 Task: Look for space in Laguna de Duero, Spain from 24th August, 2023 to 10th September, 2023 for 8 adults in price range Rs.12000 to Rs.15000. Place can be entire place or shared room with 4 bedrooms having 8 beds and 4 bathrooms. Property type can be house, flat, guest house. Amenities needed are: wifi, TV, free parkinig on premises, gym, breakfast. Booking option can be shelf check-in. Required host language is English.
Action: Mouse pressed left at (364, 184)
Screenshot: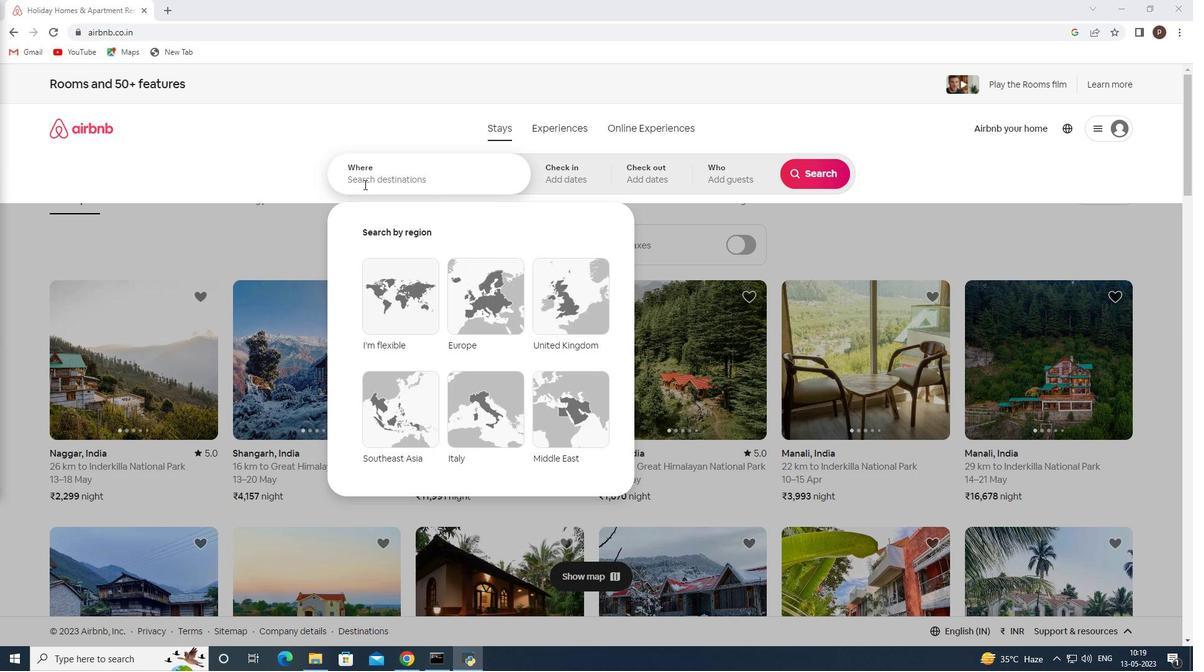 
Action: Key pressed <Key.caps_lock>L<Key.caps_lock>aguna<Key.space>de<Key.space><Key.caps_lock>D<Key.caps_lock>uero,<Key.space><Key.caps_lock>S<Key.caps_lock>pain<Key.space><Key.enter>
Screenshot: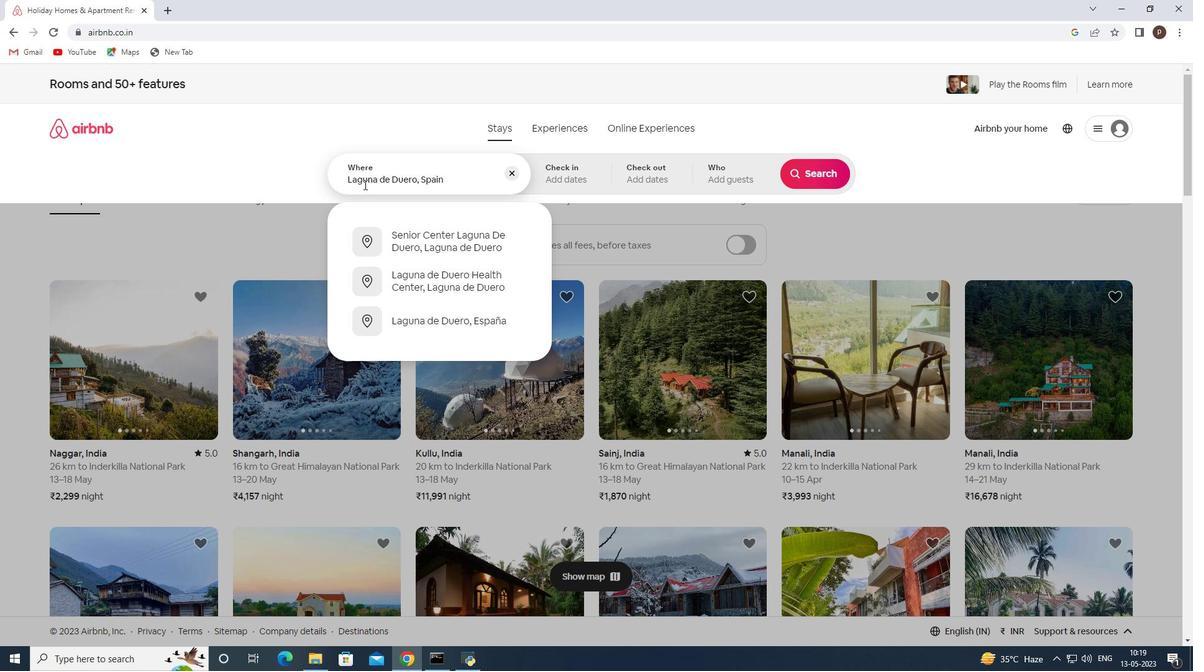 
Action: Mouse moved to (814, 270)
Screenshot: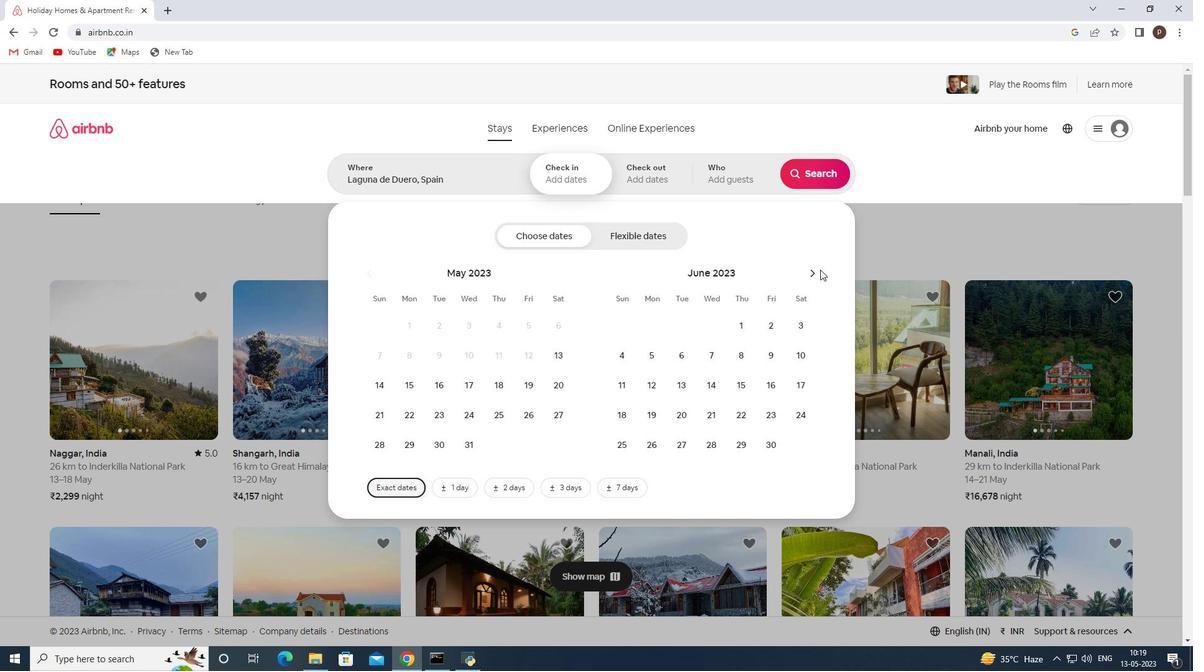 
Action: Mouse pressed left at (814, 270)
Screenshot: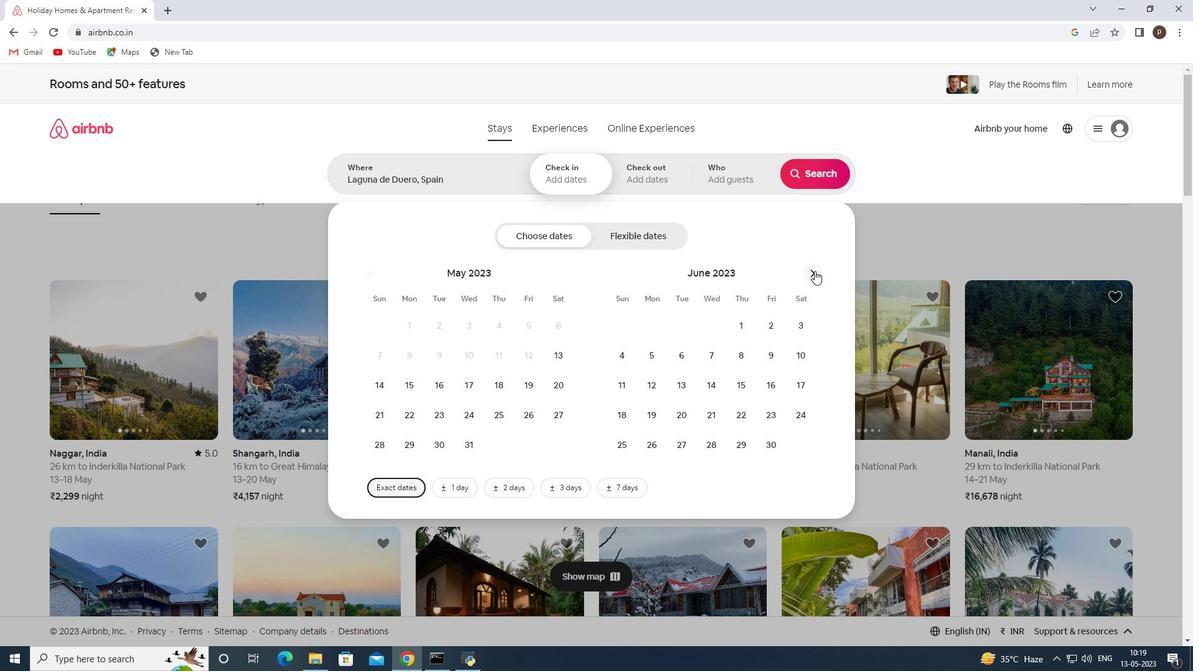 
Action: Mouse pressed left at (814, 270)
Screenshot: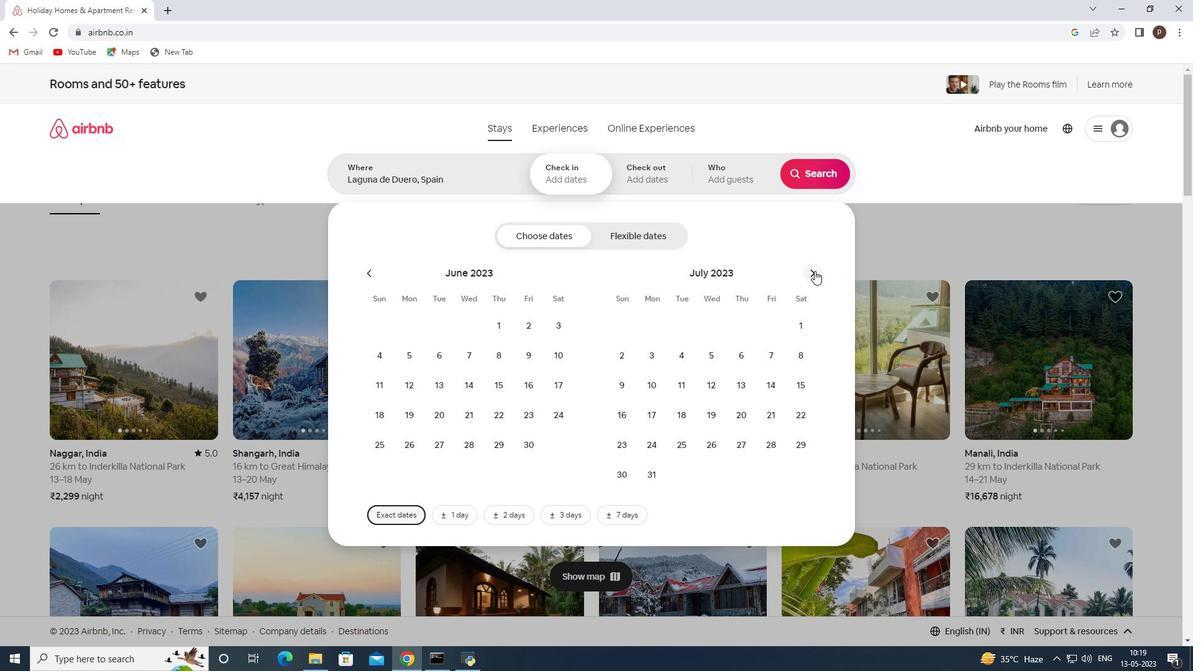 
Action: Mouse pressed left at (814, 270)
Screenshot: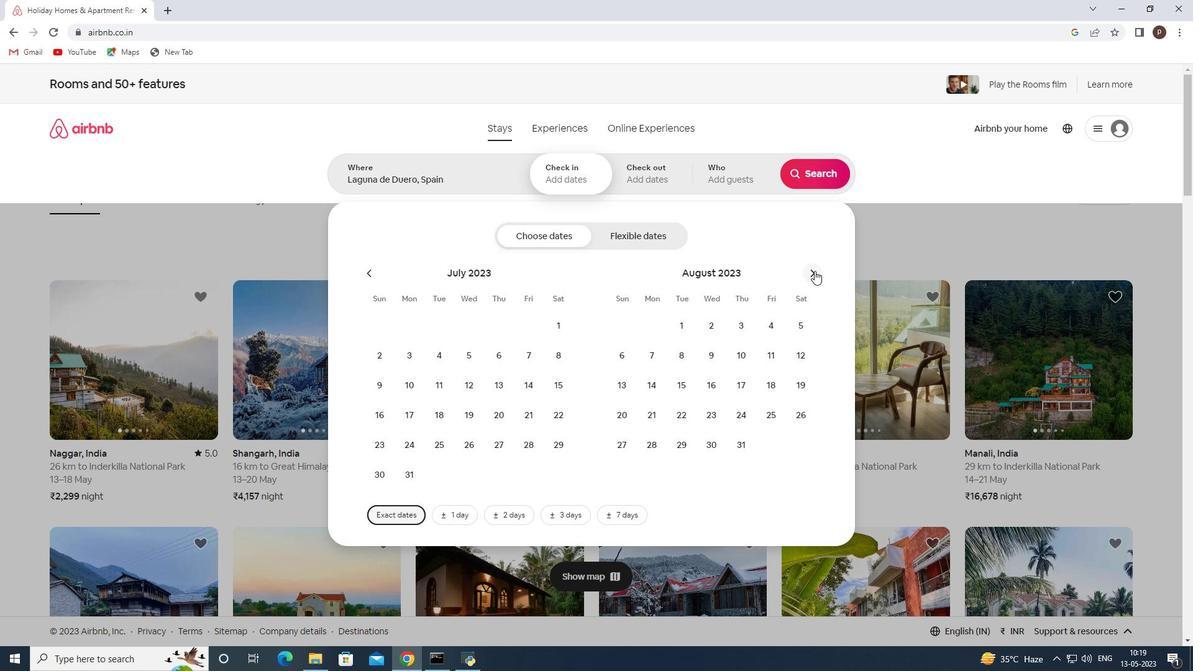 
Action: Mouse moved to (501, 411)
Screenshot: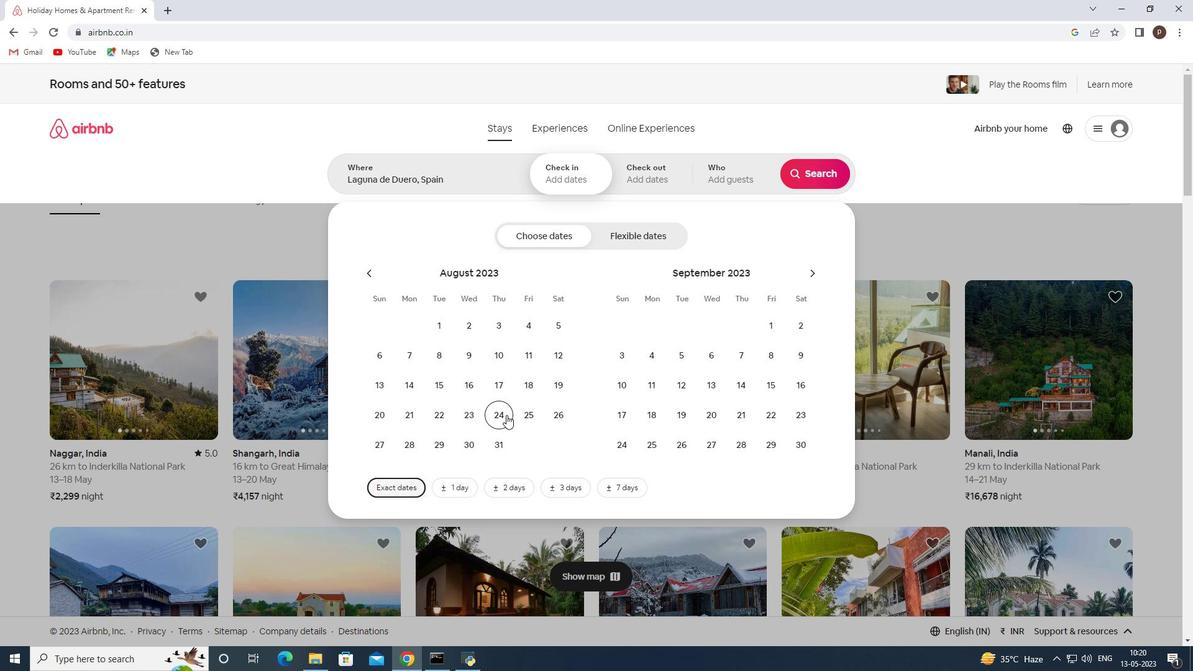 
Action: Mouse pressed left at (501, 411)
Screenshot: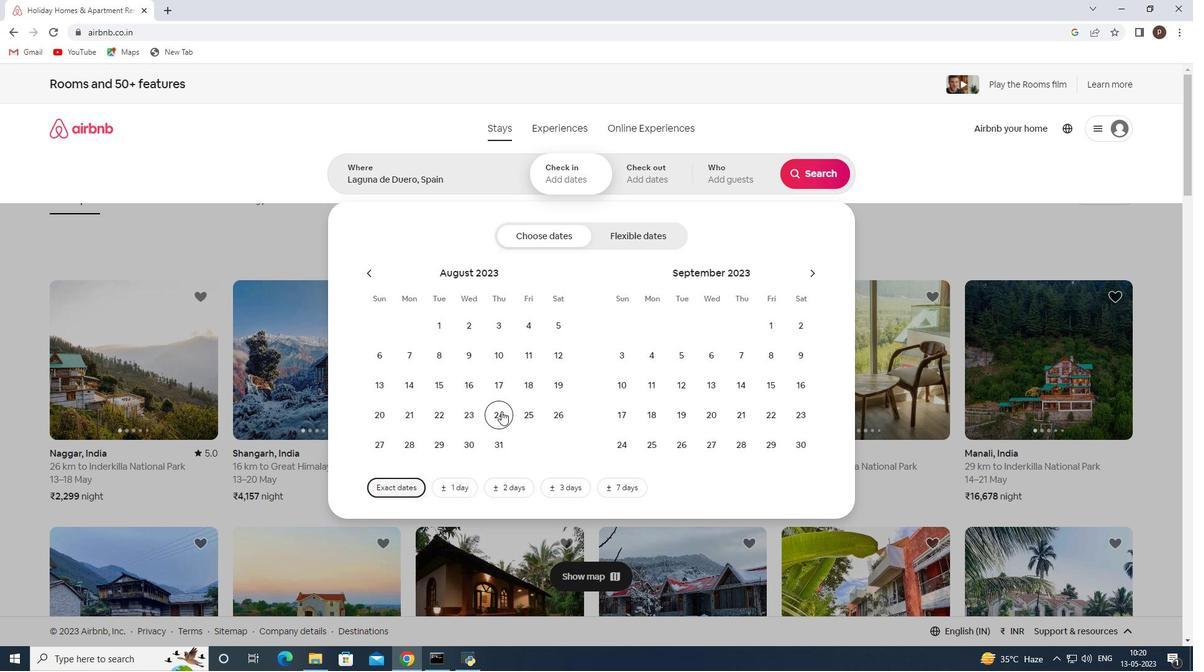 
Action: Mouse moved to (622, 387)
Screenshot: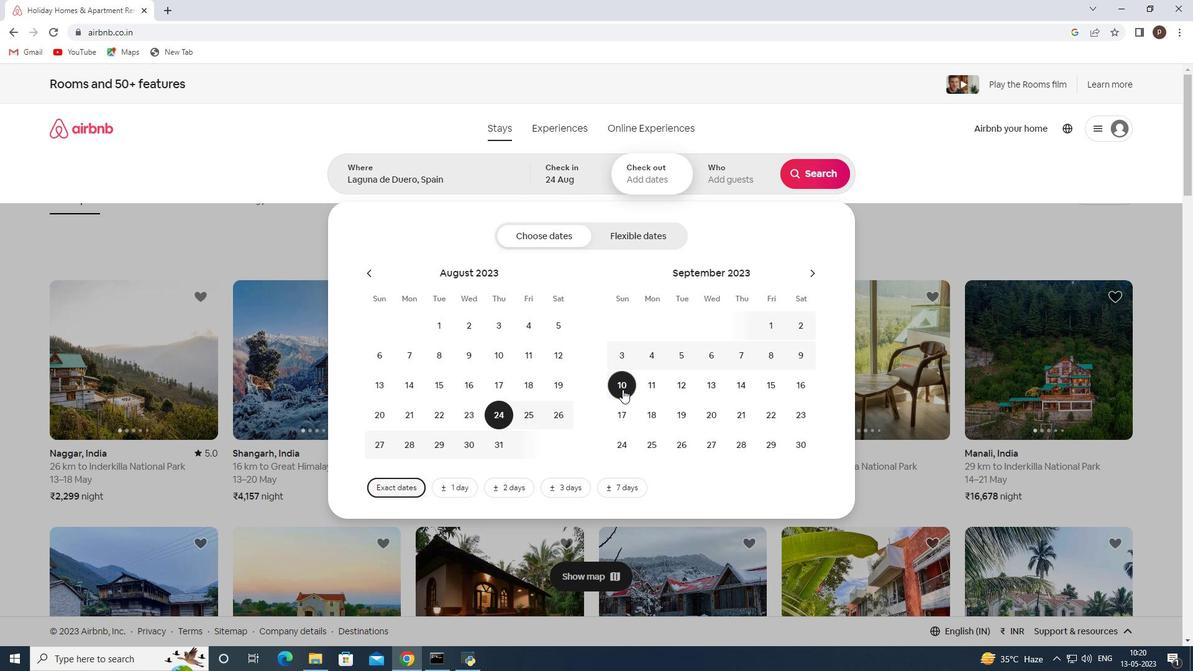 
Action: Mouse pressed left at (622, 387)
Screenshot: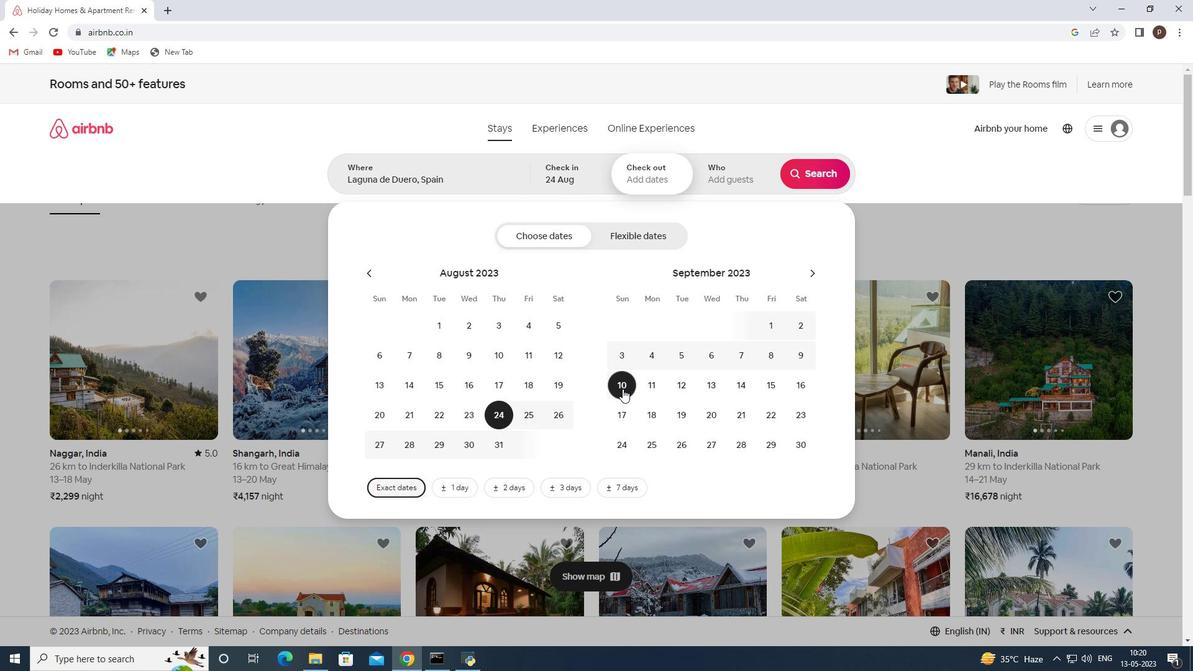 
Action: Mouse moved to (721, 166)
Screenshot: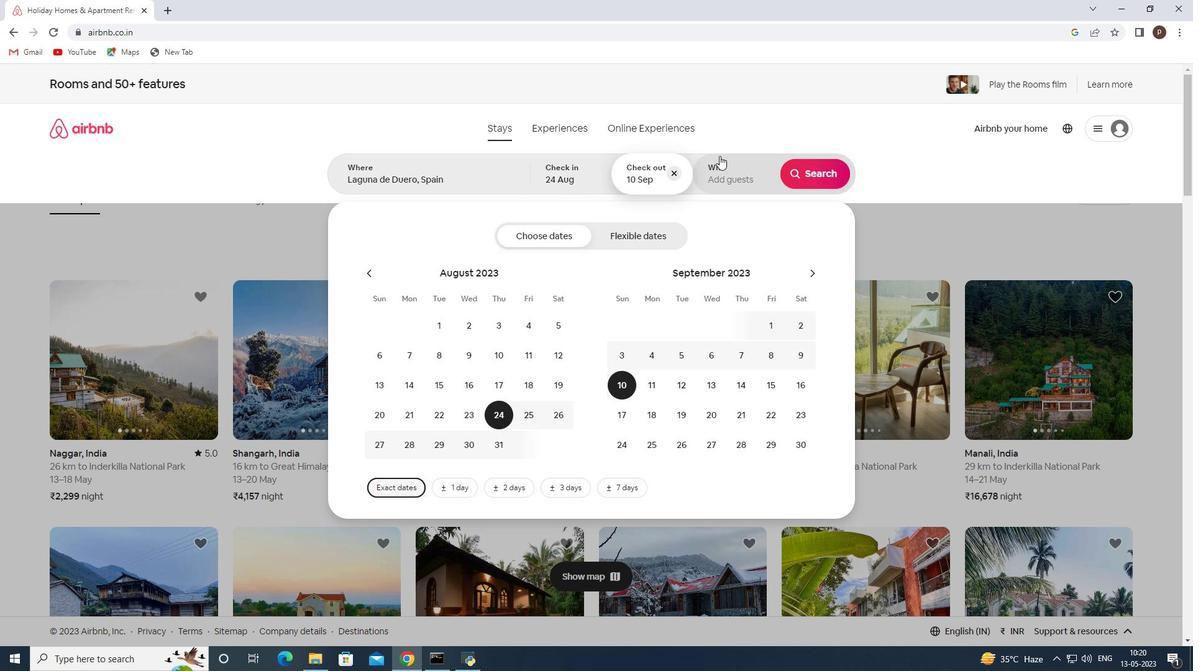 
Action: Mouse pressed left at (721, 166)
Screenshot: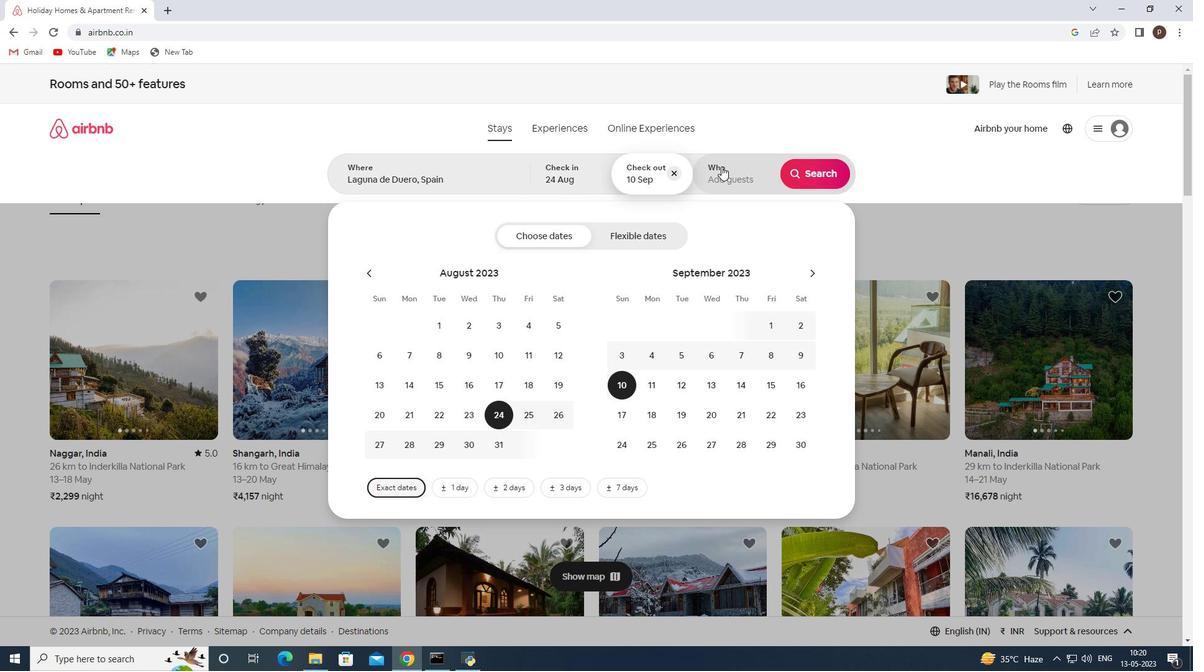 
Action: Mouse moved to (815, 244)
Screenshot: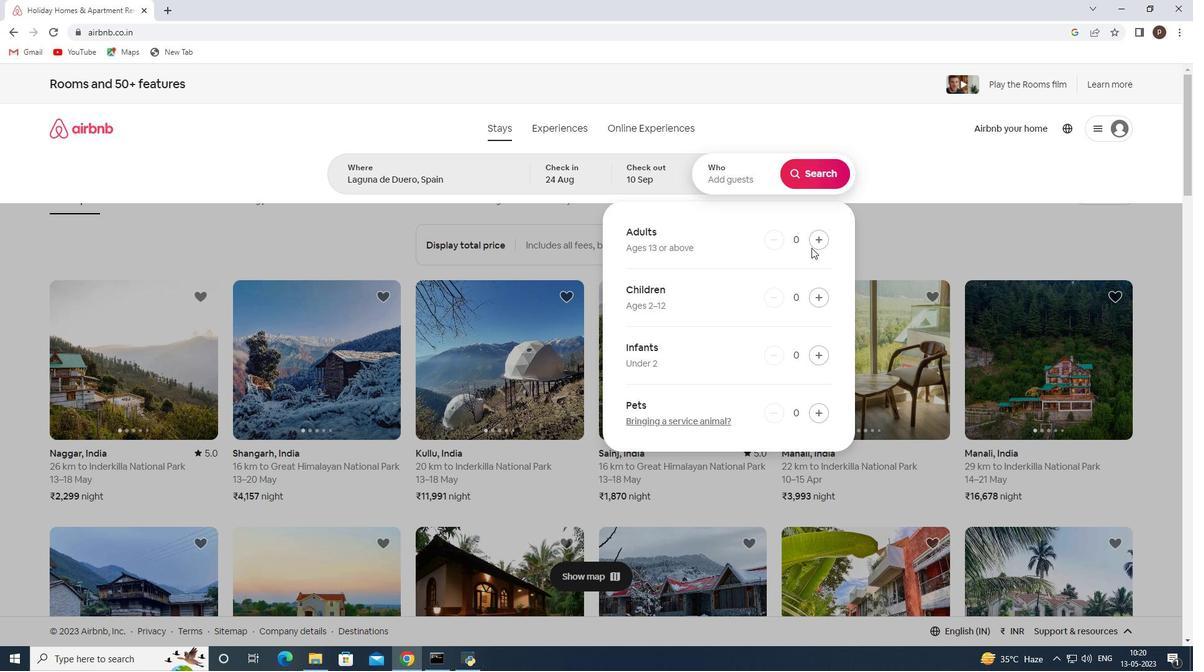 
Action: Mouse pressed left at (815, 244)
Screenshot: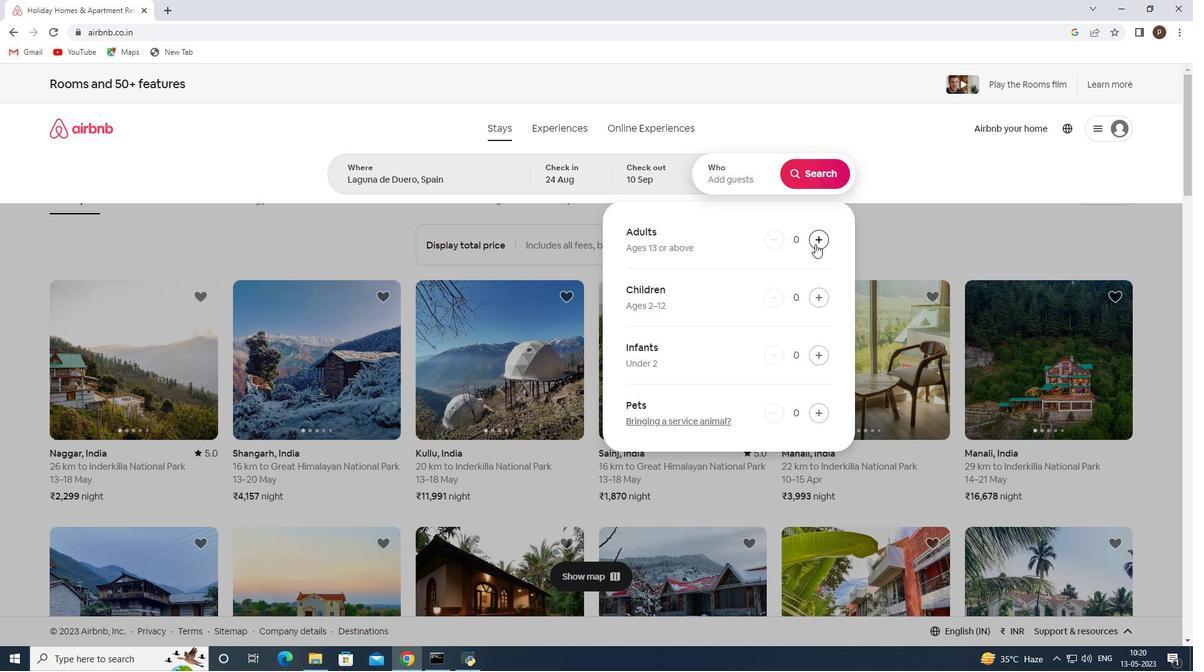 
Action: Mouse pressed left at (815, 244)
Screenshot: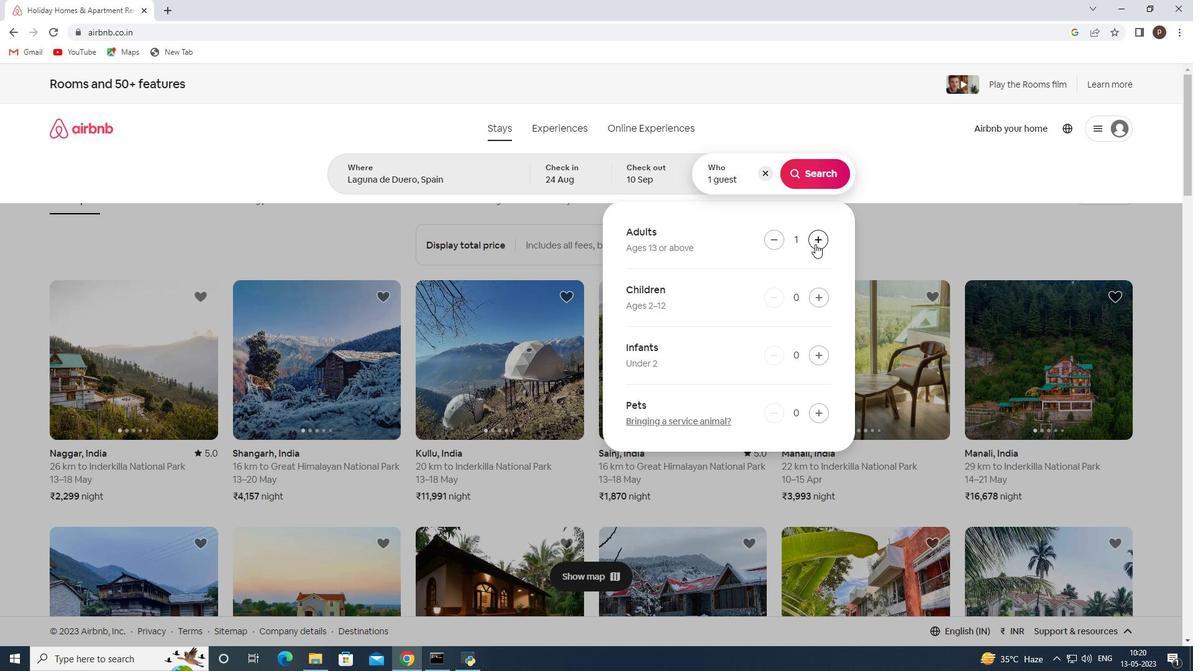 
Action: Mouse pressed left at (815, 244)
Screenshot: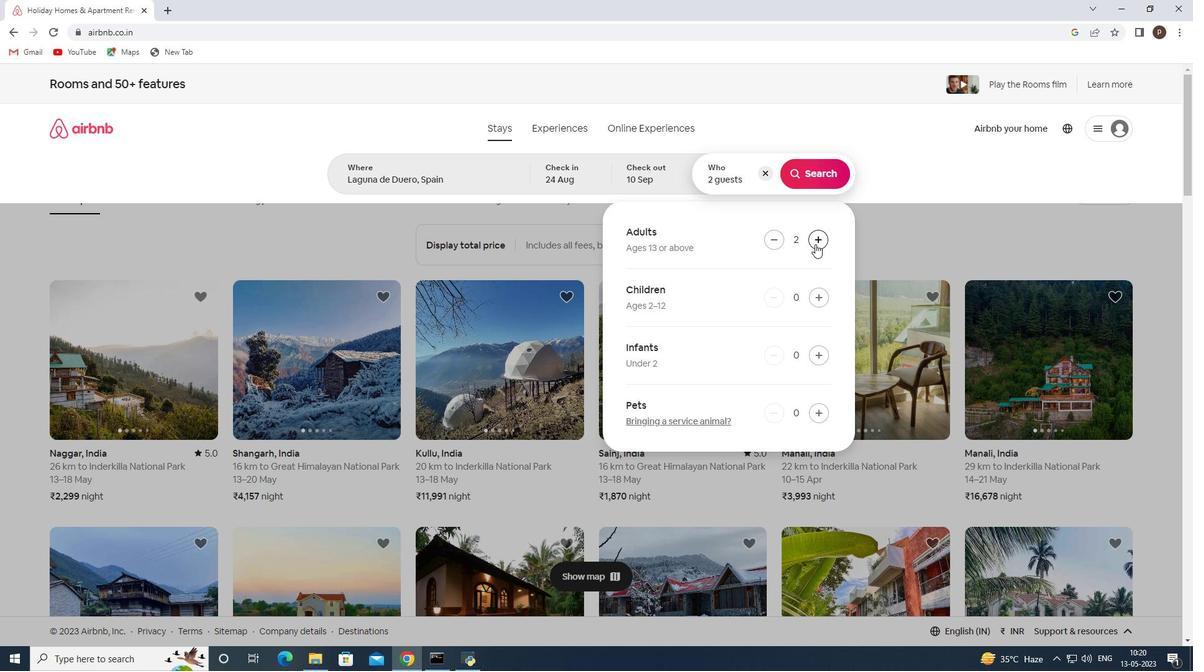 
Action: Mouse pressed left at (815, 244)
Screenshot: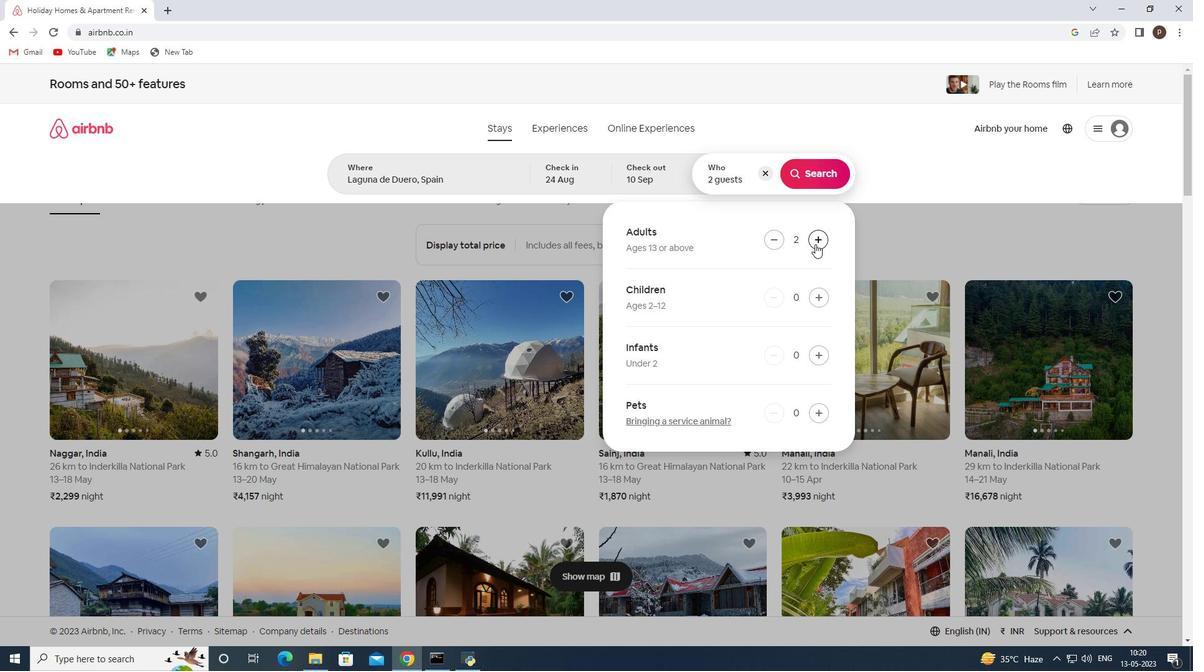 
Action: Mouse pressed left at (815, 244)
Screenshot: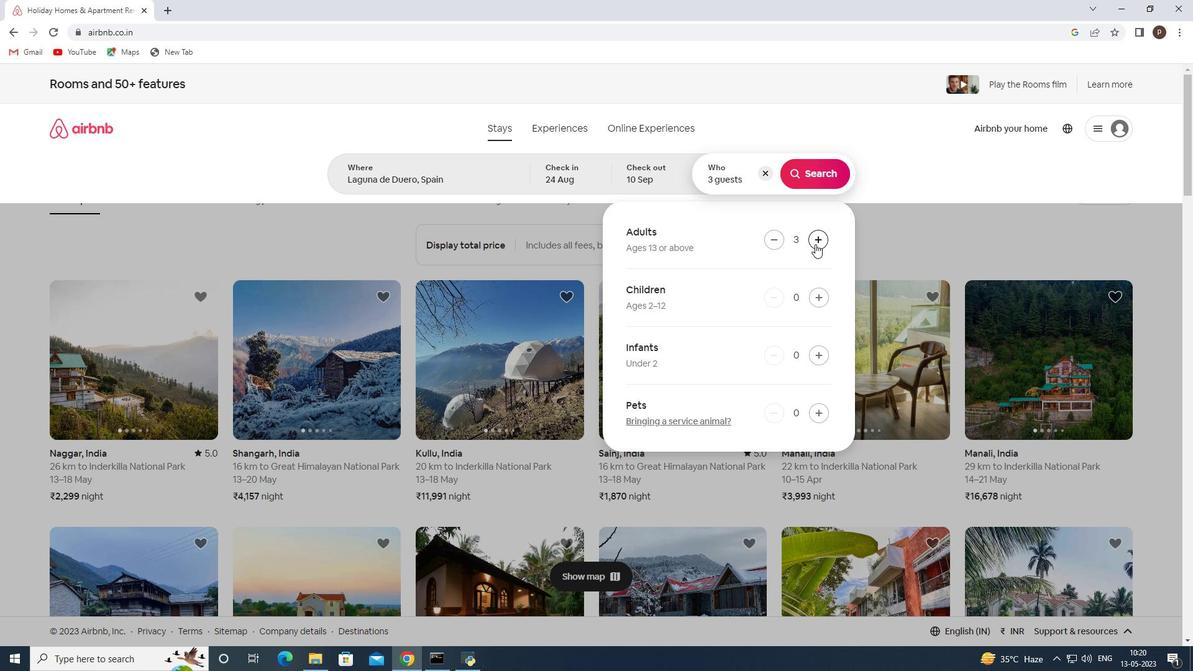 
Action: Mouse pressed left at (815, 244)
Screenshot: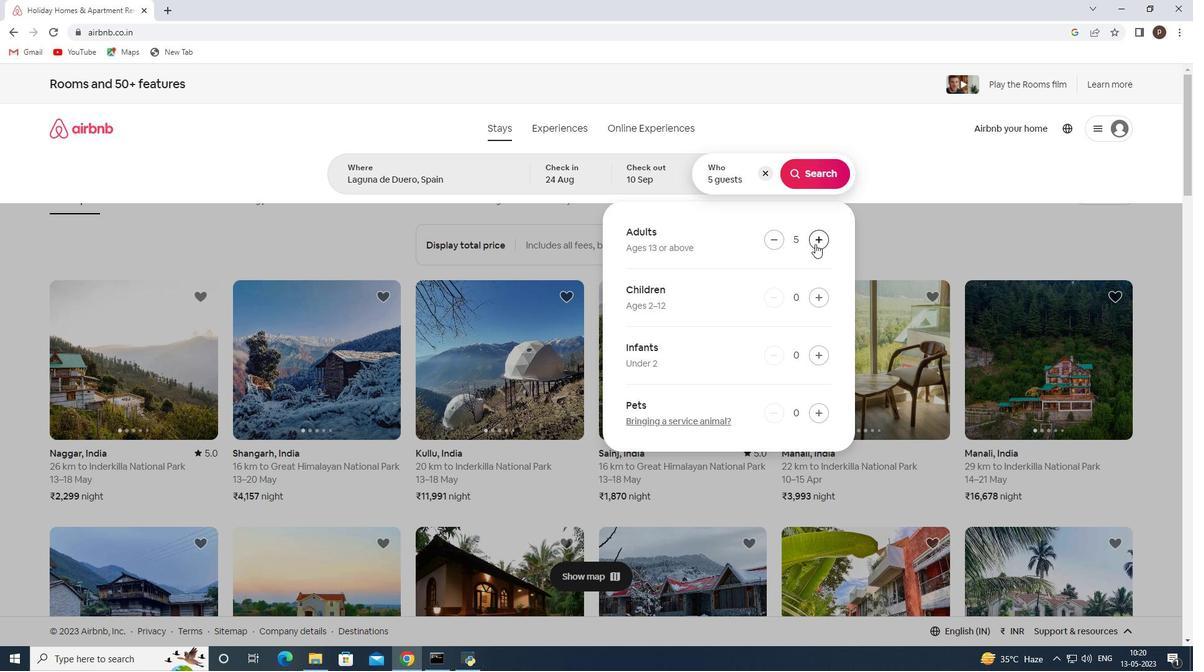 
Action: Mouse pressed left at (815, 244)
Screenshot: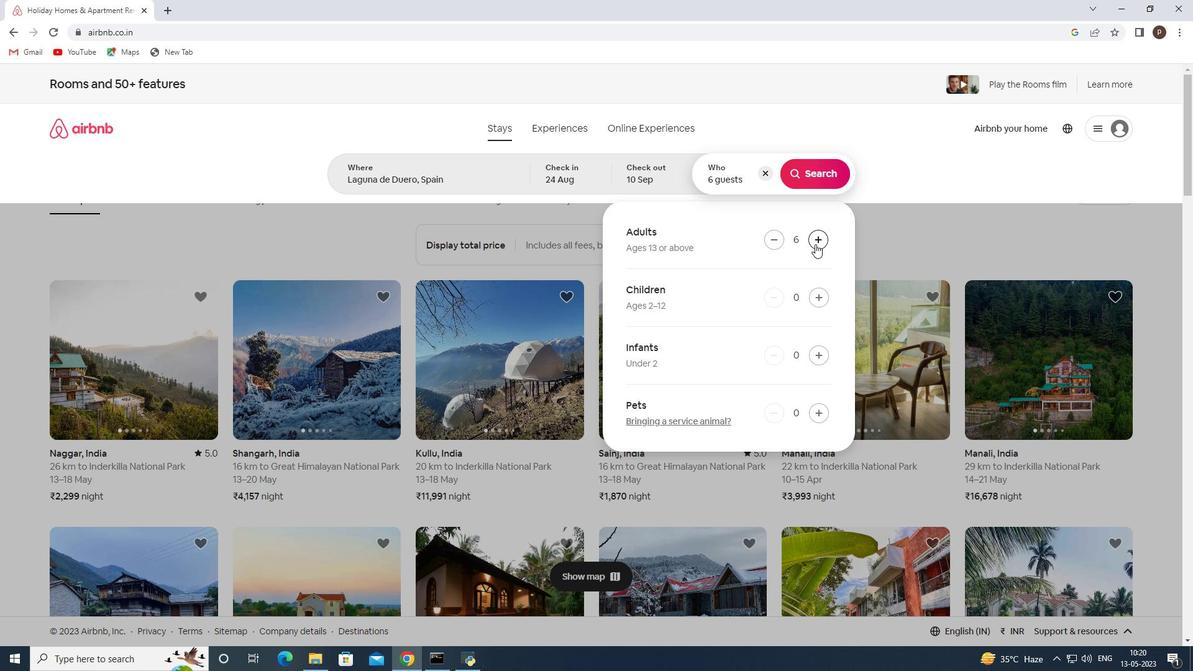 
Action: Mouse pressed left at (815, 244)
Screenshot: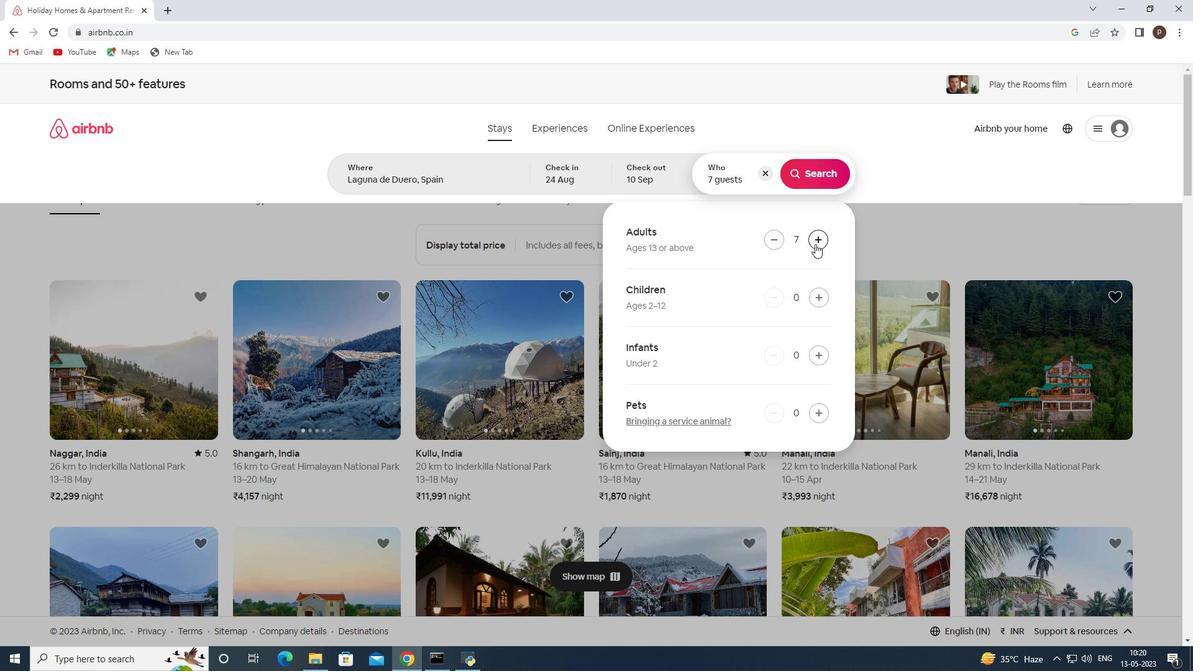 
Action: Mouse moved to (828, 167)
Screenshot: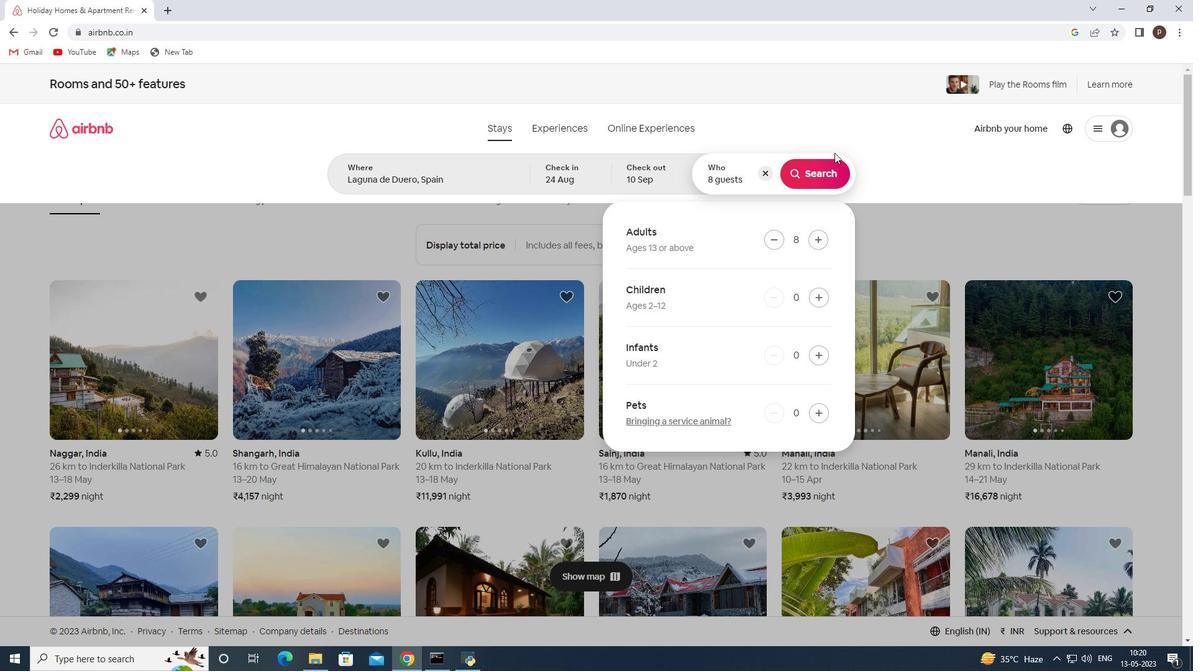 
Action: Mouse pressed left at (828, 167)
Screenshot: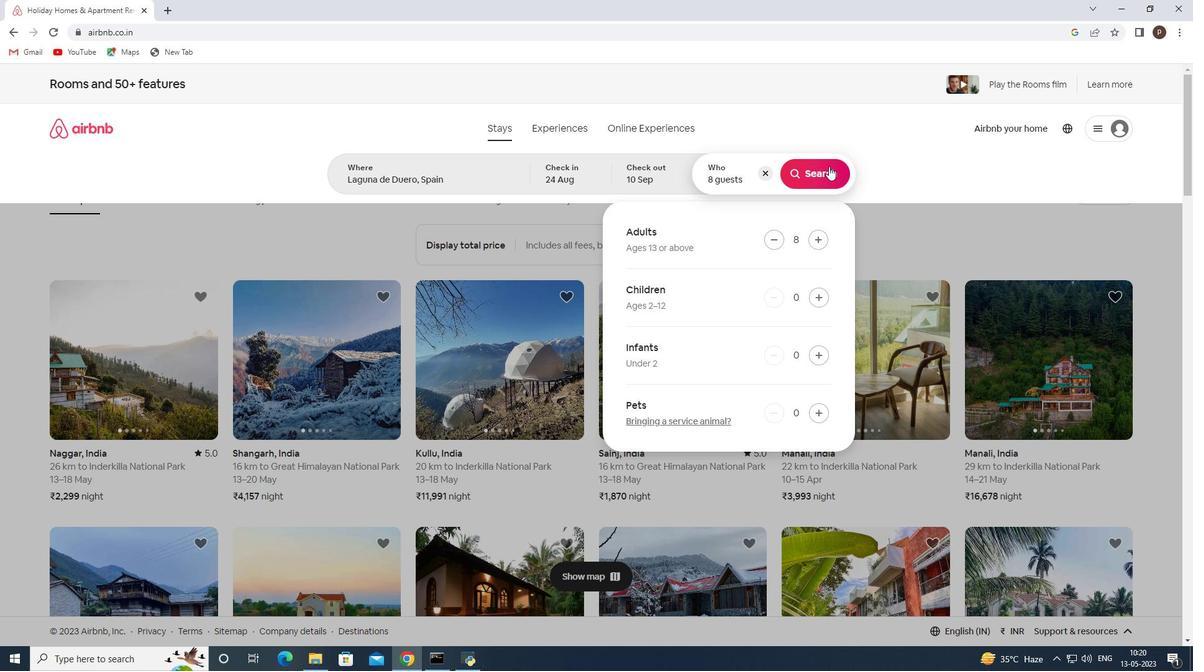 
Action: Mouse moved to (1124, 142)
Screenshot: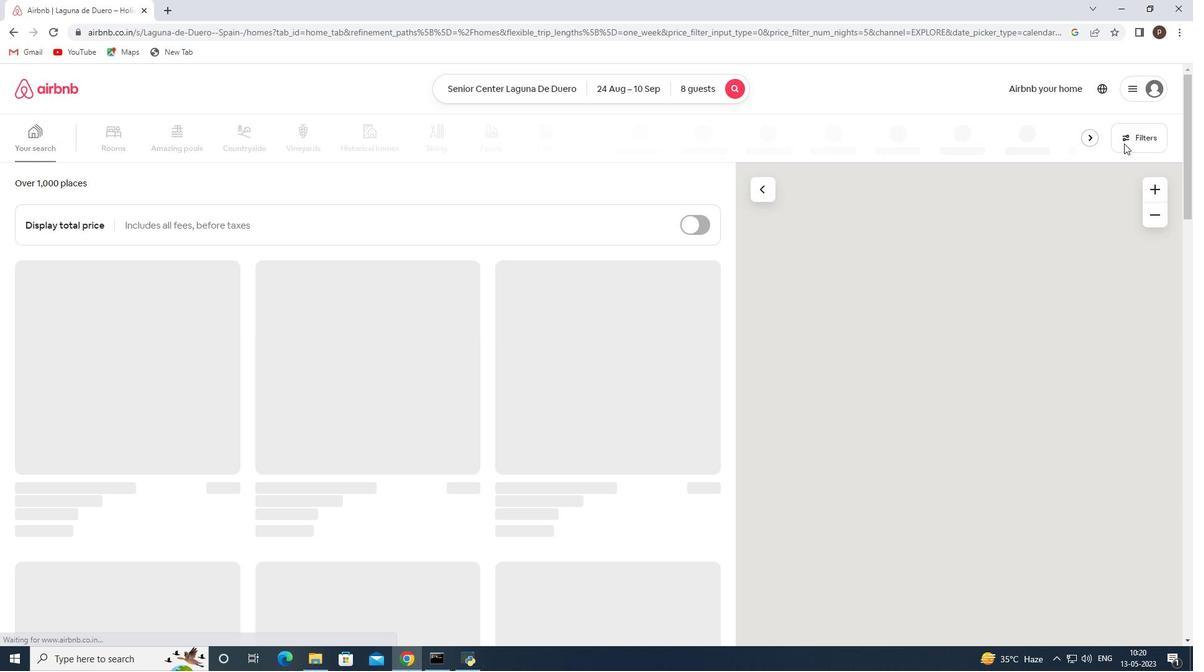 
Action: Mouse pressed left at (1124, 142)
Screenshot: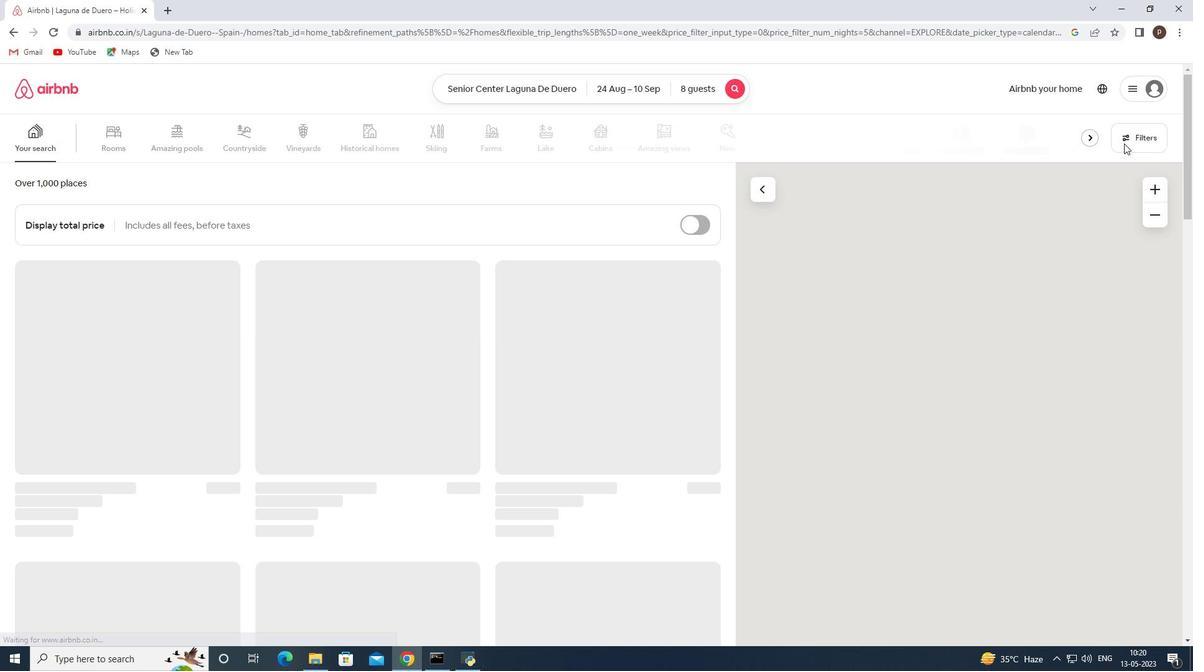 
Action: Mouse moved to (407, 445)
Screenshot: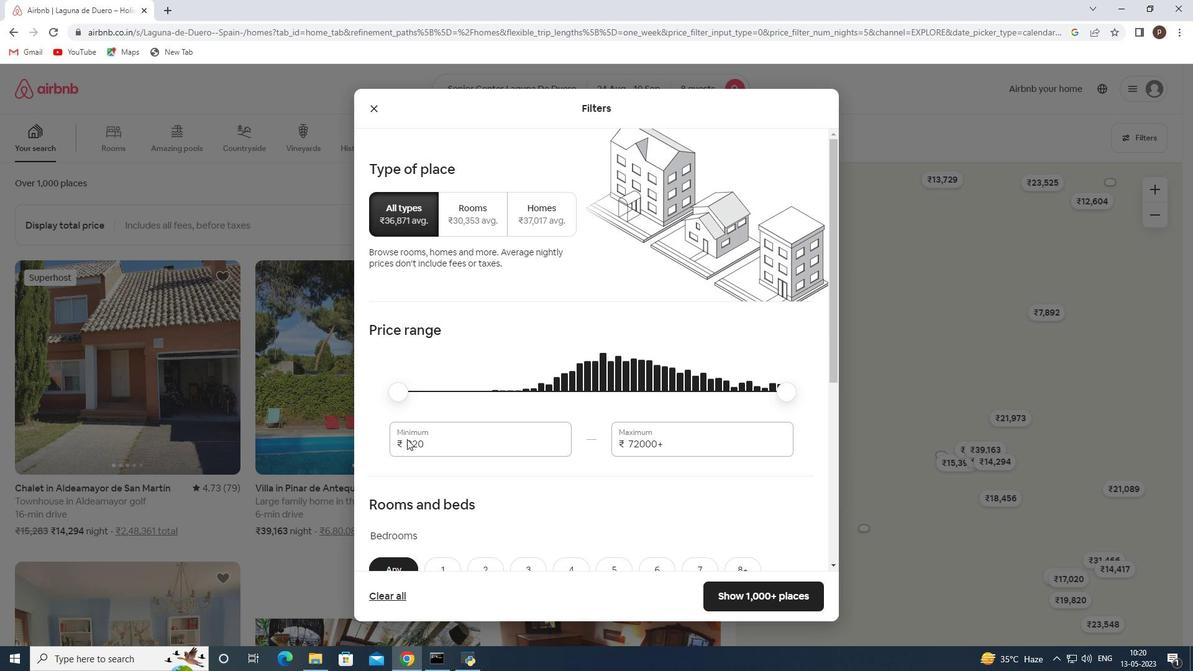 
Action: Mouse pressed left at (407, 445)
Screenshot: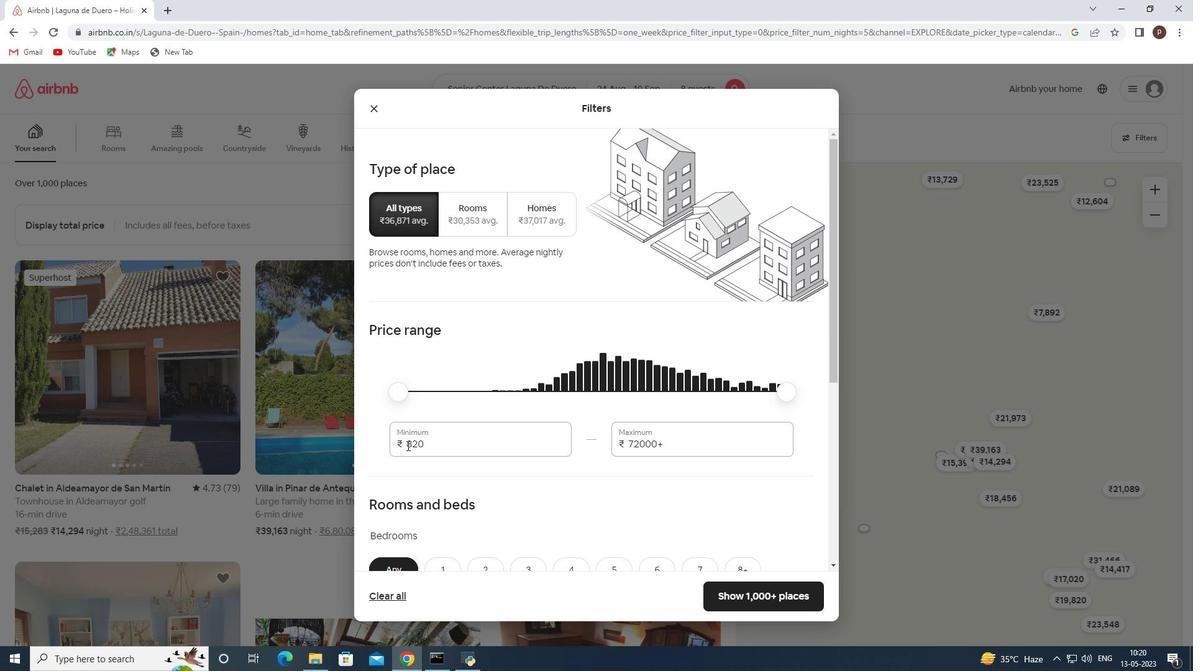 
Action: Mouse pressed left at (407, 445)
Screenshot: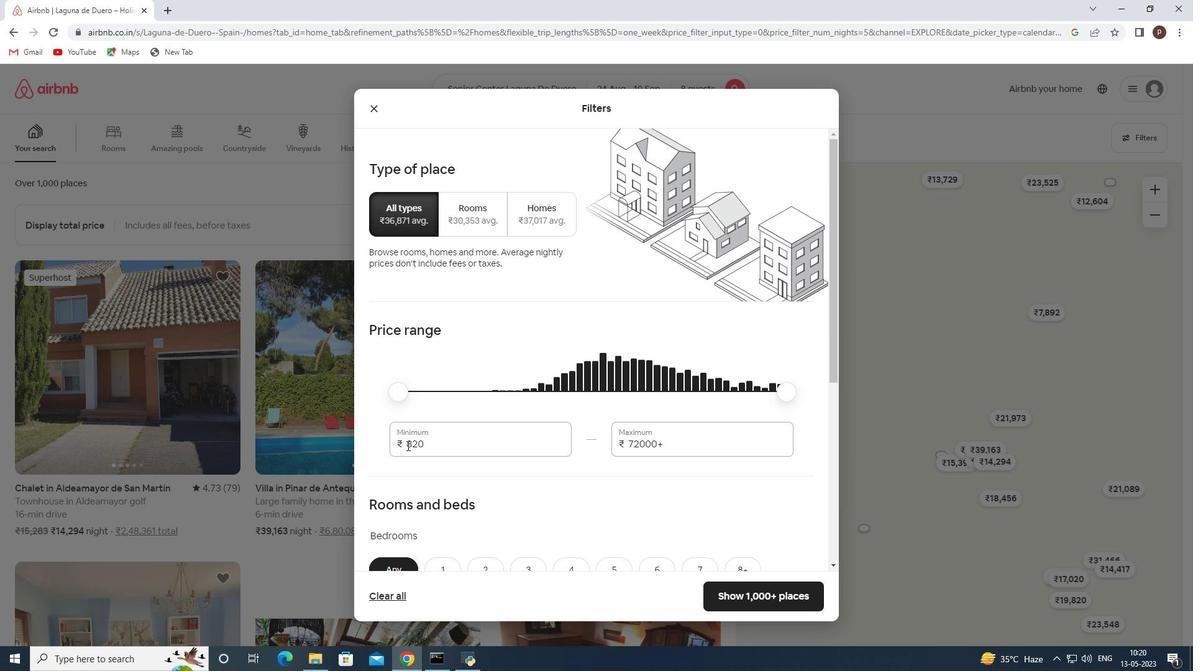 
Action: Key pressed 12000<Key.tab>15000
Screenshot: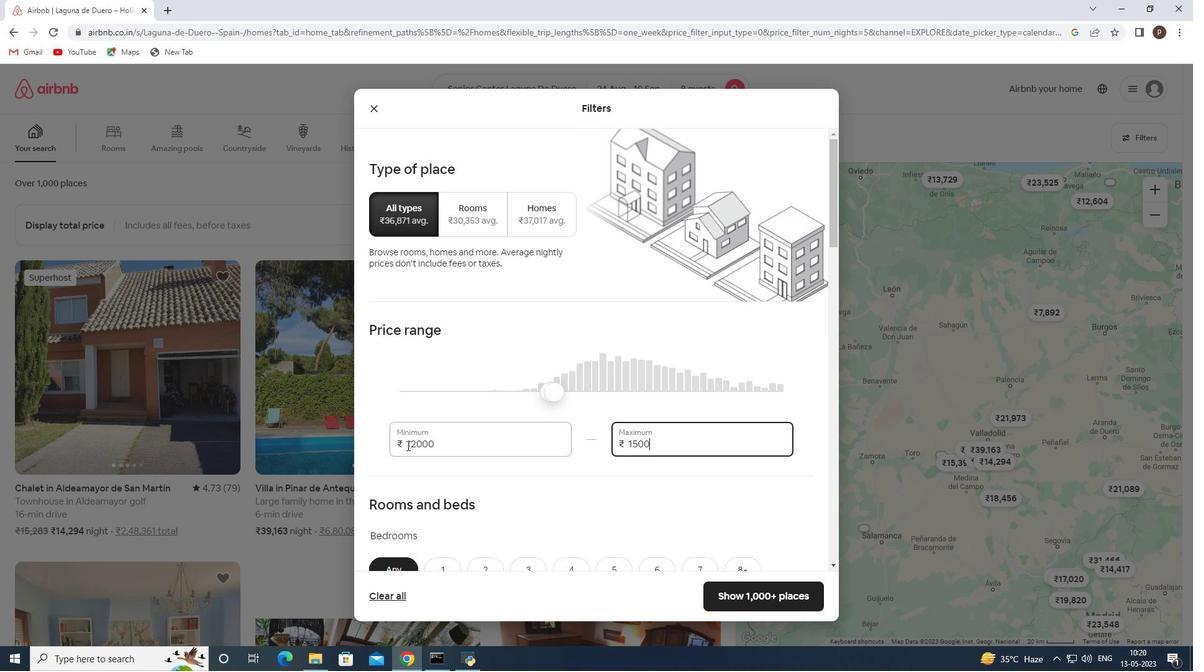 
Action: Mouse moved to (426, 448)
Screenshot: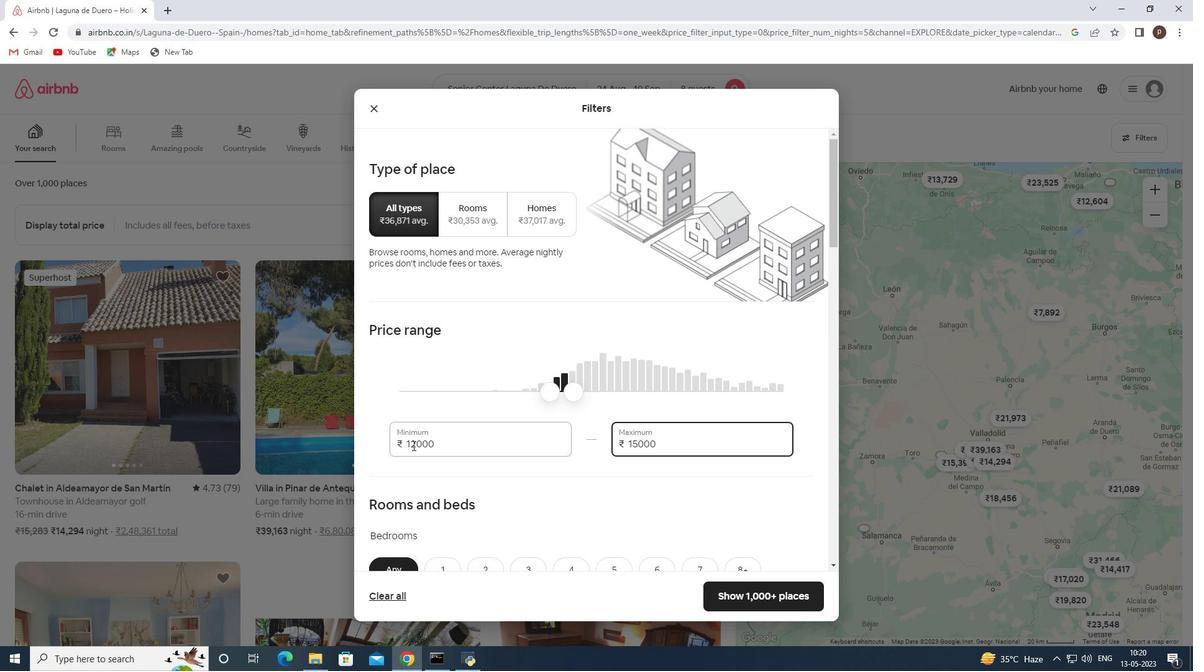 
Action: Mouse scrolled (426, 448) with delta (0, 0)
Screenshot: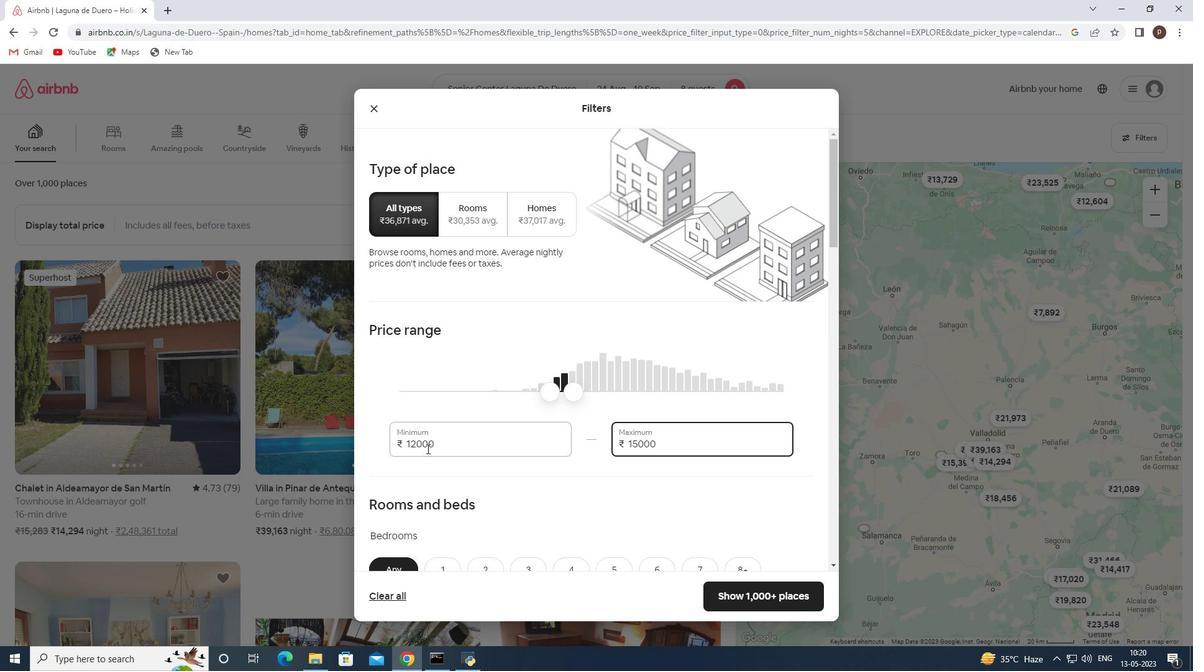 
Action: Mouse scrolled (426, 448) with delta (0, 0)
Screenshot: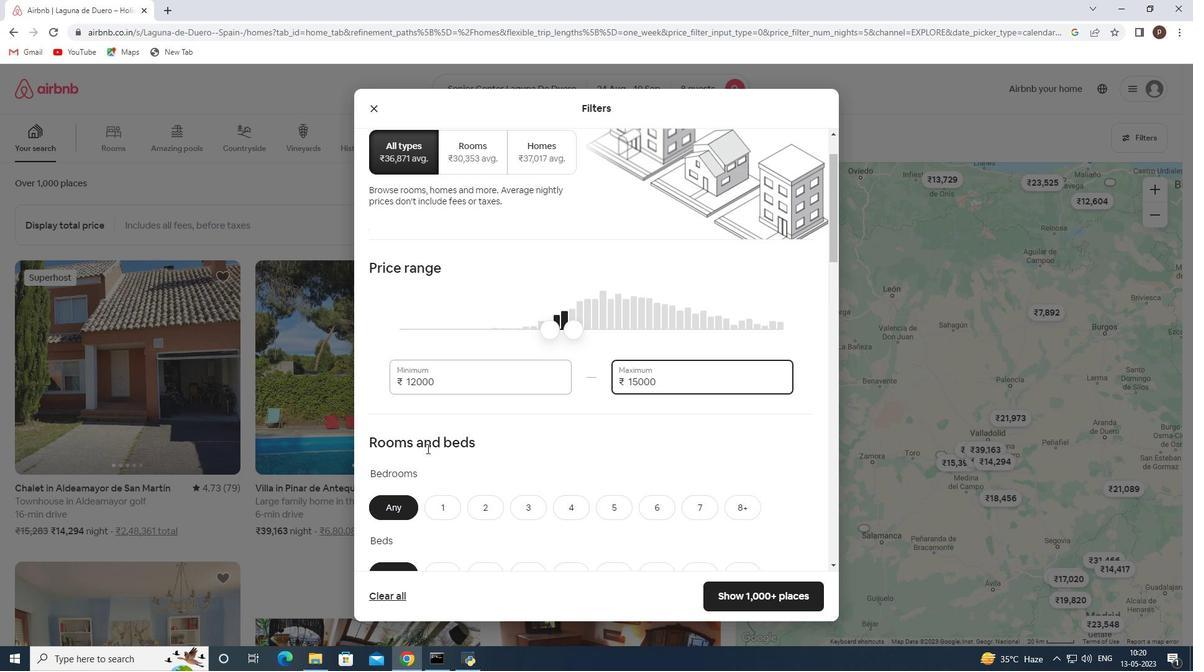 
Action: Mouse moved to (561, 444)
Screenshot: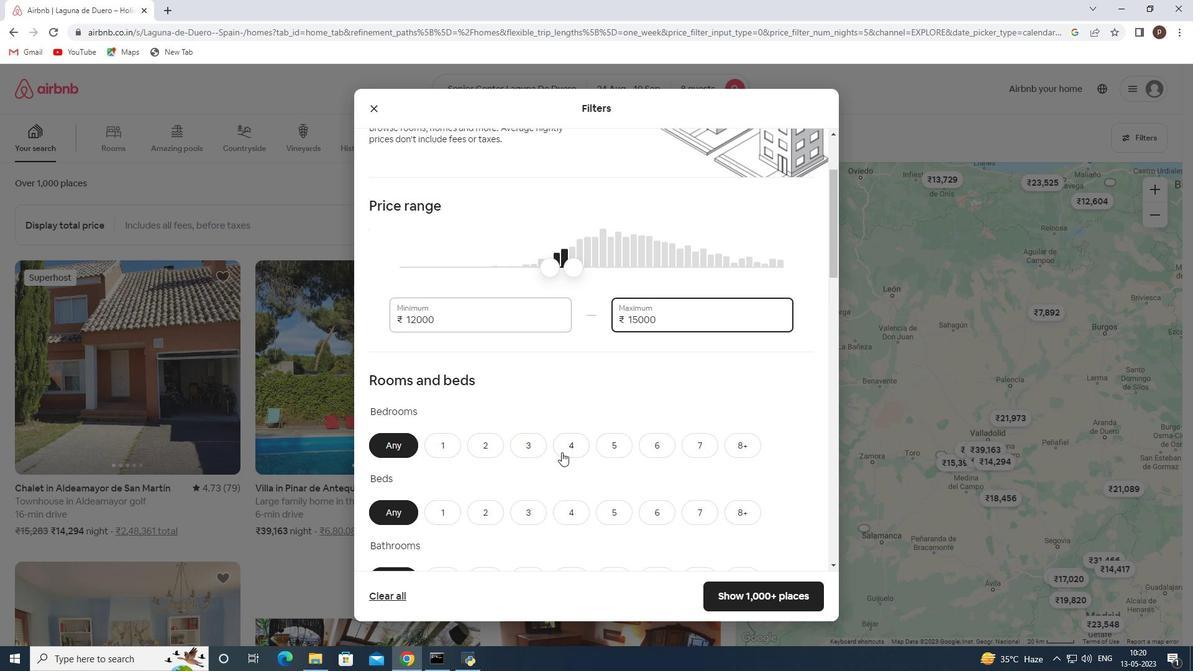 
Action: Mouse pressed left at (561, 444)
Screenshot: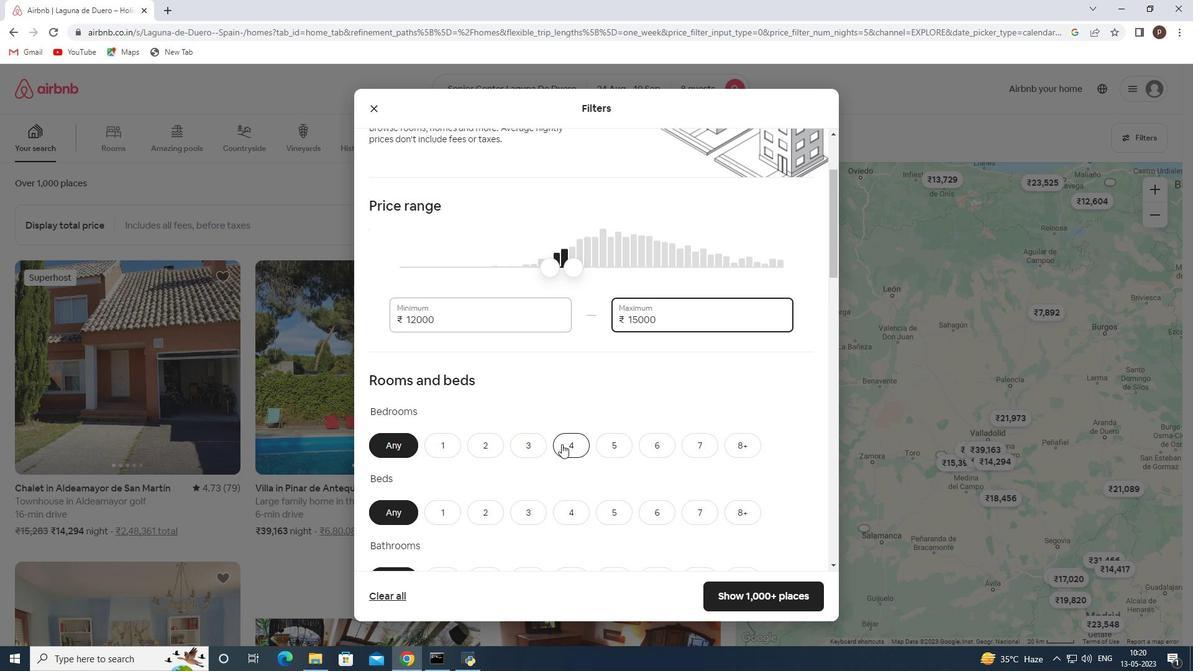 
Action: Mouse moved to (567, 447)
Screenshot: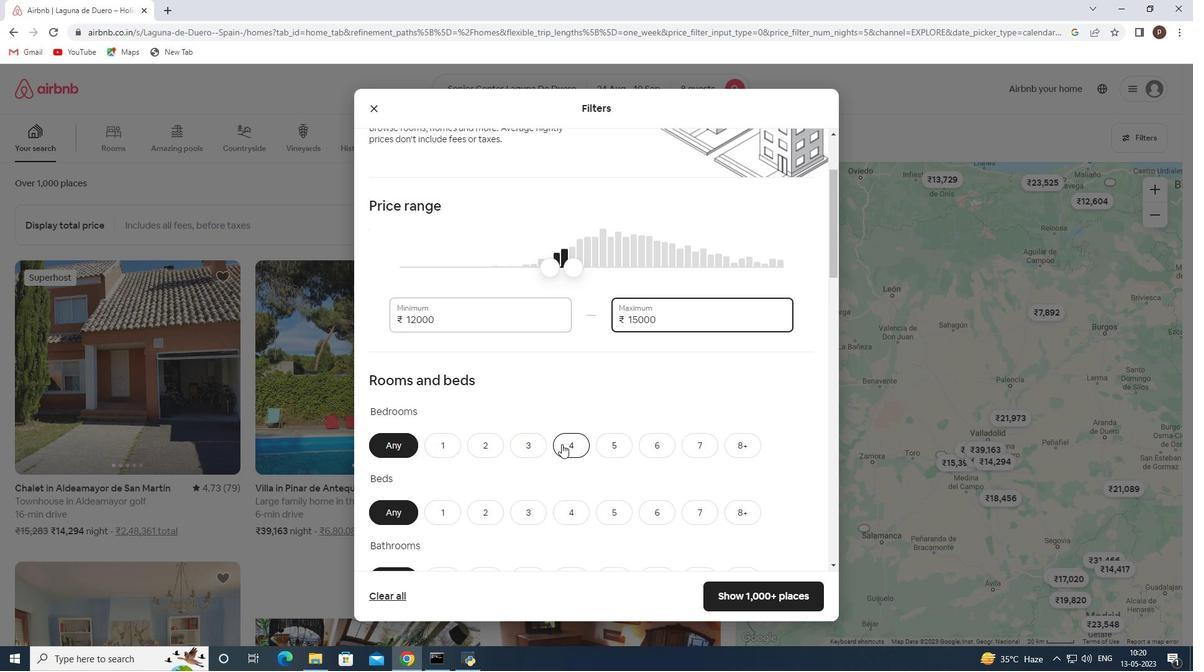 
Action: Mouse scrolled (567, 446) with delta (0, 0)
Screenshot: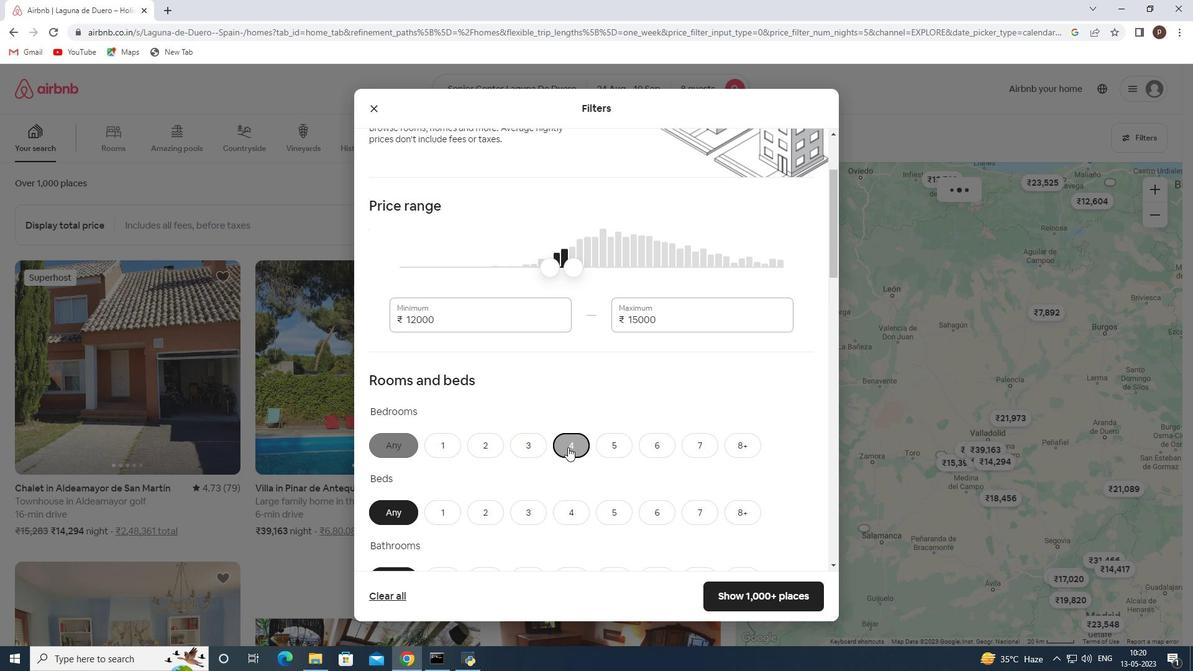 
Action: Mouse scrolled (567, 446) with delta (0, 0)
Screenshot: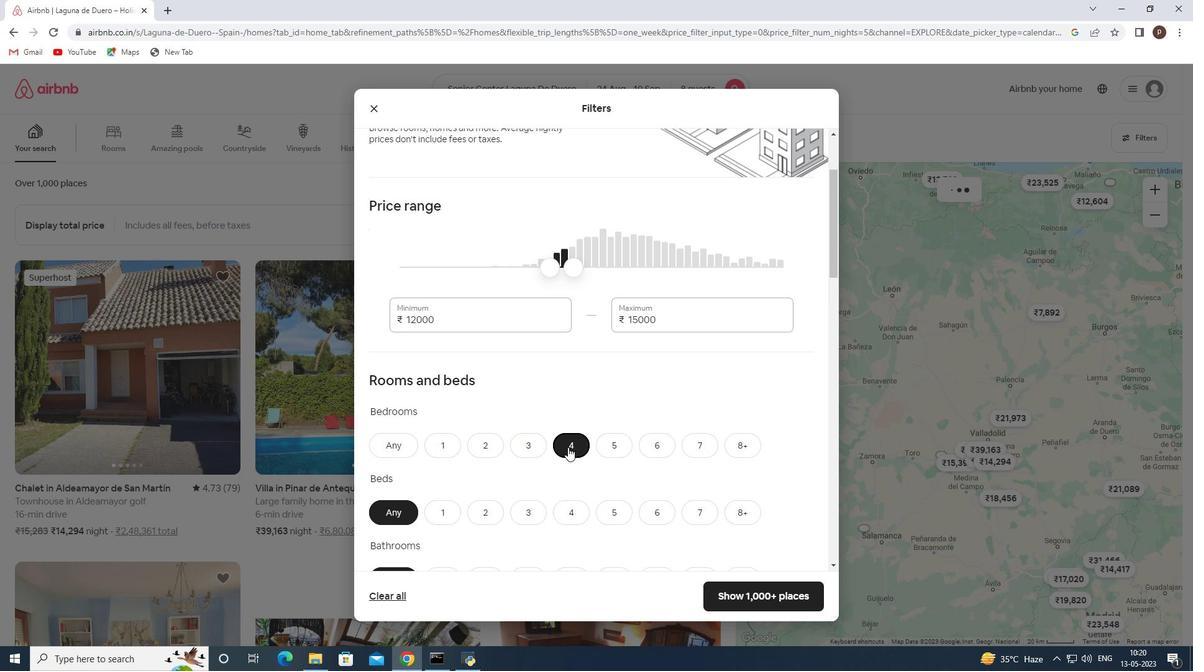 
Action: Mouse moved to (732, 388)
Screenshot: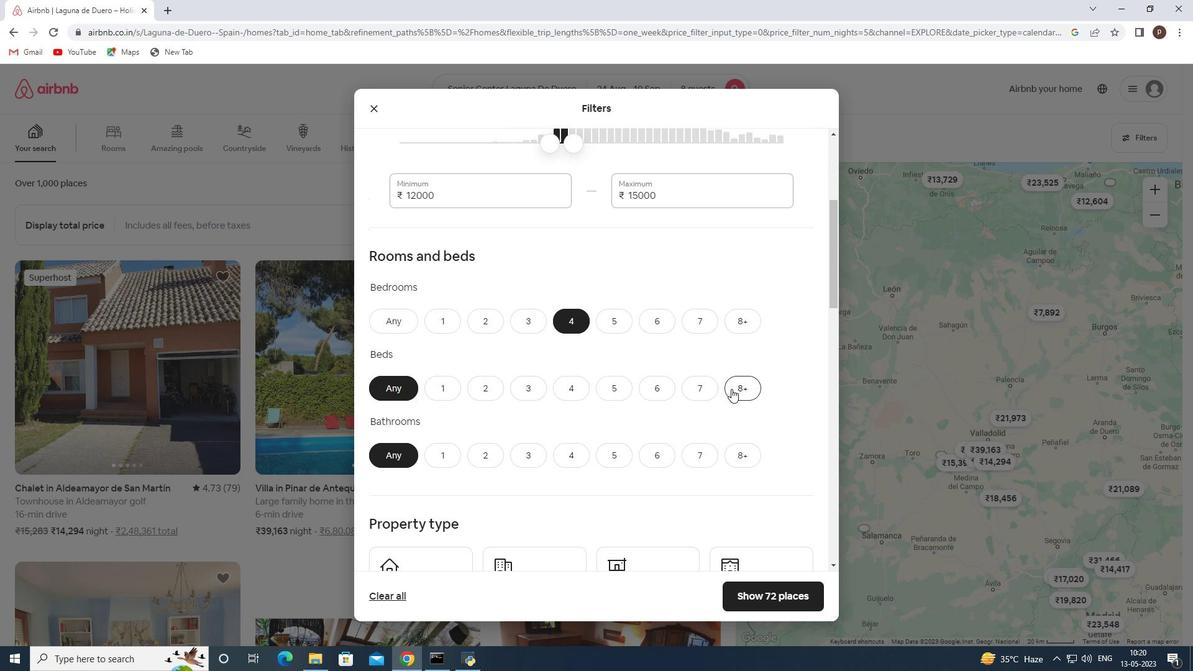 
Action: Mouse pressed left at (732, 388)
Screenshot: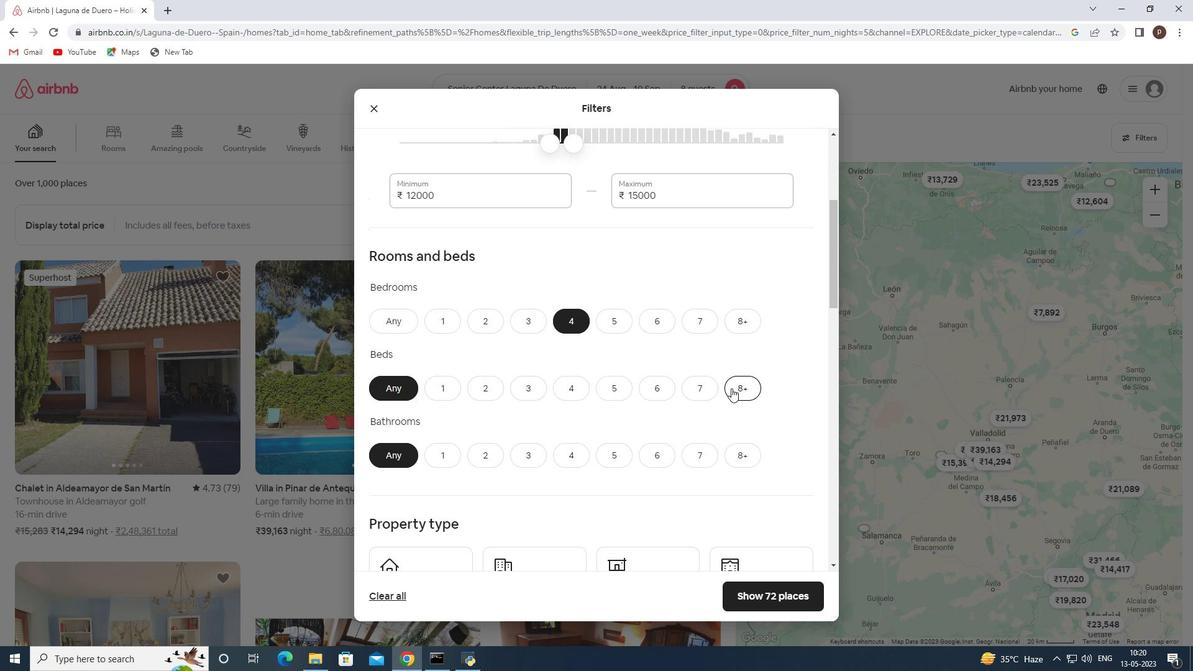 
Action: Mouse moved to (564, 451)
Screenshot: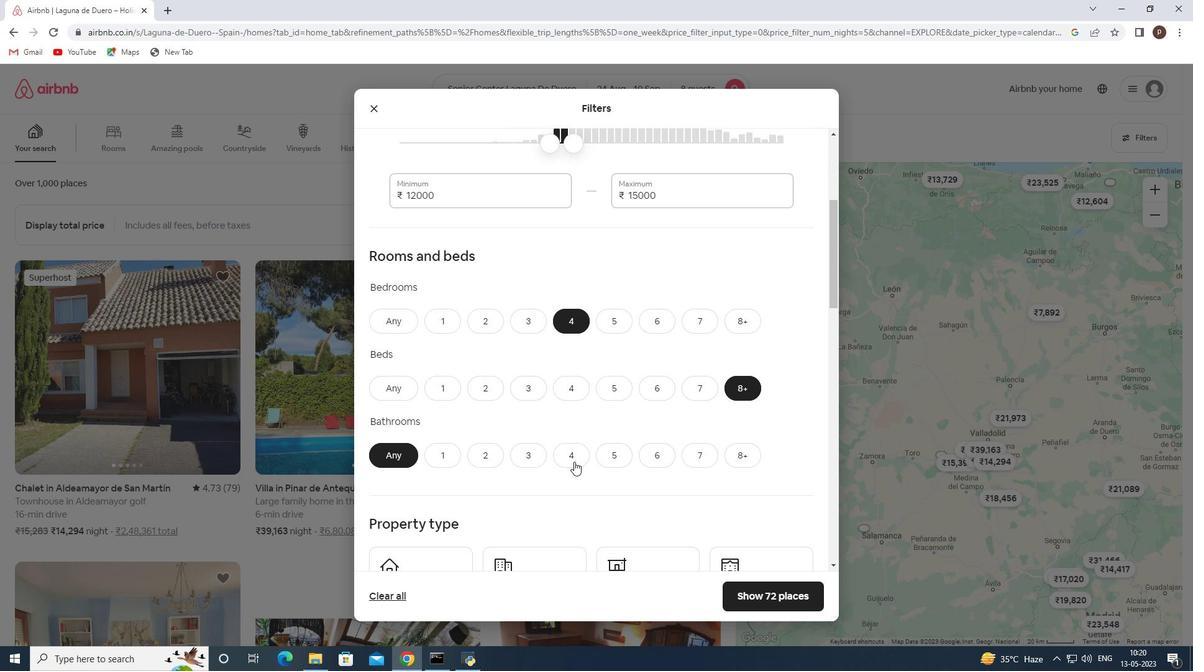 
Action: Mouse pressed left at (564, 451)
Screenshot: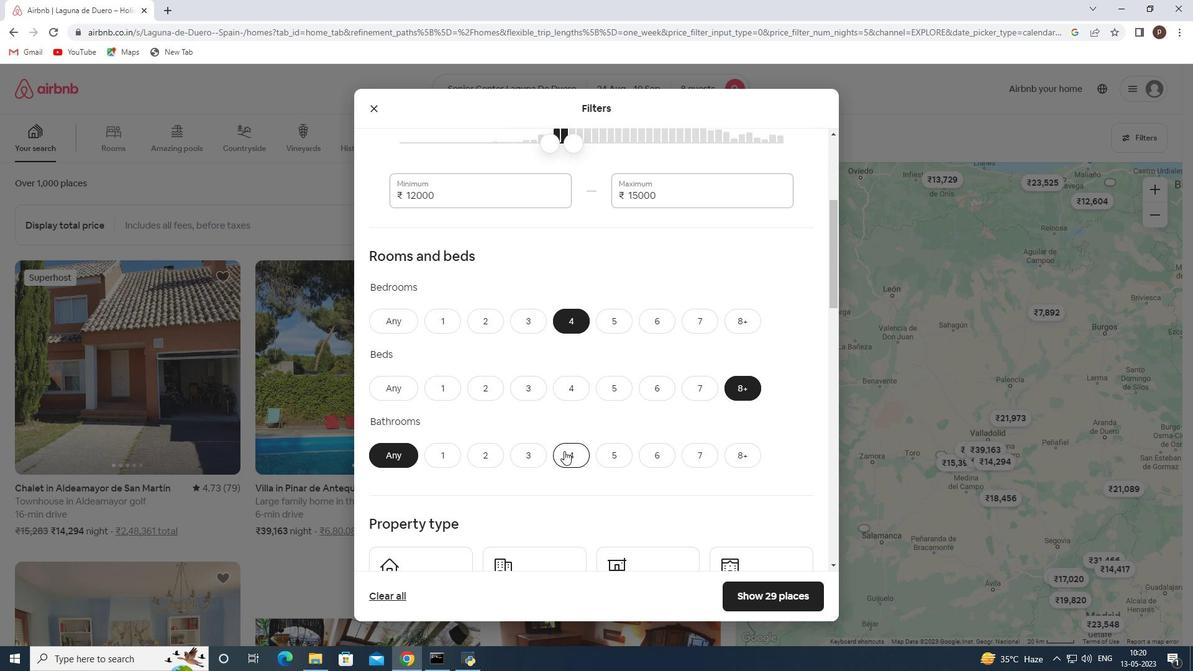 
Action: Mouse moved to (542, 453)
Screenshot: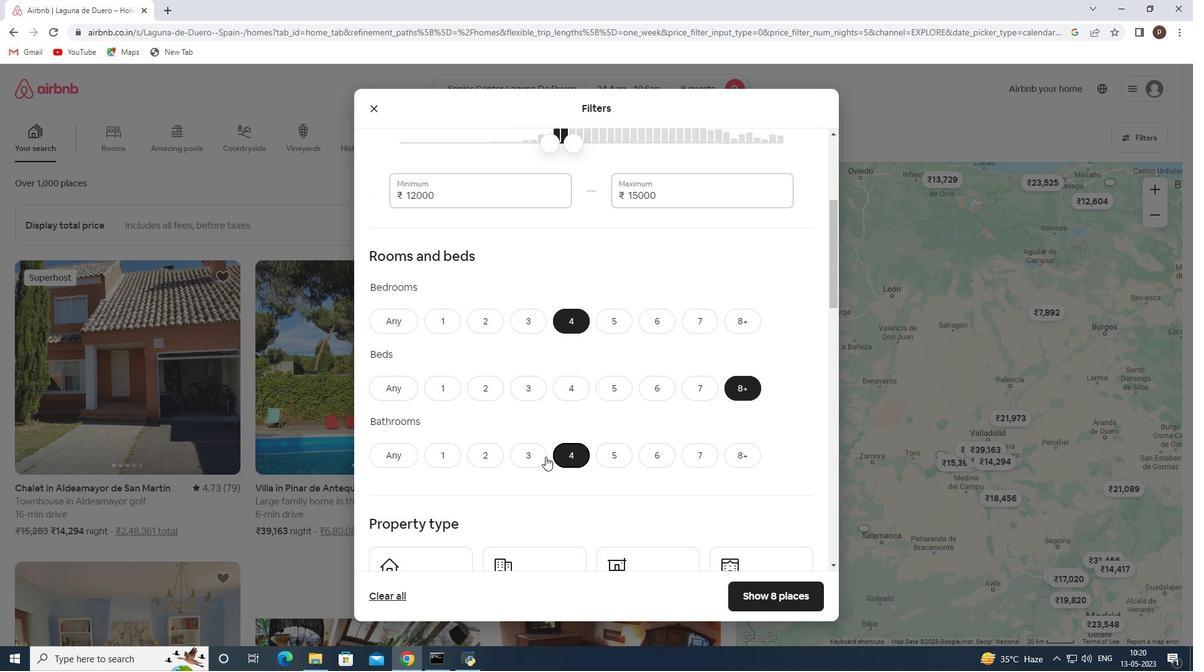
Action: Mouse scrolled (542, 452) with delta (0, 0)
Screenshot: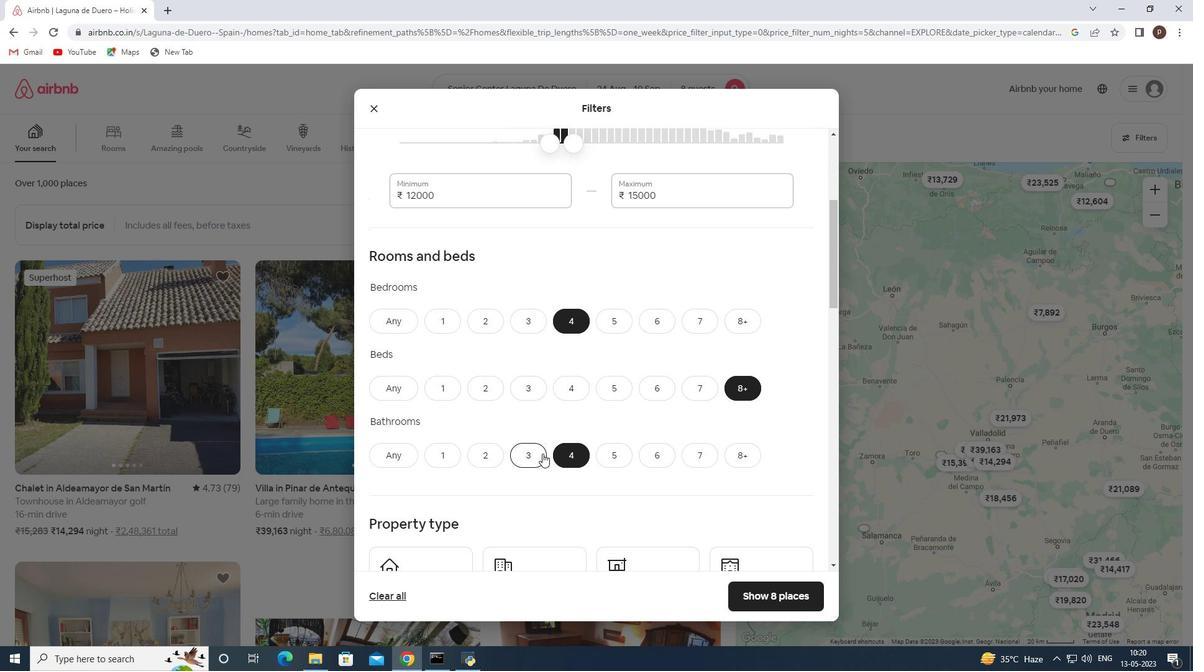 
Action: Mouse scrolled (542, 452) with delta (0, 0)
Screenshot: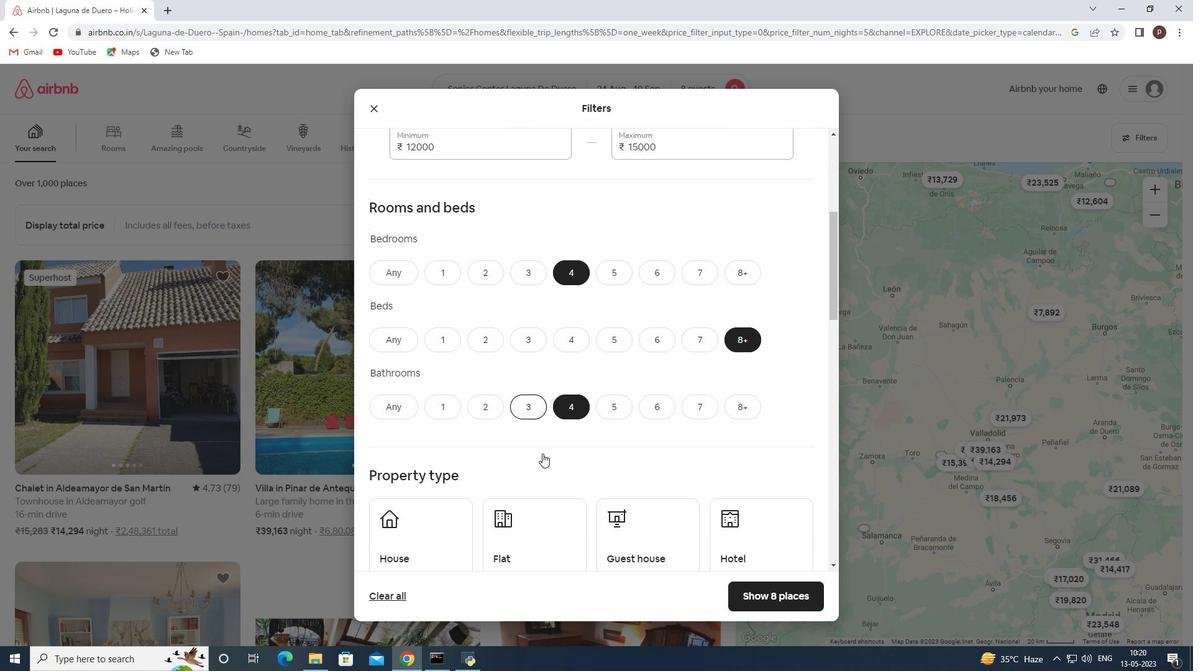 
Action: Mouse moved to (528, 419)
Screenshot: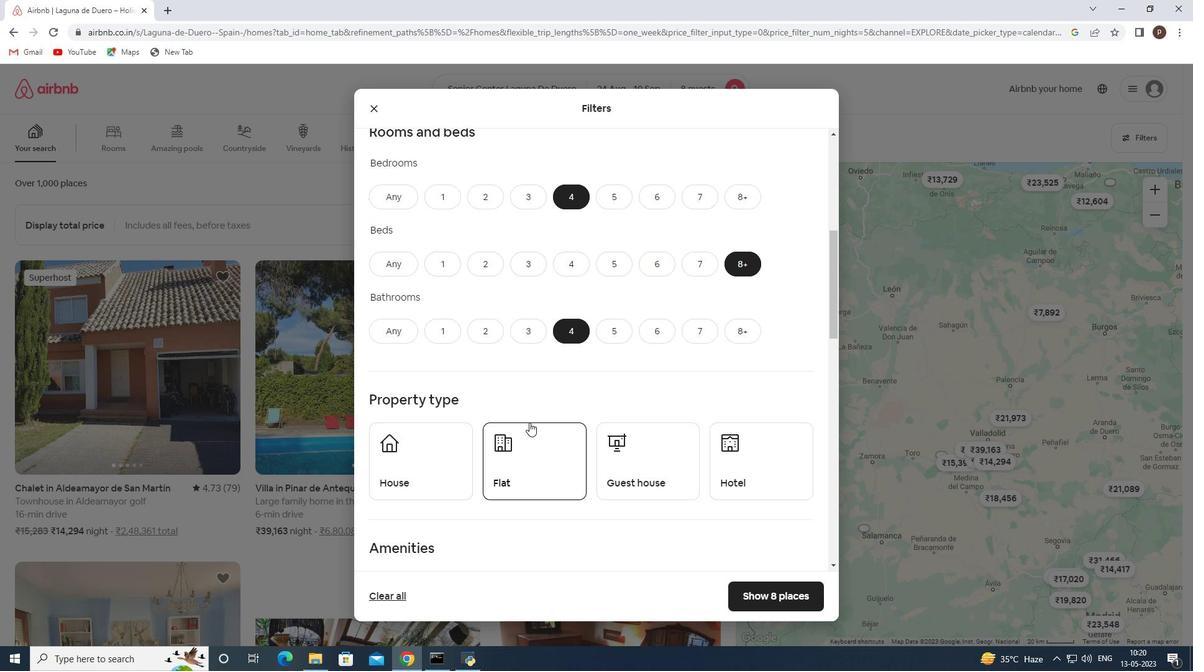 
Action: Mouse scrolled (528, 418) with delta (0, 0)
Screenshot: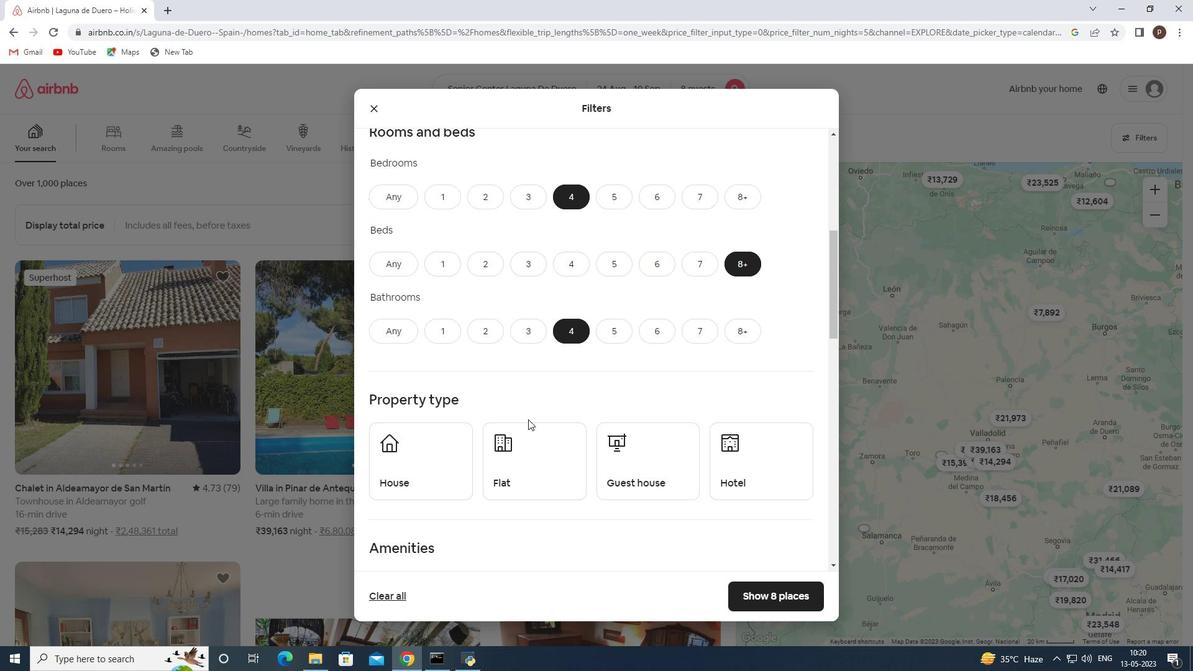 
Action: Mouse moved to (422, 421)
Screenshot: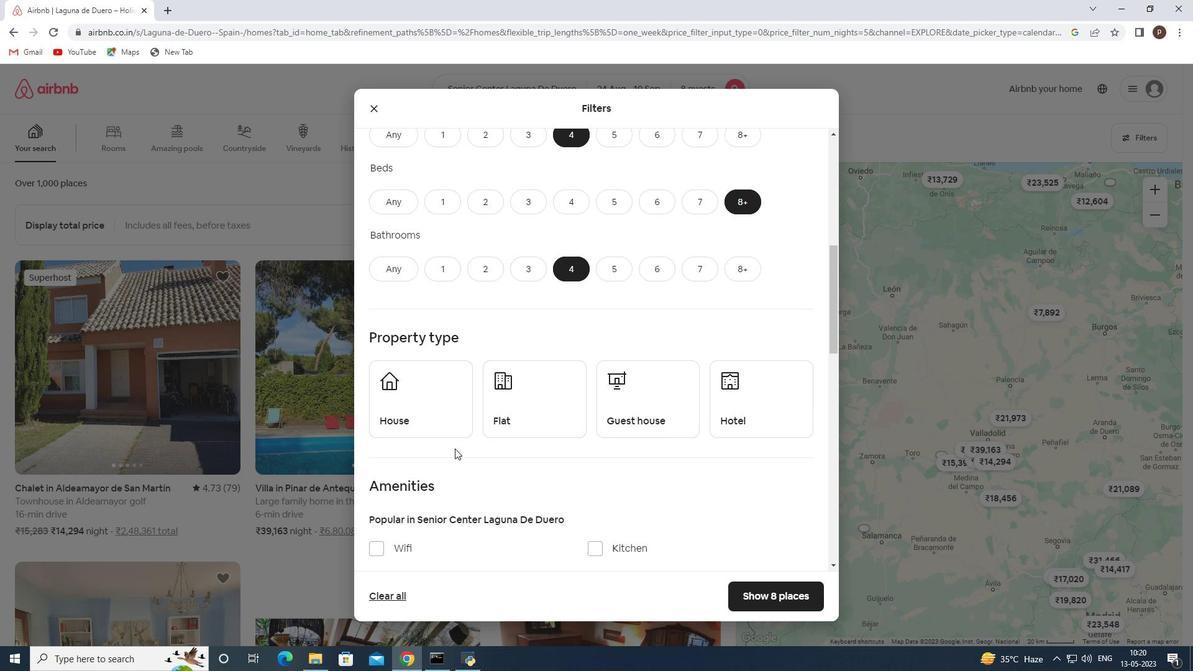 
Action: Mouse pressed left at (422, 421)
Screenshot: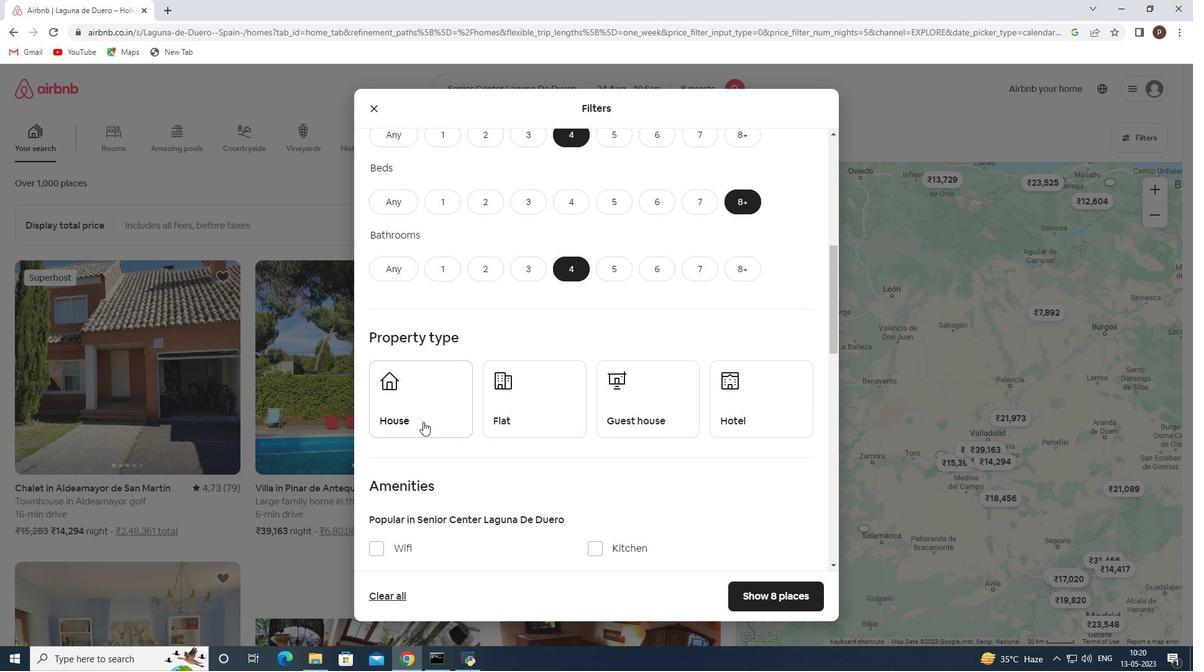 
Action: Mouse moved to (522, 412)
Screenshot: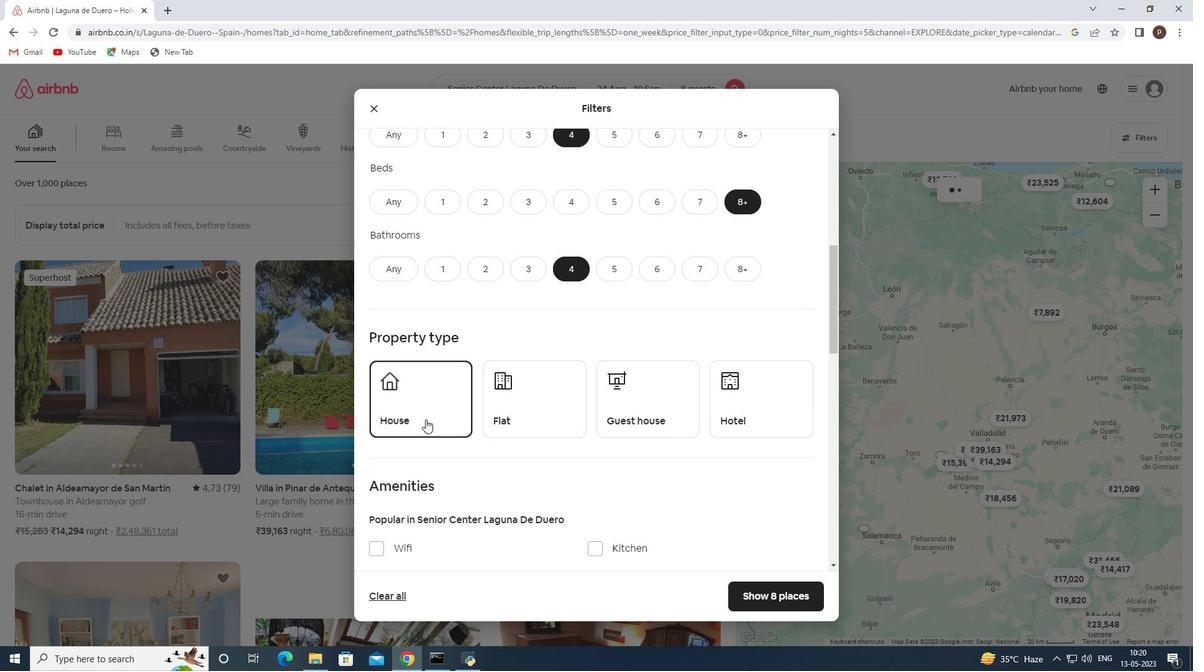 
Action: Mouse pressed left at (522, 412)
Screenshot: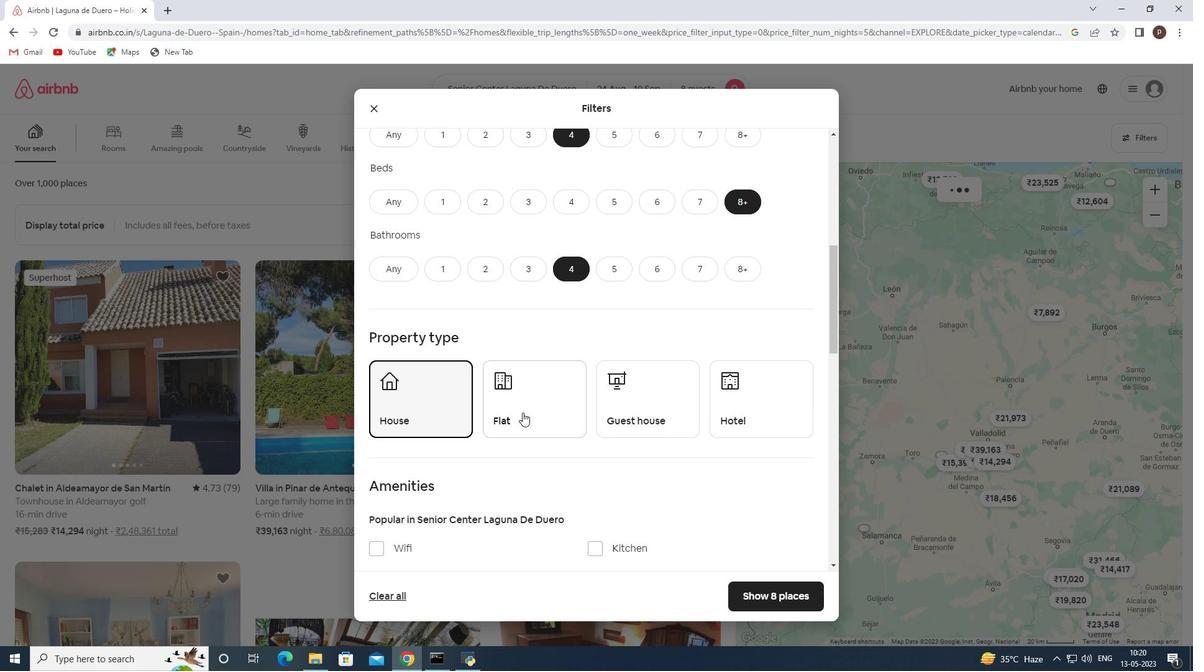 
Action: Mouse moved to (645, 409)
Screenshot: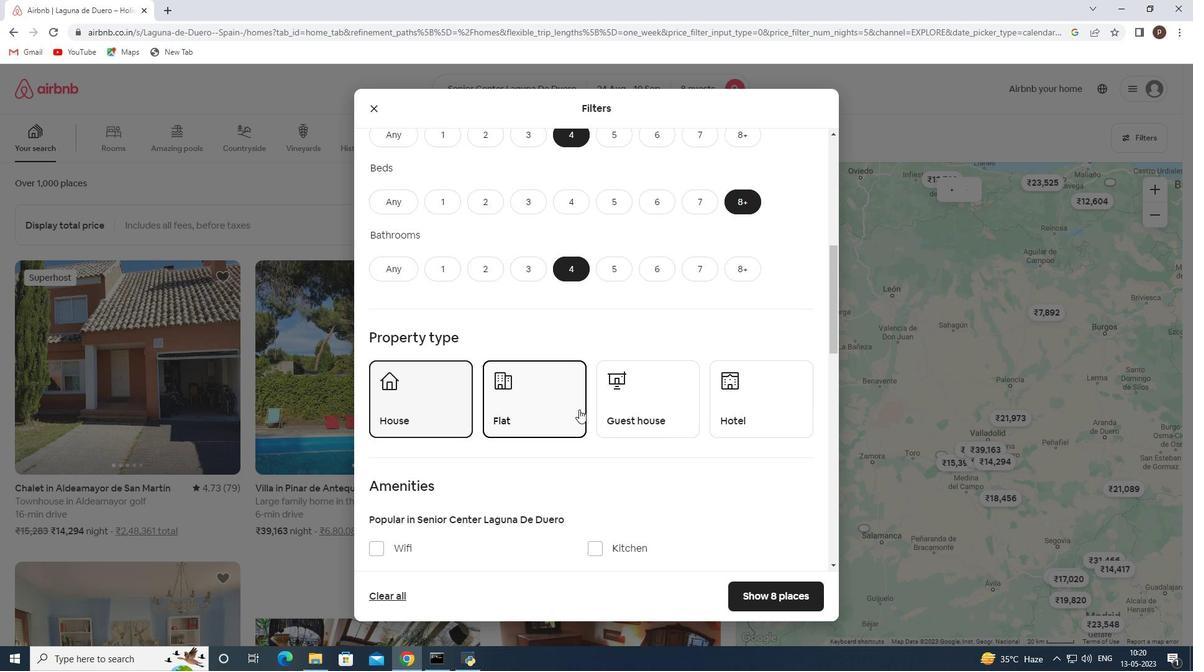 
Action: Mouse pressed left at (645, 409)
Screenshot: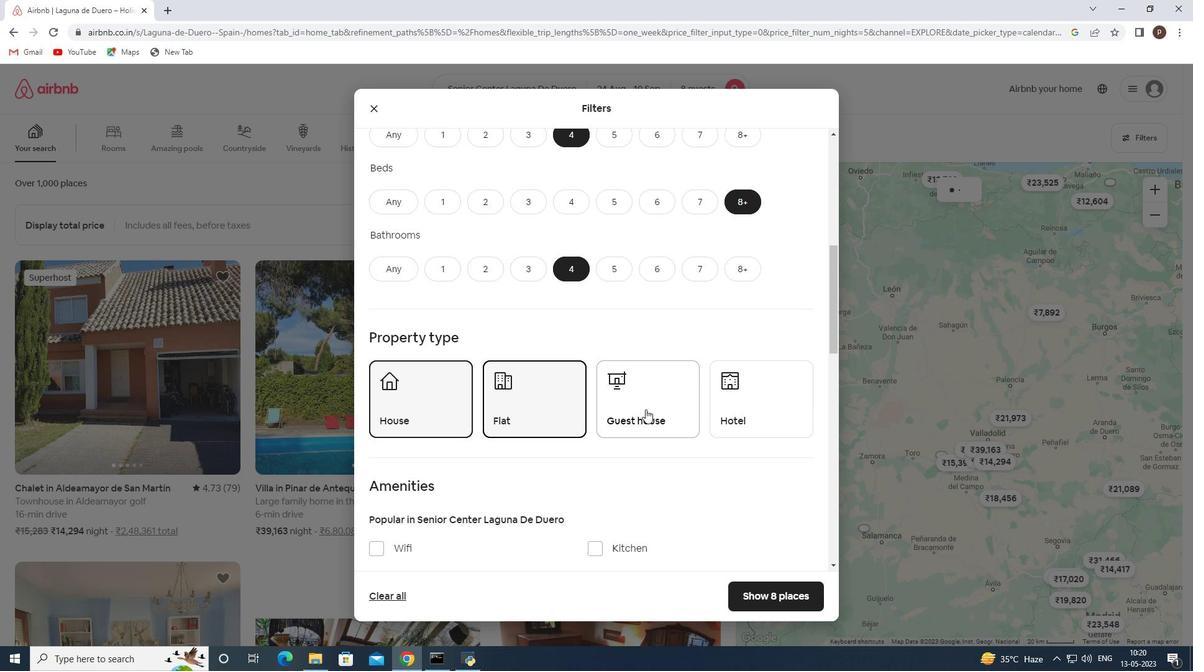 
Action: Mouse scrolled (645, 408) with delta (0, 0)
Screenshot: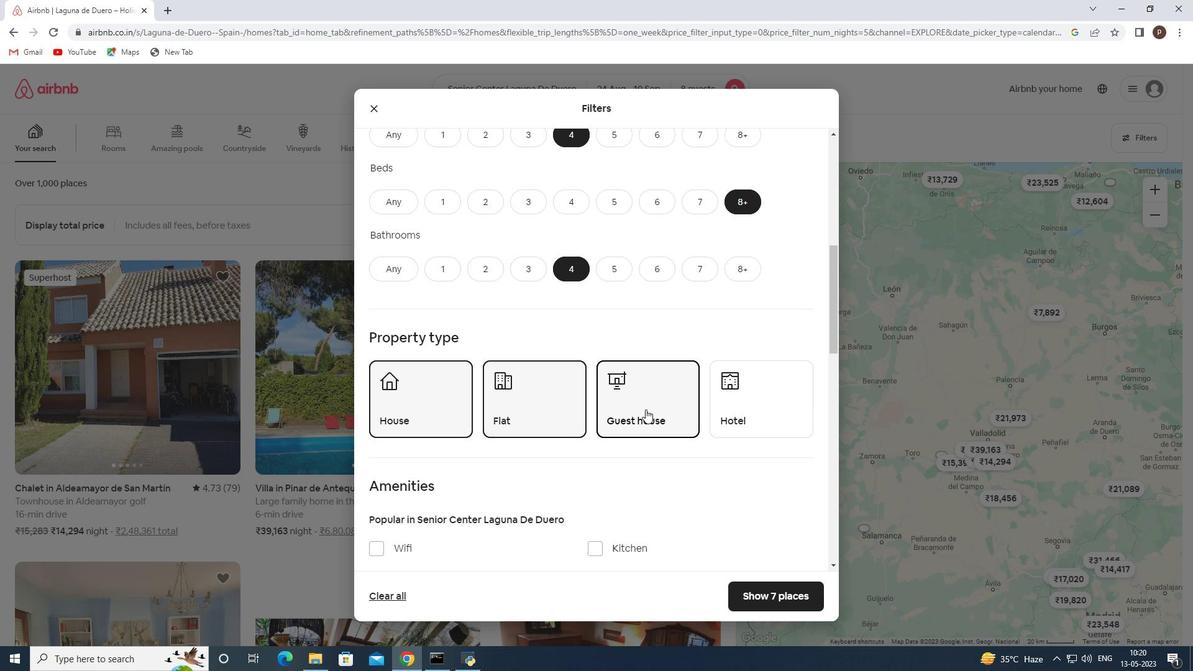 
Action: Mouse moved to (605, 387)
Screenshot: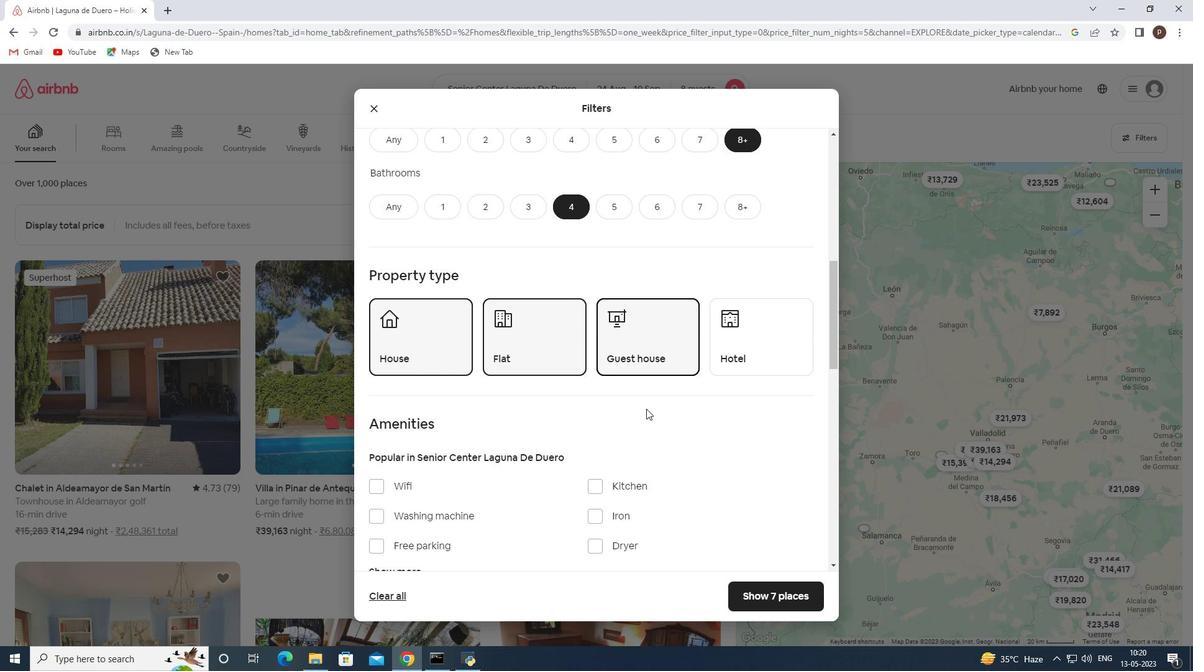 
Action: Mouse scrolled (605, 387) with delta (0, 0)
Screenshot: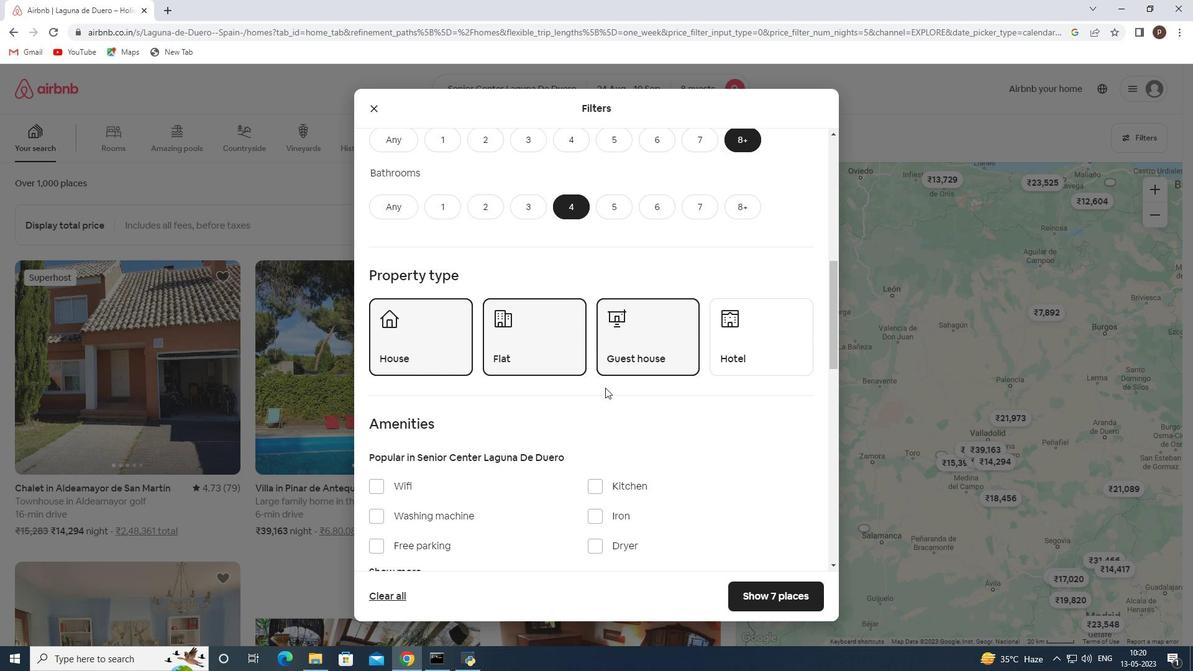 
Action: Mouse scrolled (605, 387) with delta (0, 0)
Screenshot: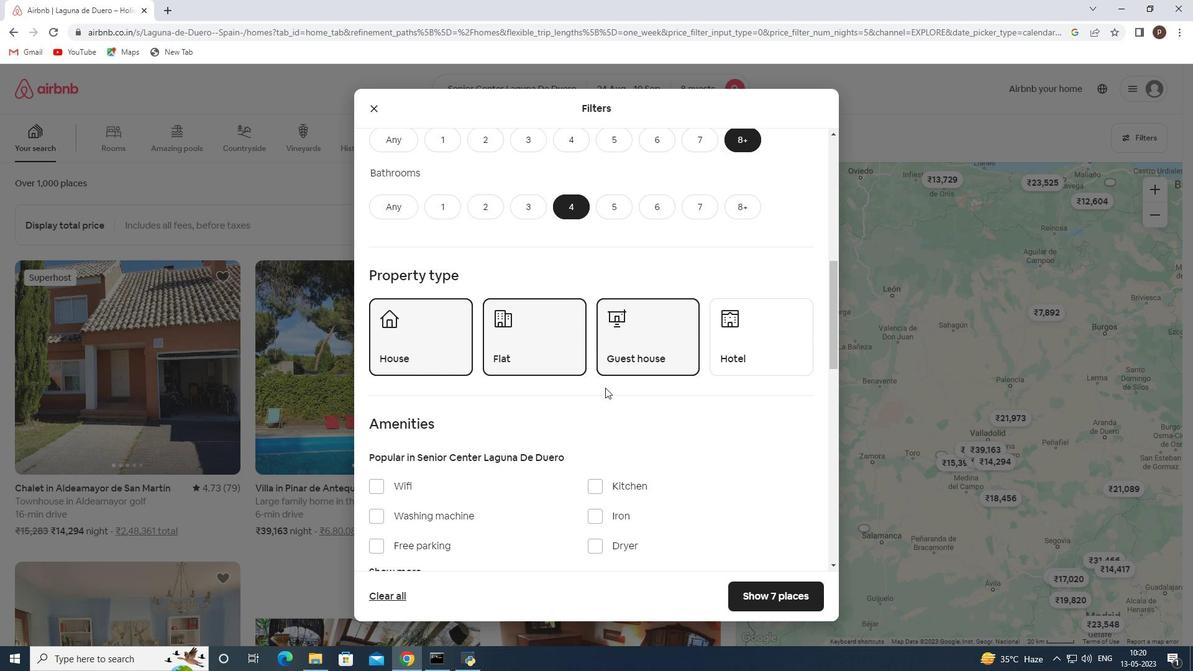 
Action: Mouse moved to (382, 362)
Screenshot: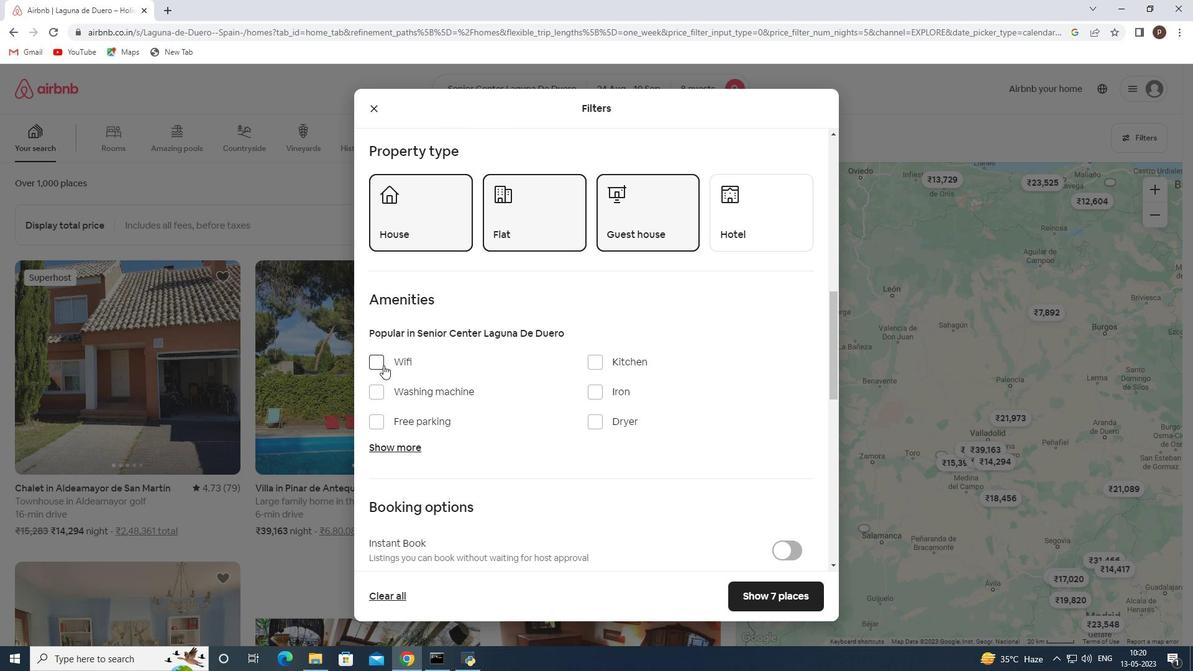 
Action: Mouse pressed left at (382, 362)
Screenshot: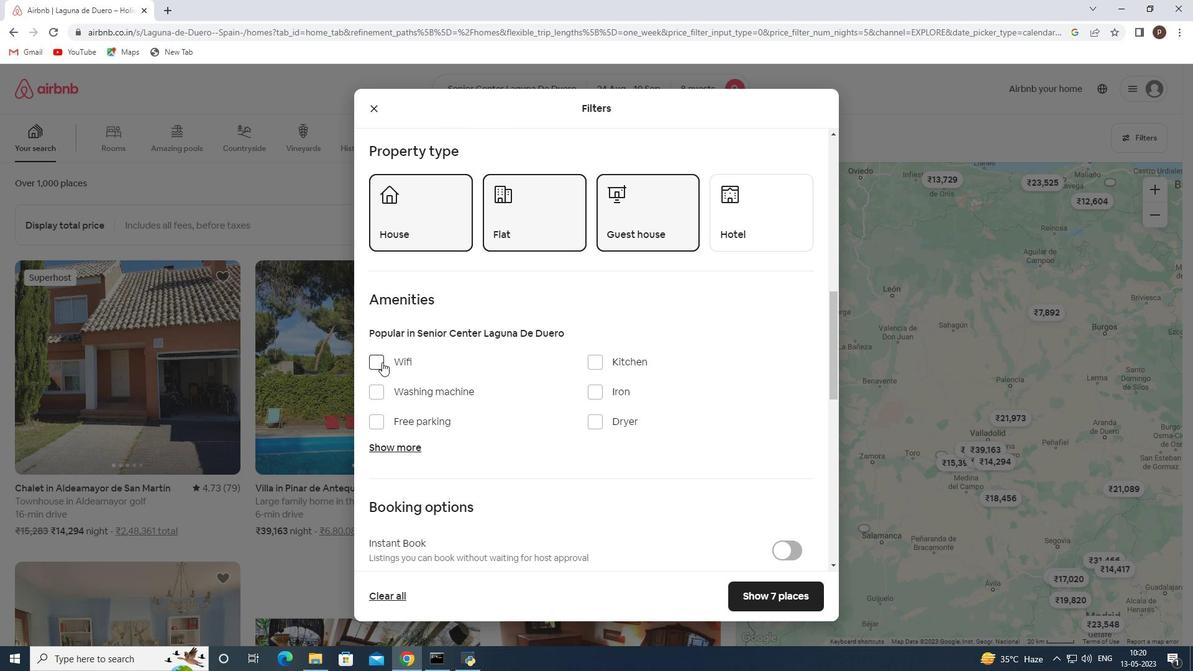 
Action: Mouse moved to (377, 422)
Screenshot: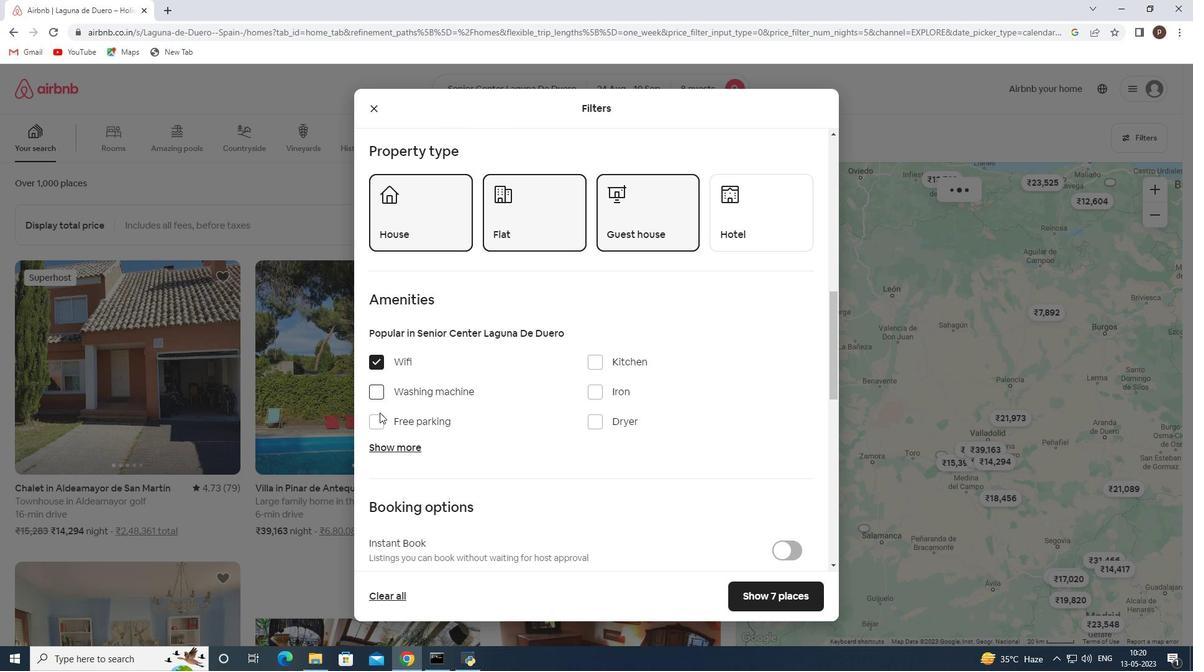 
Action: Mouse pressed left at (377, 422)
Screenshot: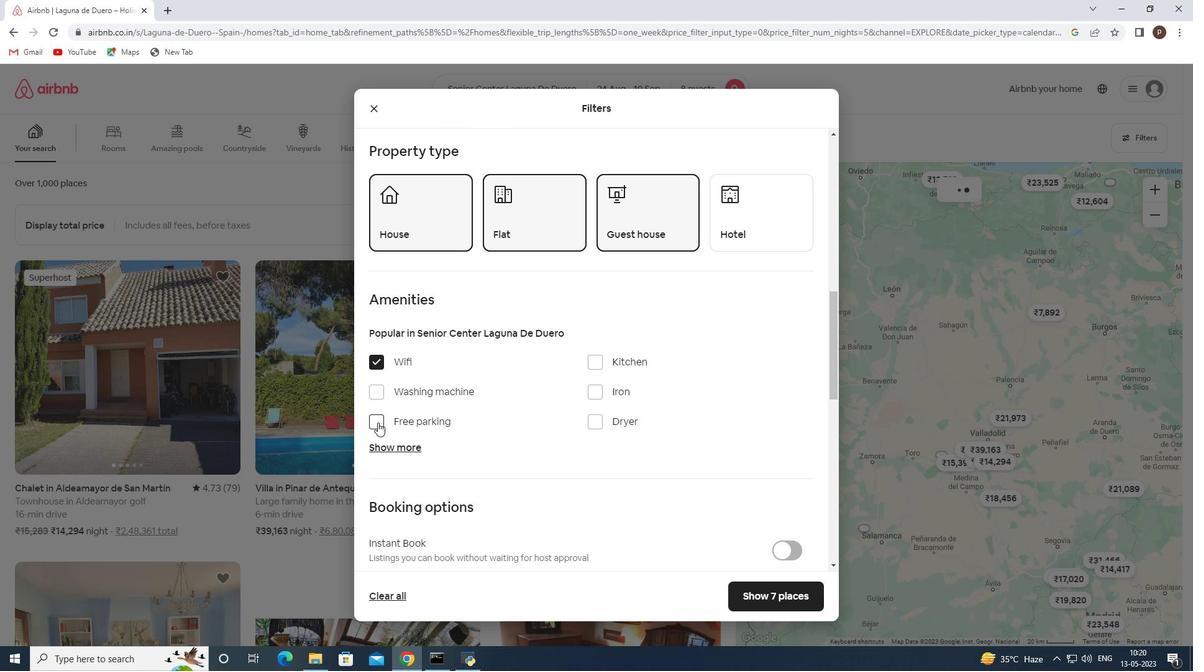 
Action: Mouse moved to (389, 448)
Screenshot: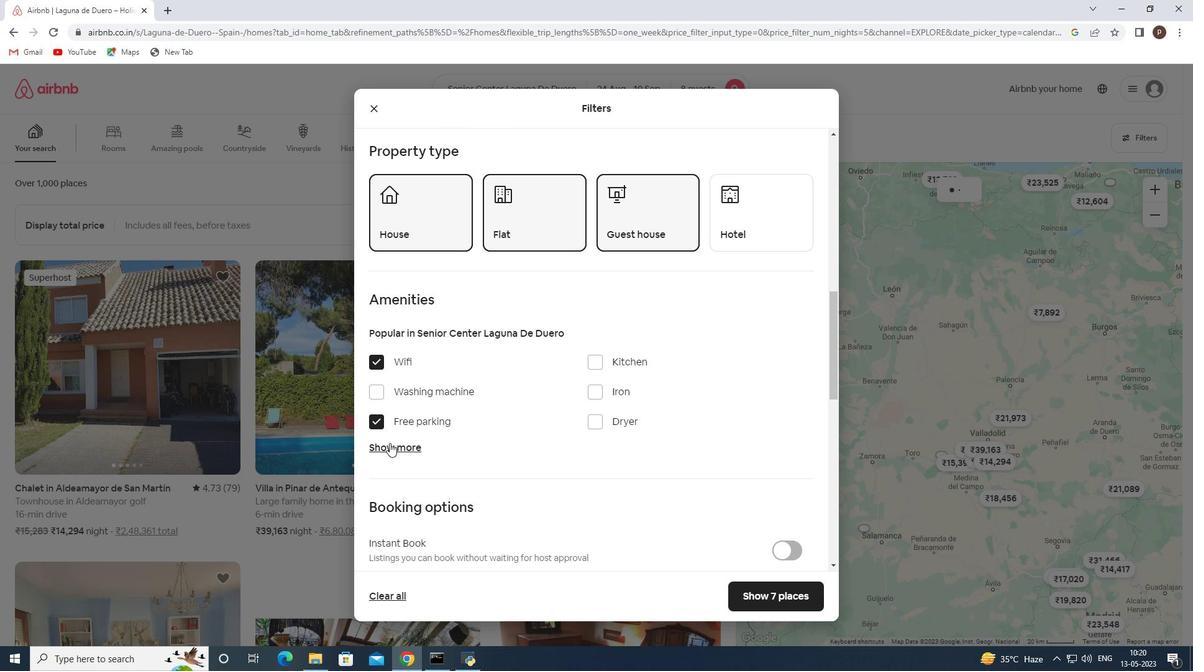 
Action: Mouse pressed left at (389, 448)
Screenshot: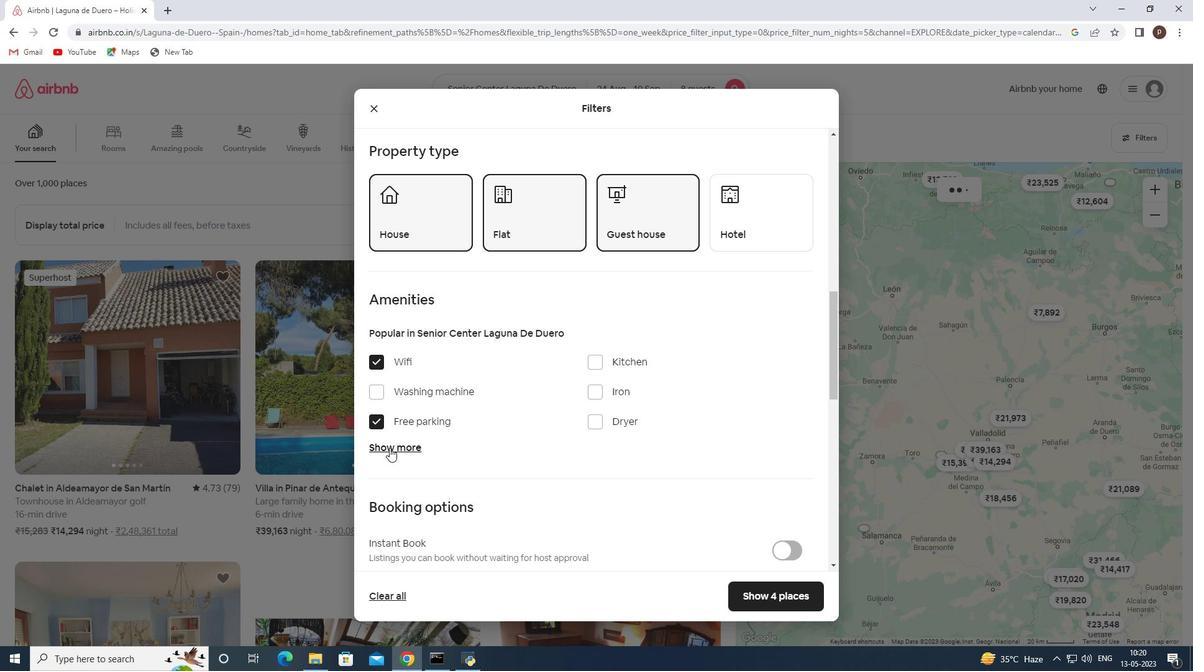 
Action: Mouse moved to (390, 448)
Screenshot: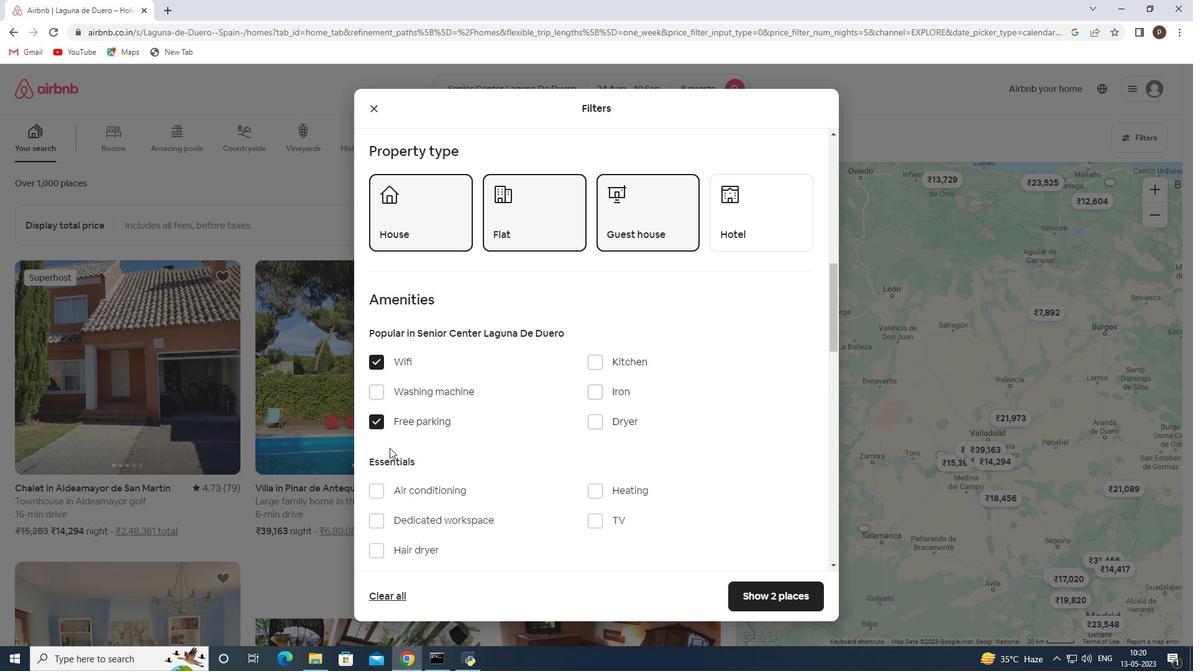 
Action: Mouse scrolled (390, 447) with delta (0, 0)
Screenshot: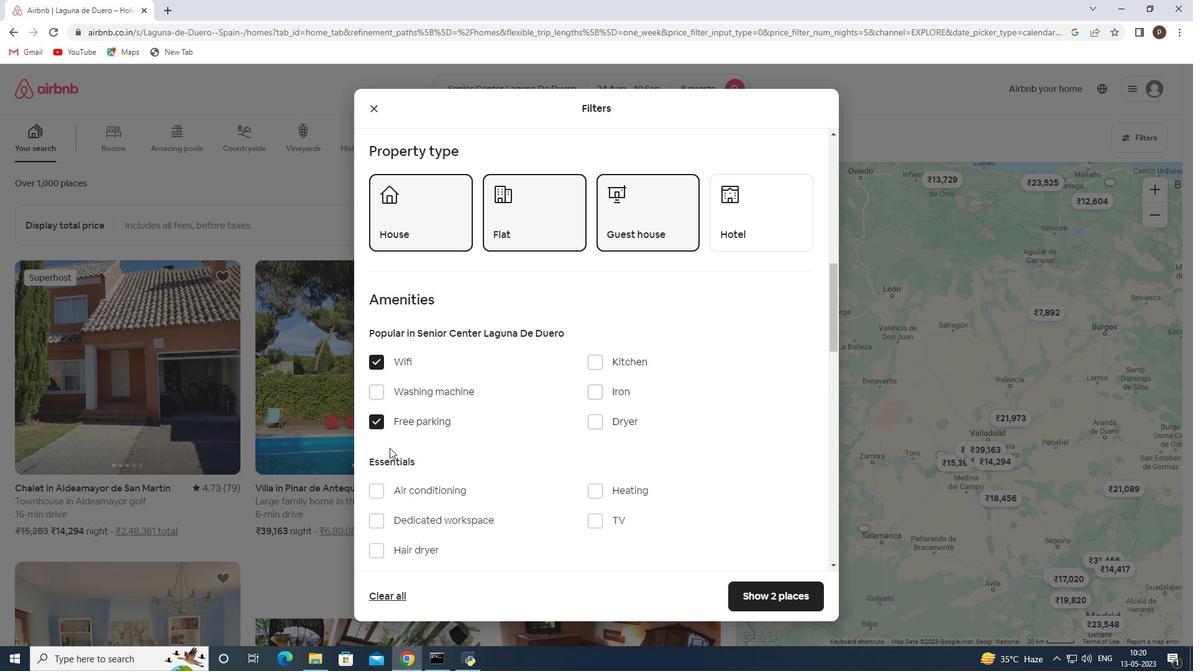 
Action: Mouse moved to (393, 448)
Screenshot: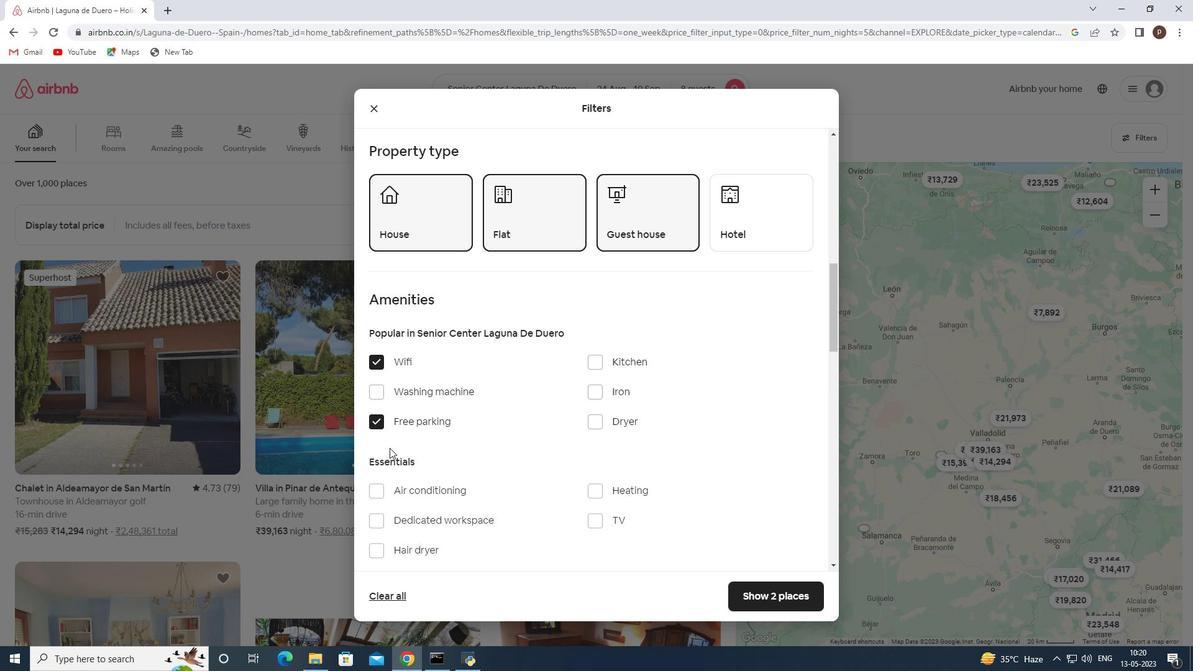 
Action: Mouse scrolled (393, 447) with delta (0, 0)
Screenshot: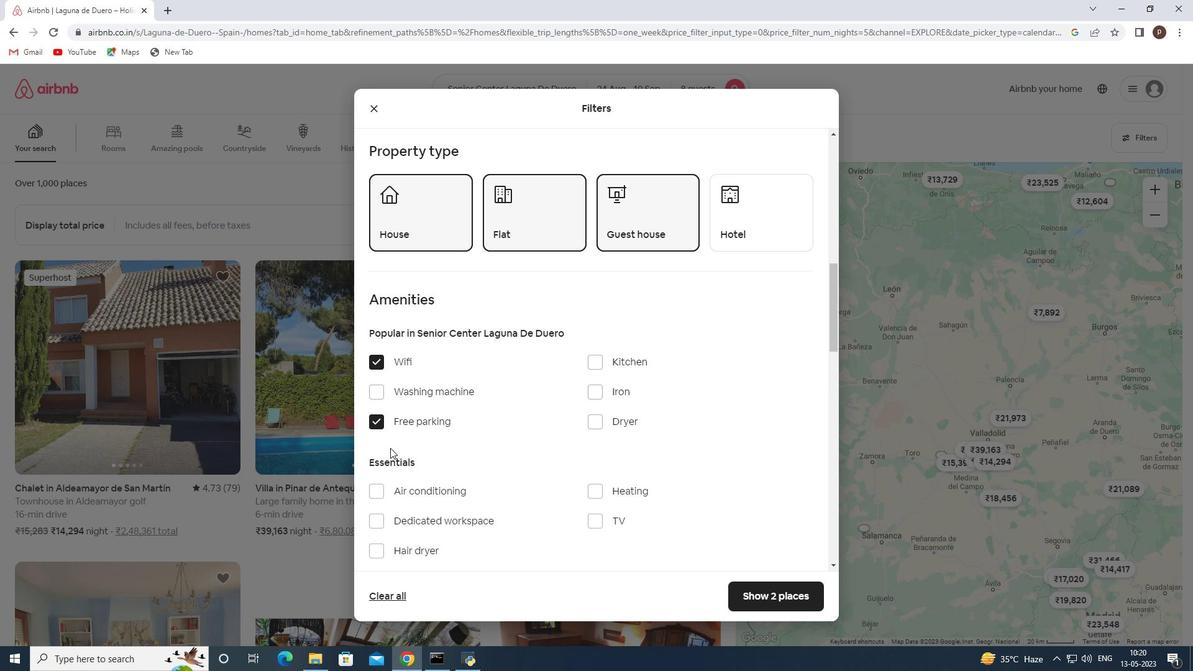 
Action: Mouse moved to (592, 398)
Screenshot: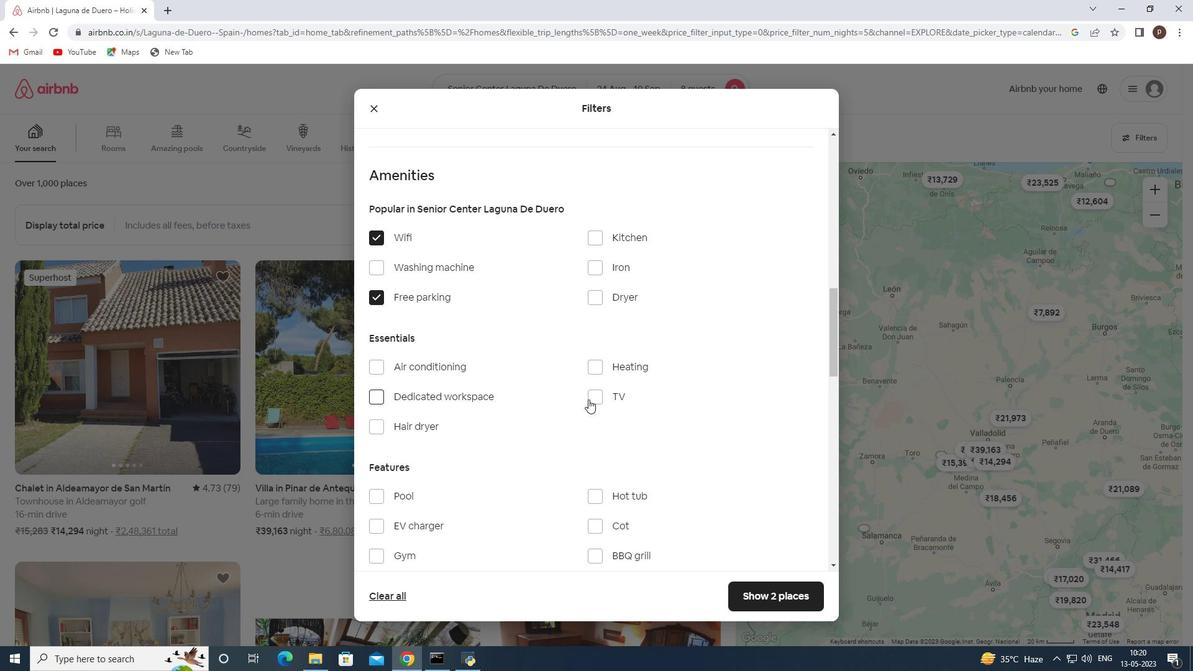 
Action: Mouse pressed left at (592, 398)
Screenshot: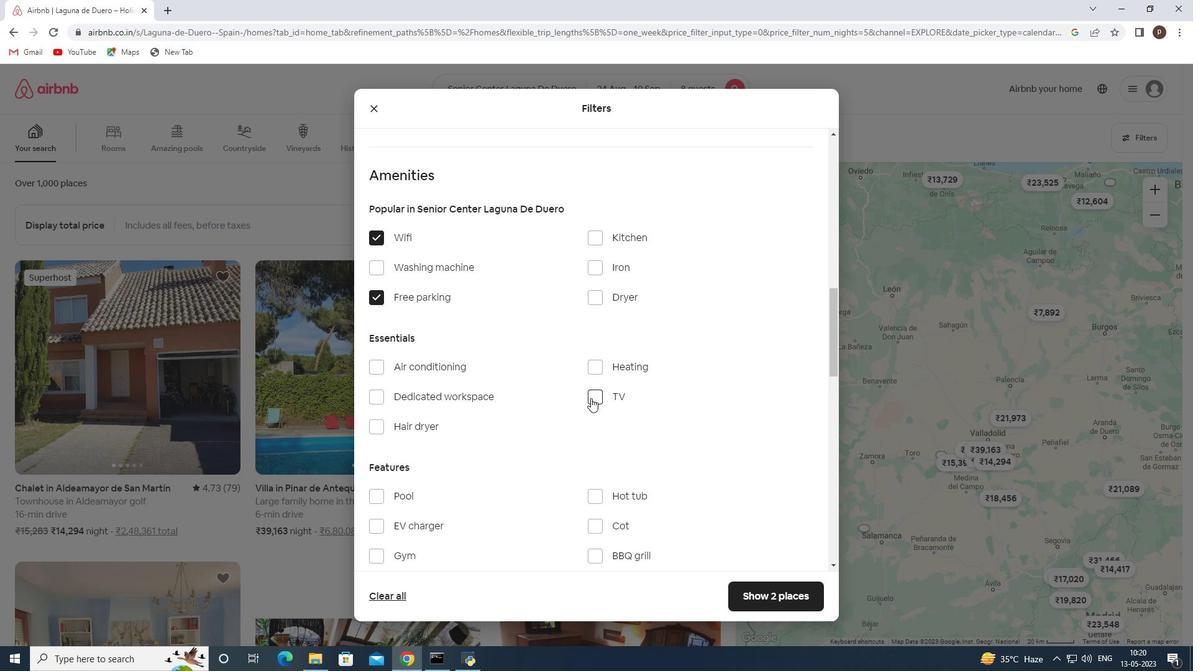
Action: Mouse moved to (520, 443)
Screenshot: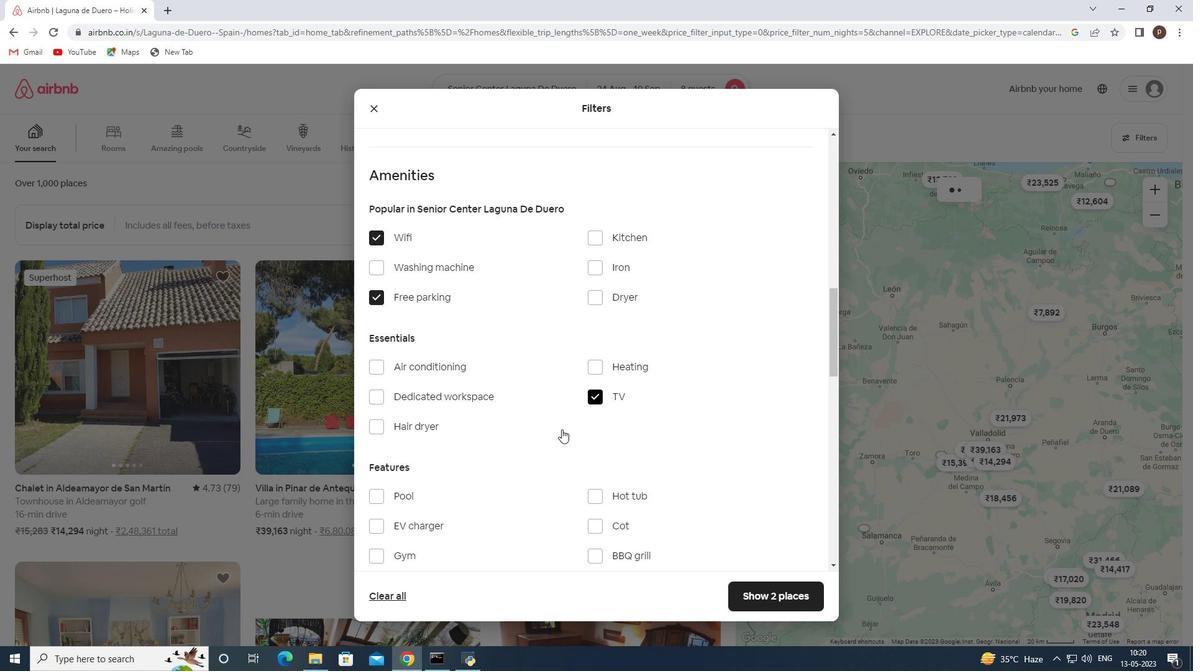 
Action: Mouse scrolled (520, 442) with delta (0, 0)
Screenshot: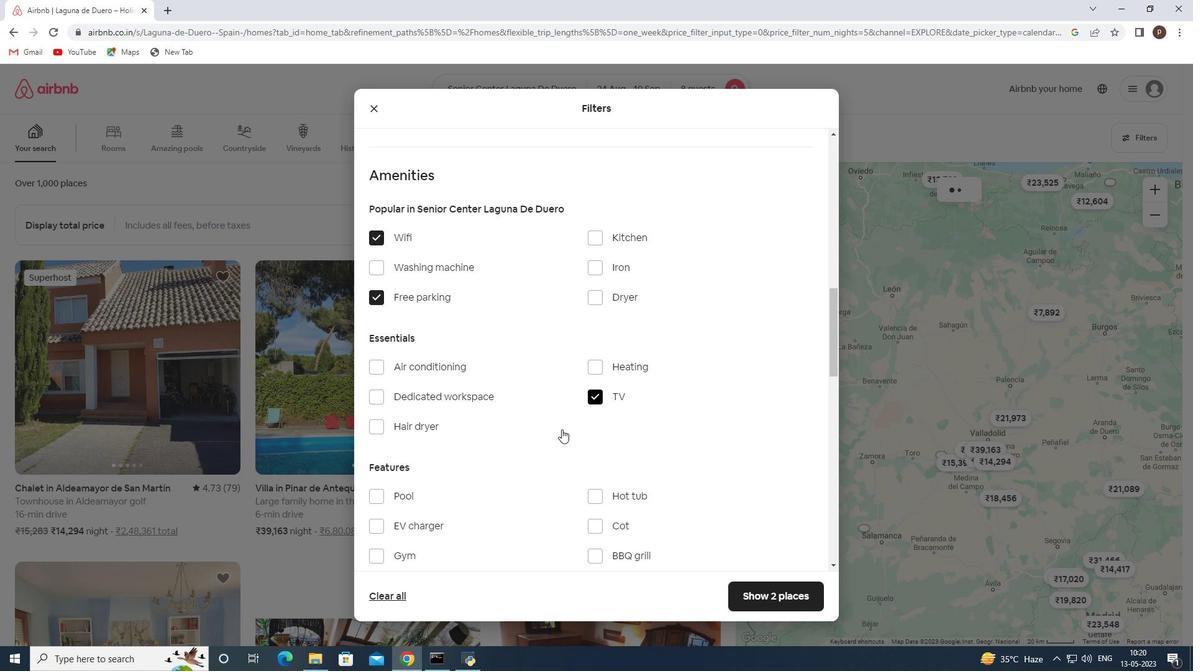 
Action: Mouse moved to (520, 443)
Screenshot: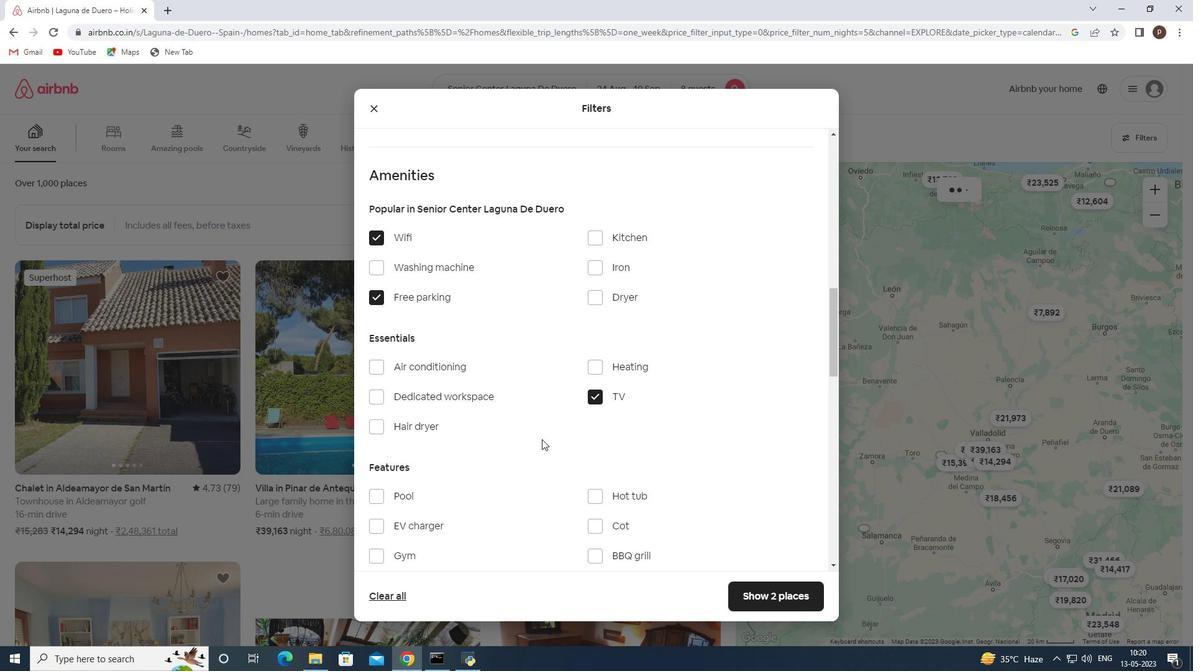 
Action: Mouse scrolled (520, 442) with delta (0, 0)
Screenshot: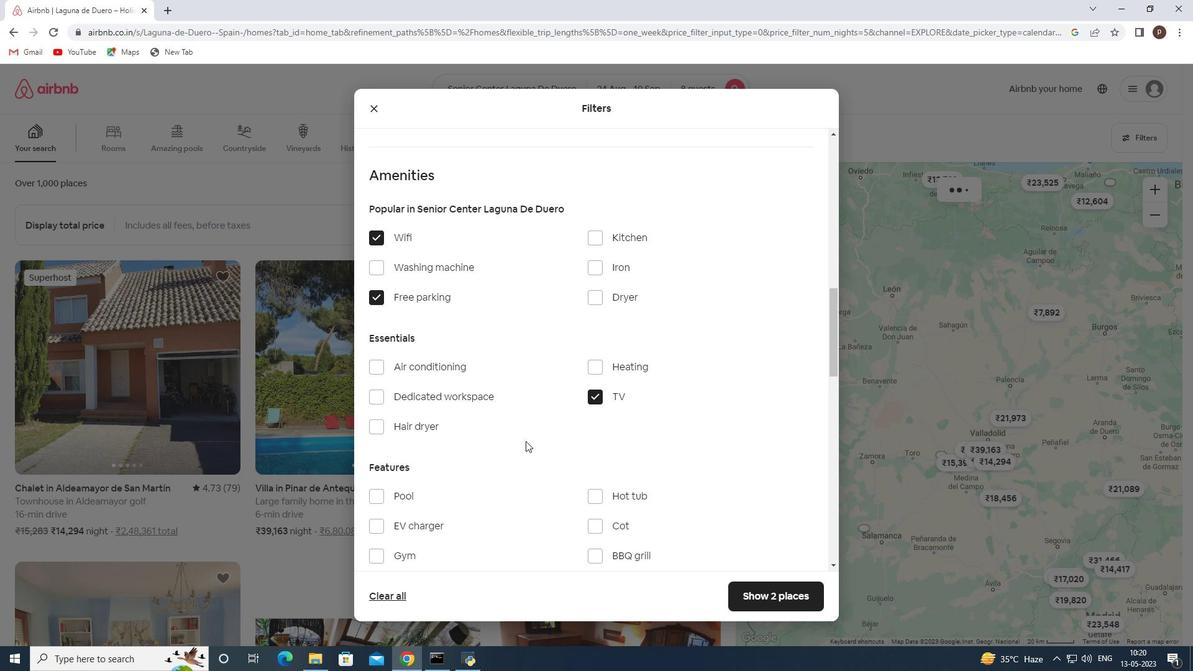 
Action: Mouse scrolled (520, 442) with delta (0, 0)
Screenshot: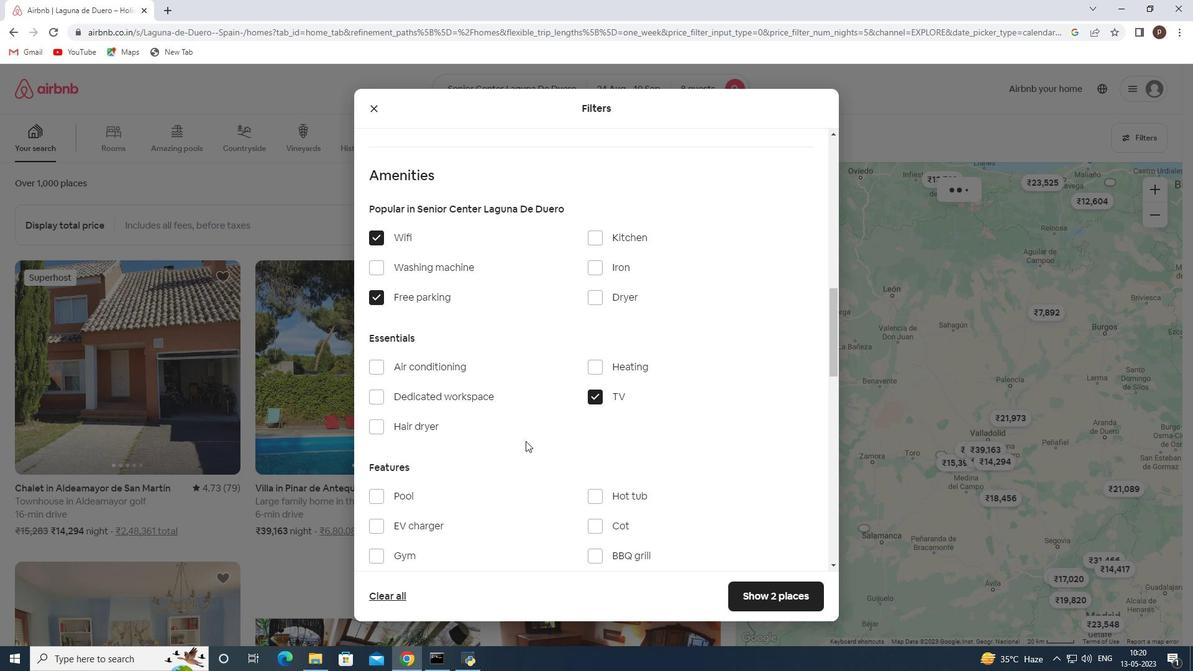 
Action: Mouse moved to (378, 366)
Screenshot: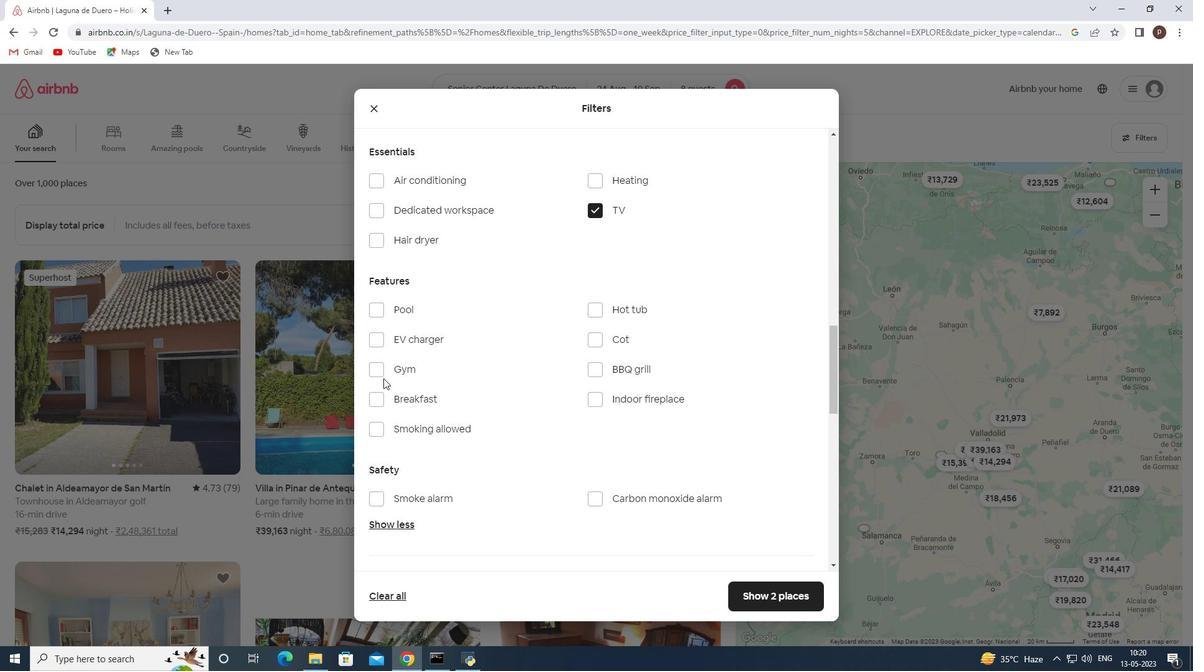
Action: Mouse pressed left at (378, 366)
Screenshot: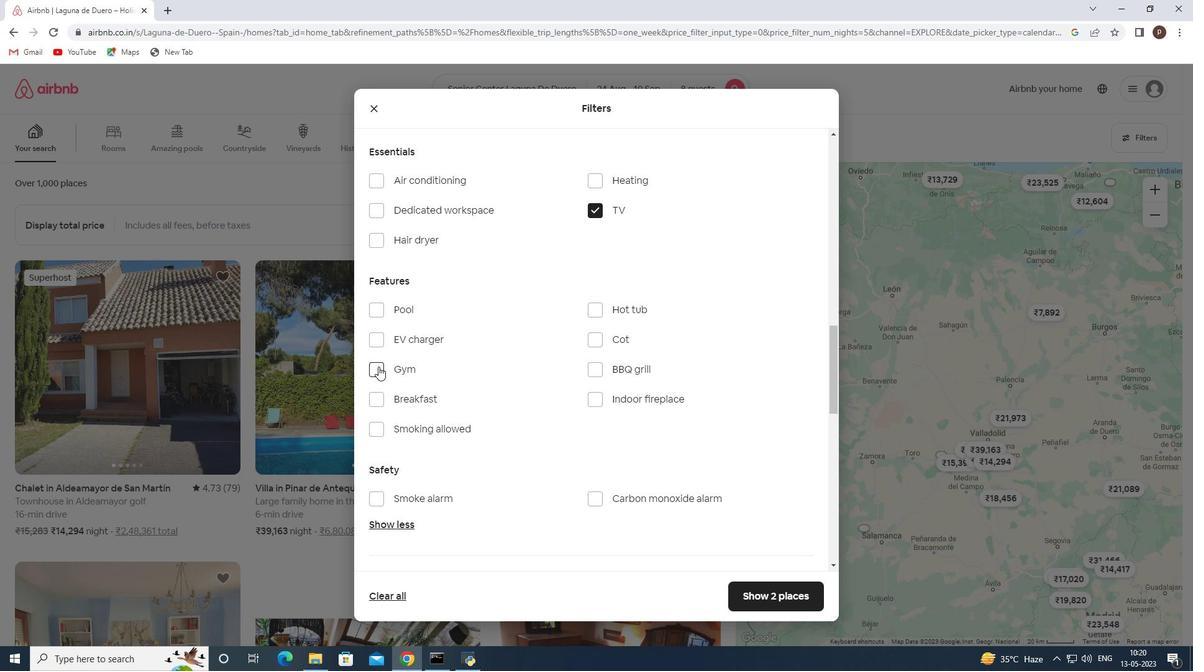 
Action: Mouse moved to (372, 395)
Screenshot: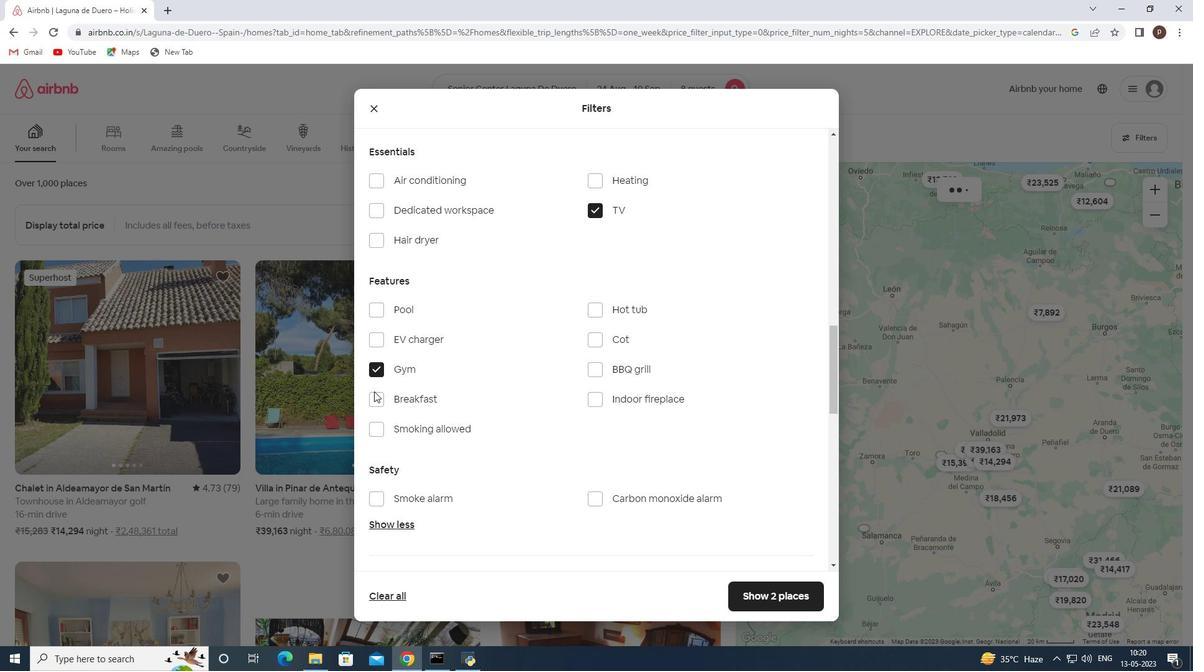 
Action: Mouse pressed left at (372, 395)
Screenshot: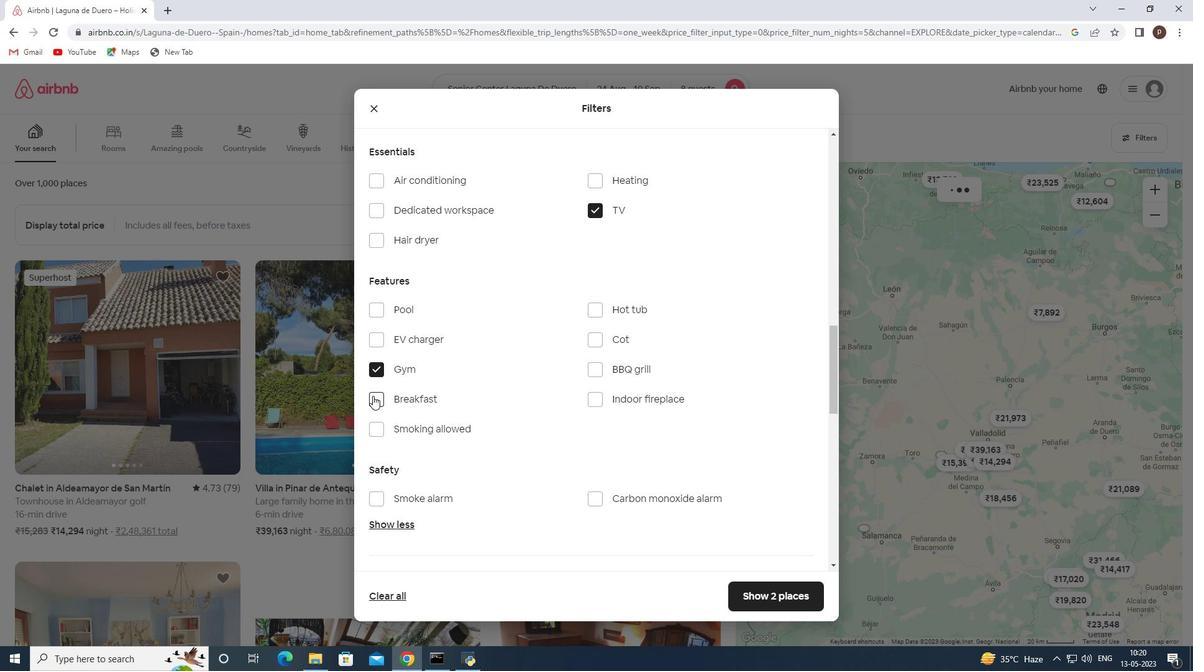 
Action: Mouse moved to (489, 411)
Screenshot: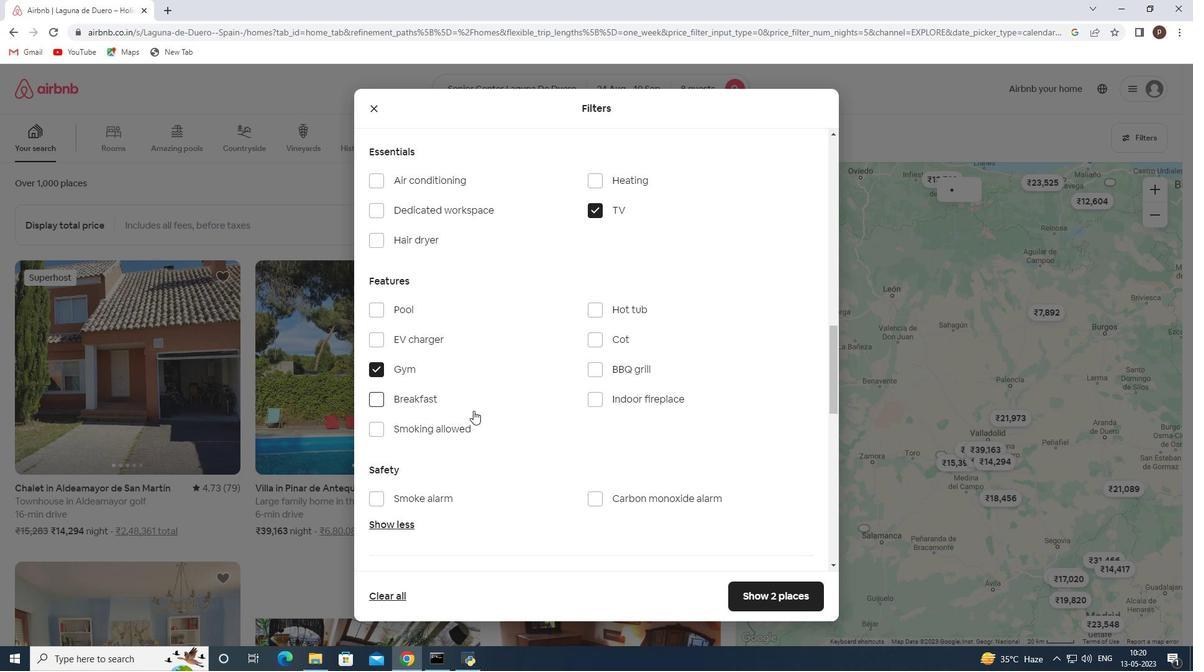 
Action: Mouse scrolled (489, 411) with delta (0, 0)
Screenshot: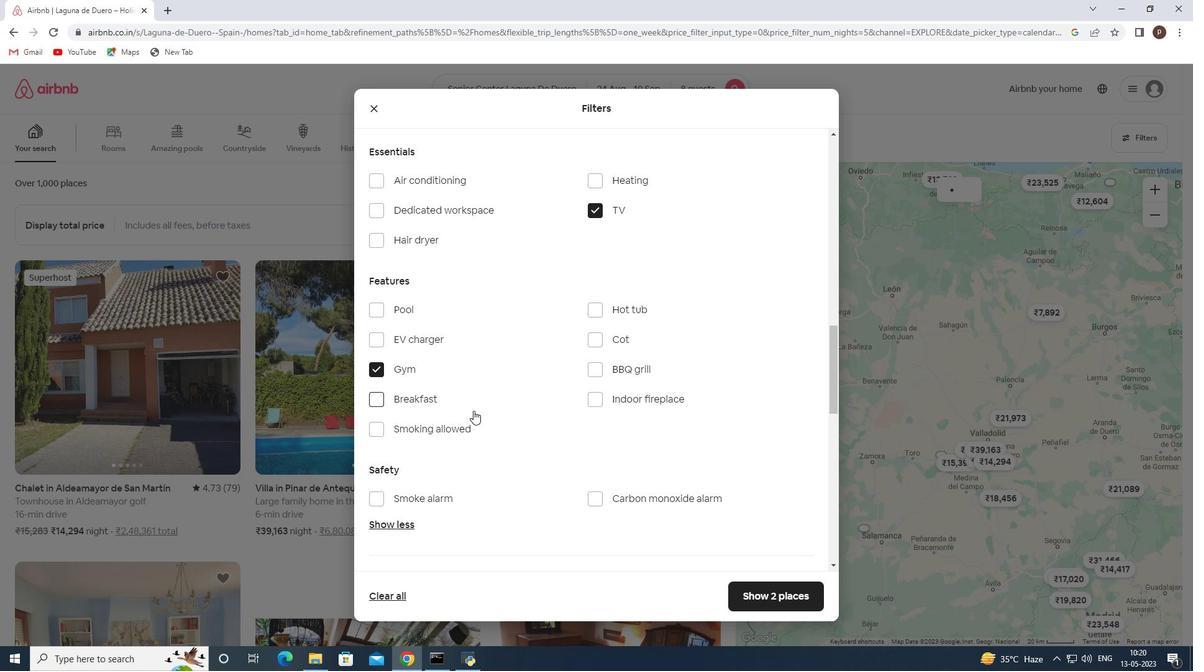 
Action: Mouse scrolled (489, 411) with delta (0, 0)
Screenshot: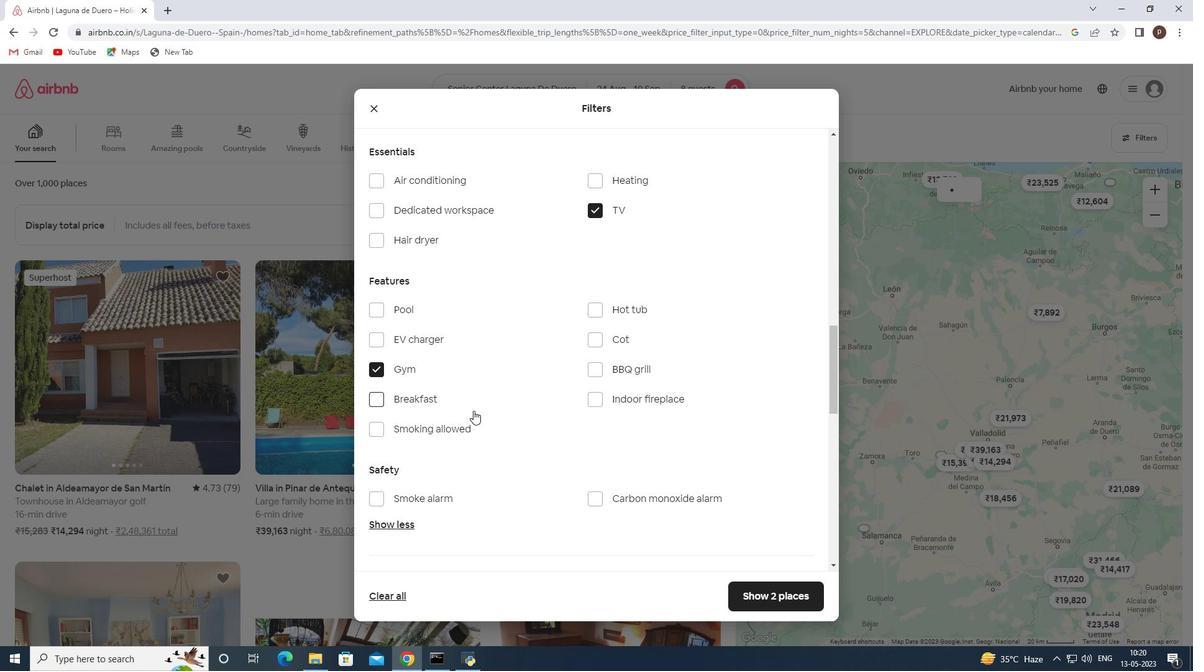 
Action: Mouse scrolled (489, 411) with delta (0, 0)
Screenshot: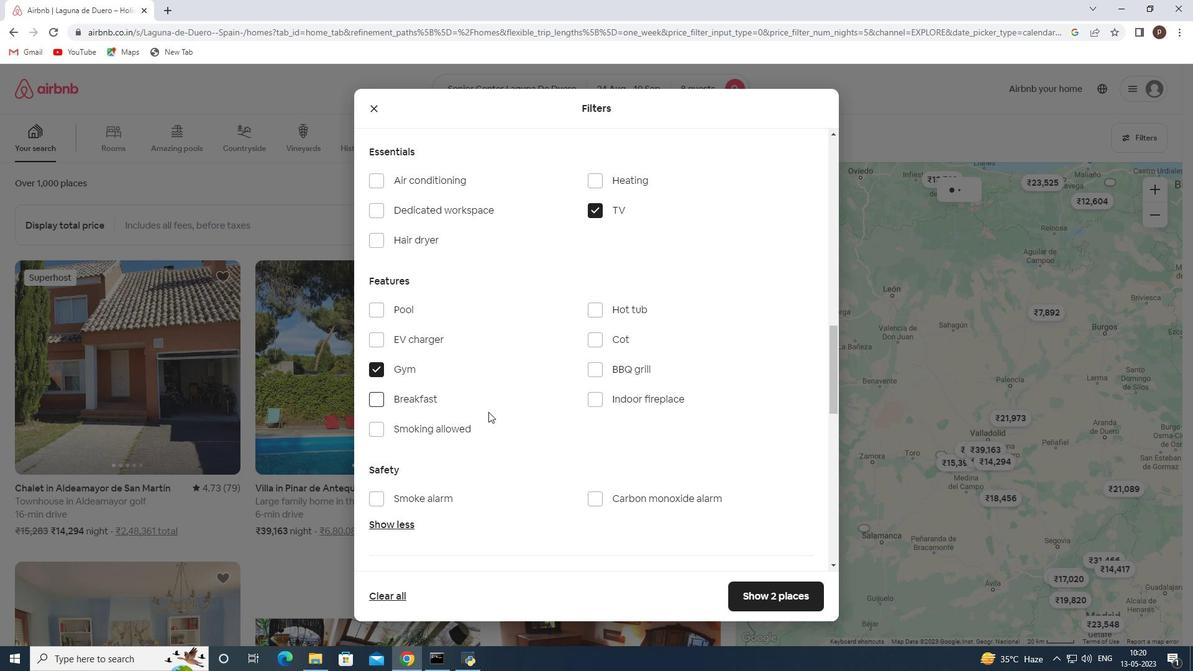 
Action: Mouse scrolled (489, 411) with delta (0, 0)
Screenshot: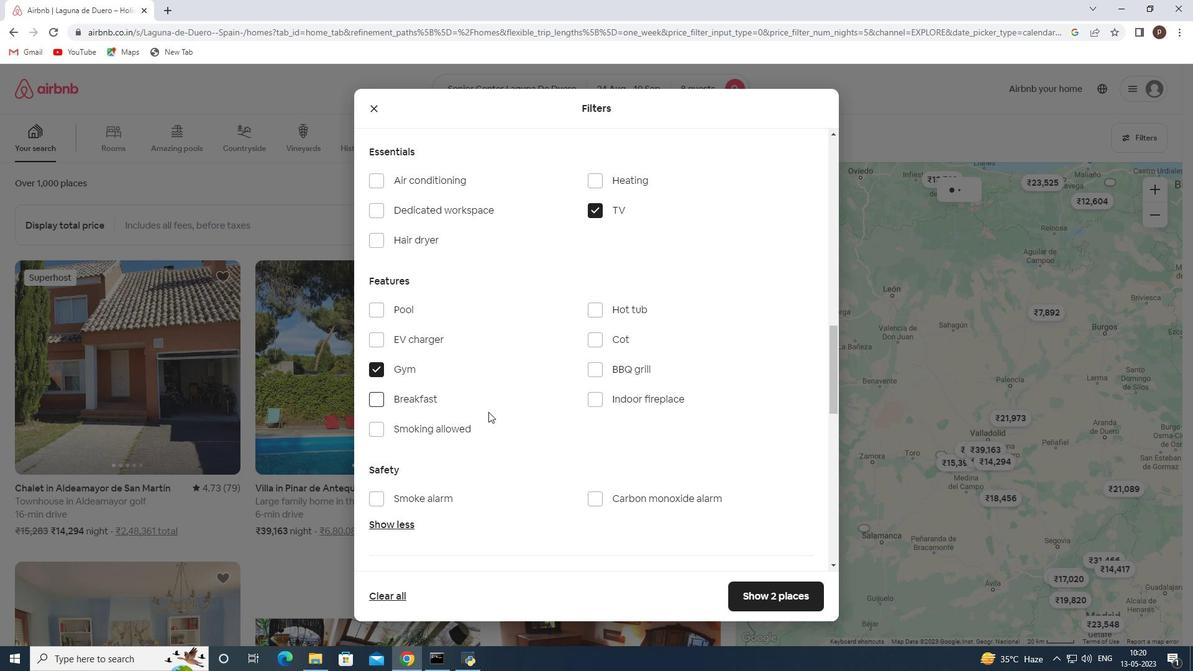 
Action: Mouse moved to (776, 415)
Screenshot: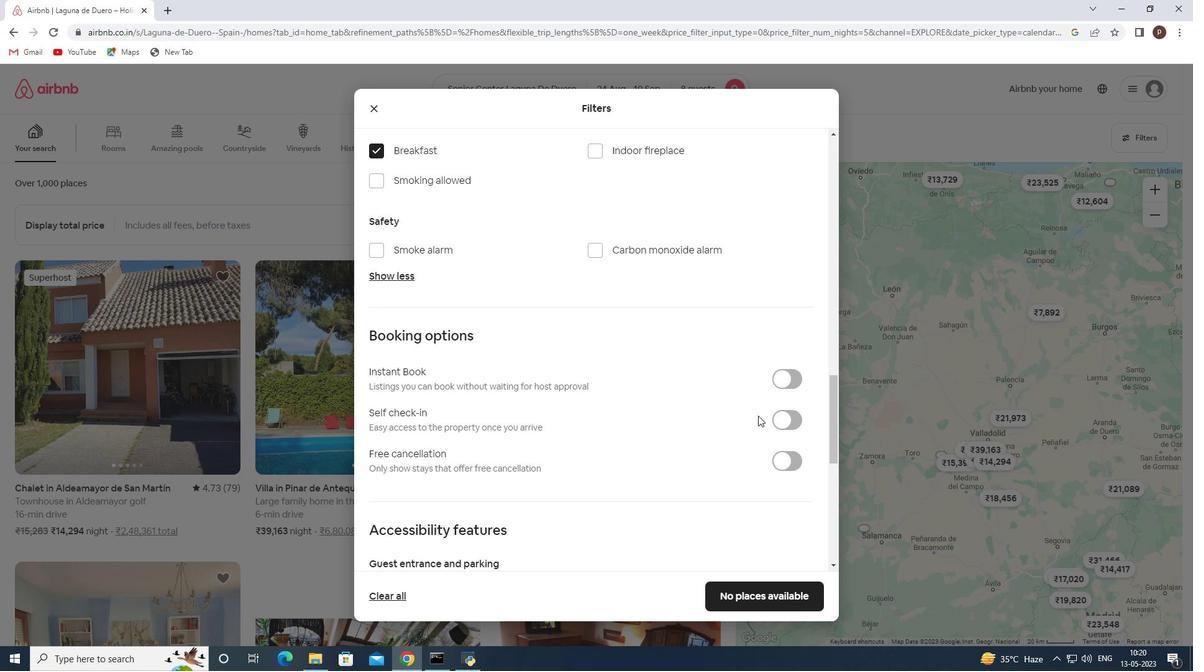 
Action: Mouse pressed left at (776, 415)
Screenshot: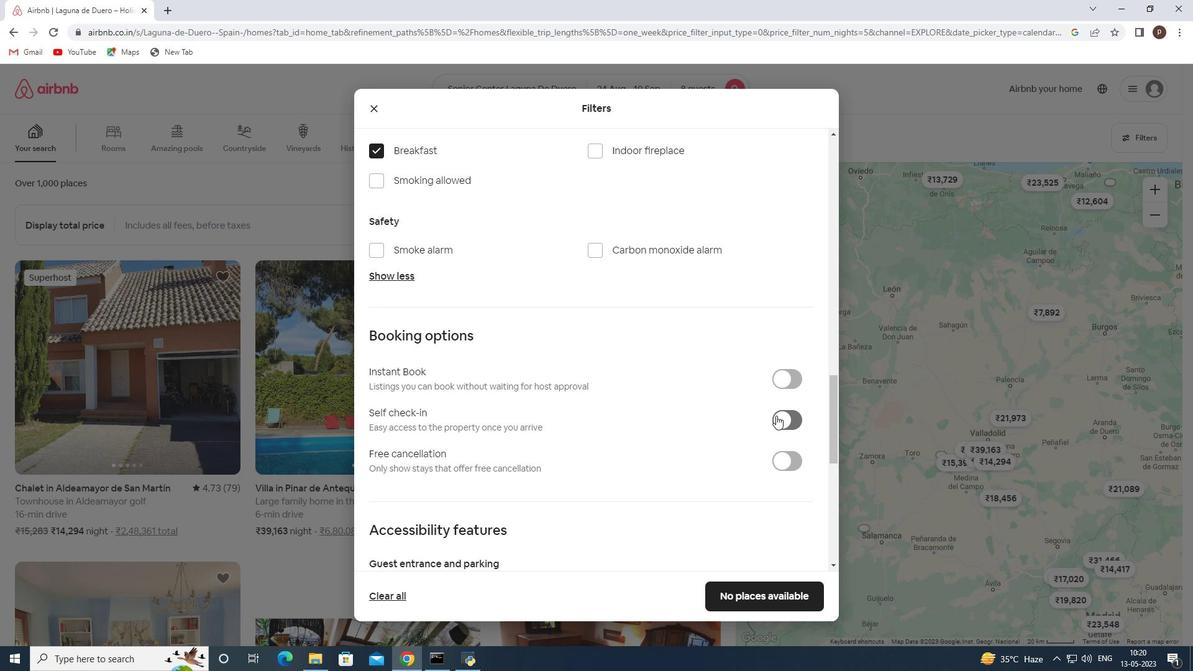 
Action: Mouse moved to (613, 420)
Screenshot: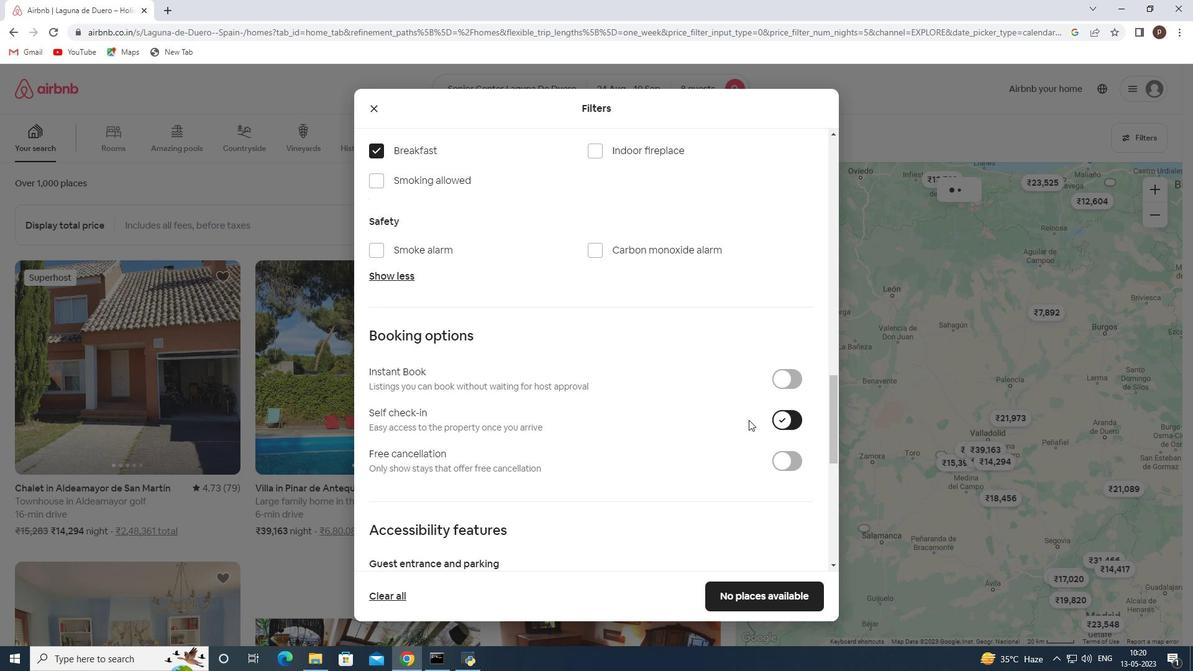 
Action: Mouse scrolled (613, 419) with delta (0, 0)
Screenshot: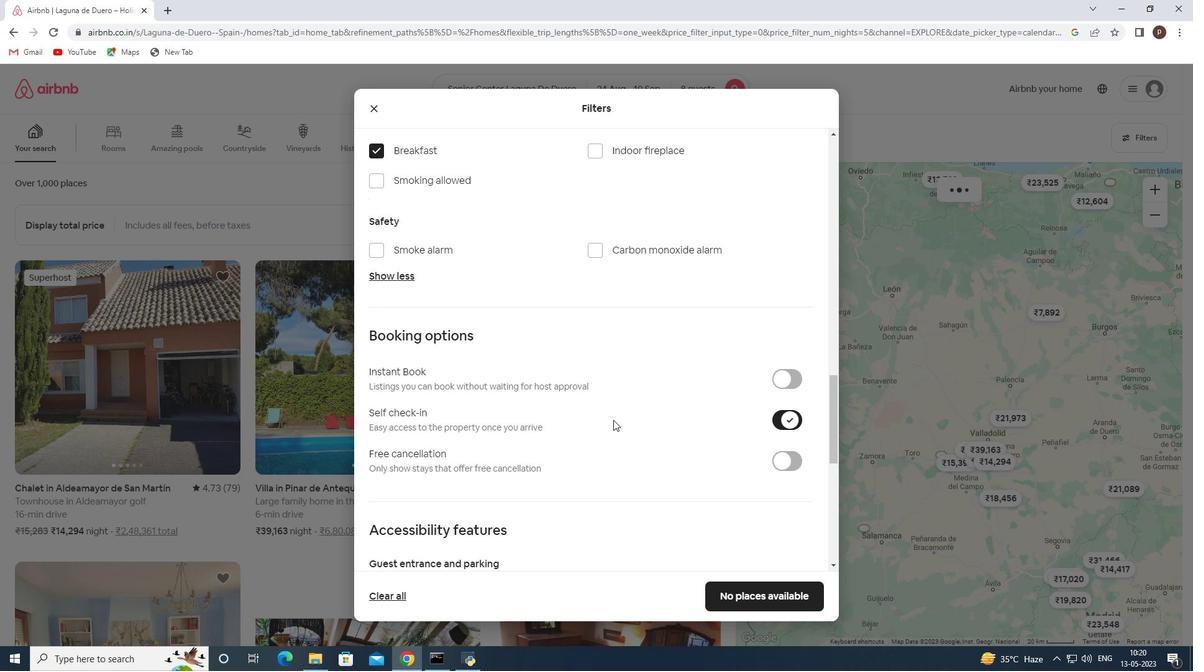 
Action: Mouse scrolled (613, 419) with delta (0, 0)
Screenshot: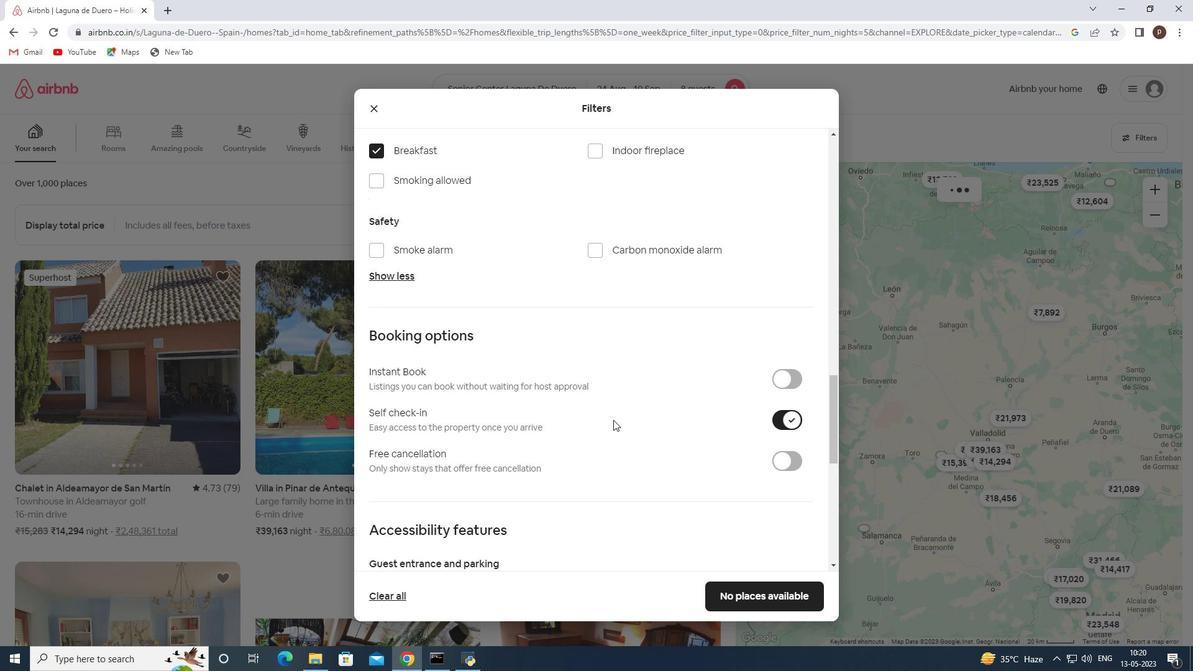 
Action: Mouse scrolled (613, 419) with delta (0, 0)
Screenshot: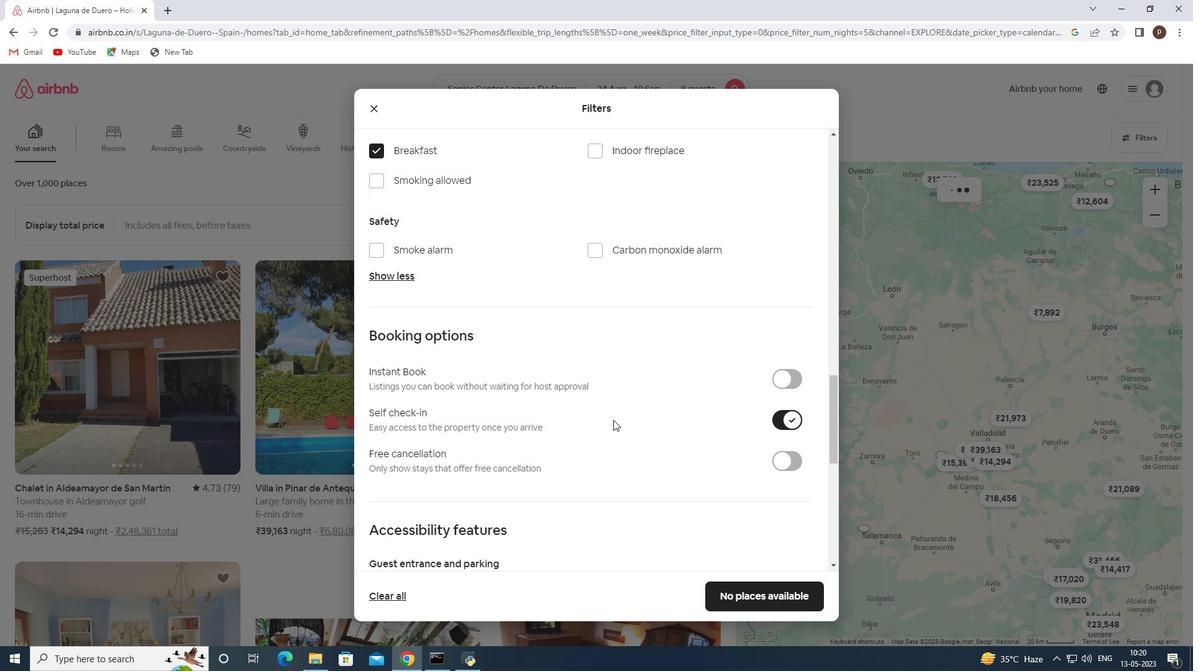 
Action: Mouse scrolled (613, 419) with delta (0, 0)
Screenshot: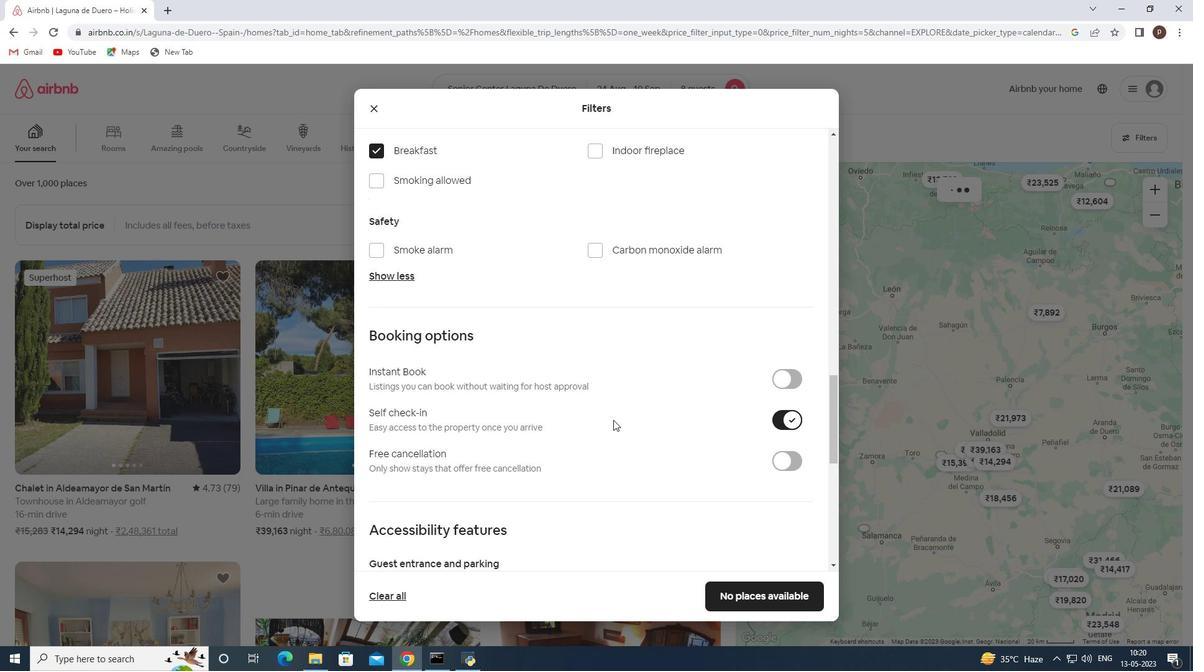 
Action: Mouse scrolled (613, 419) with delta (0, 0)
Screenshot: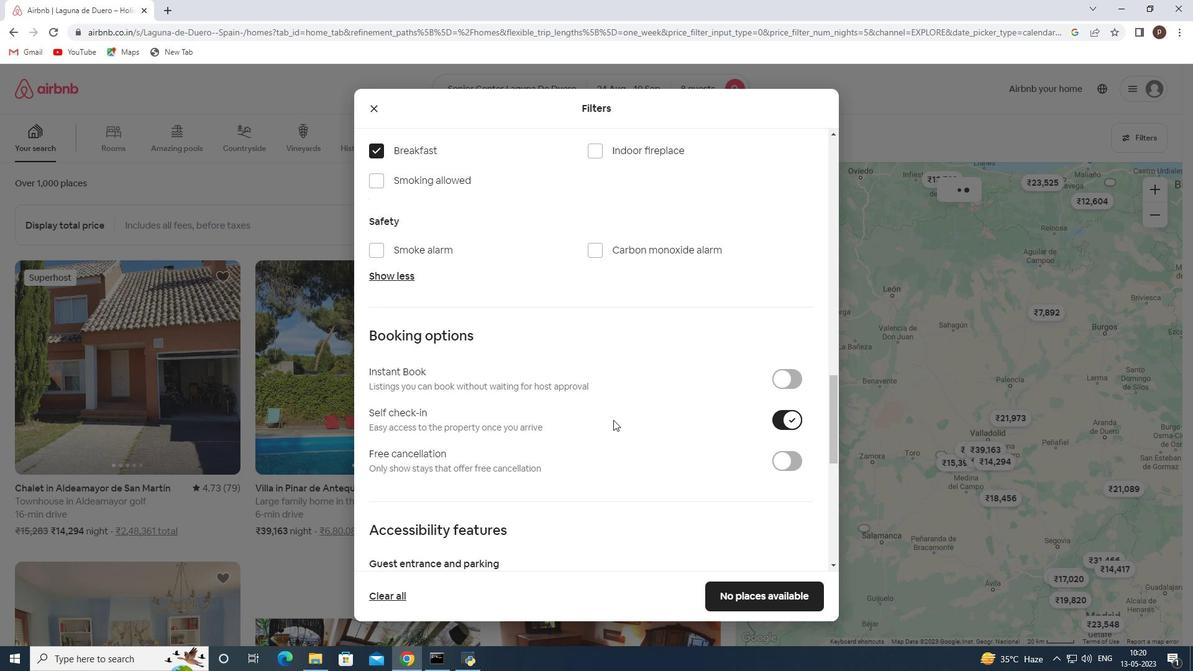 
Action: Mouse moved to (572, 409)
Screenshot: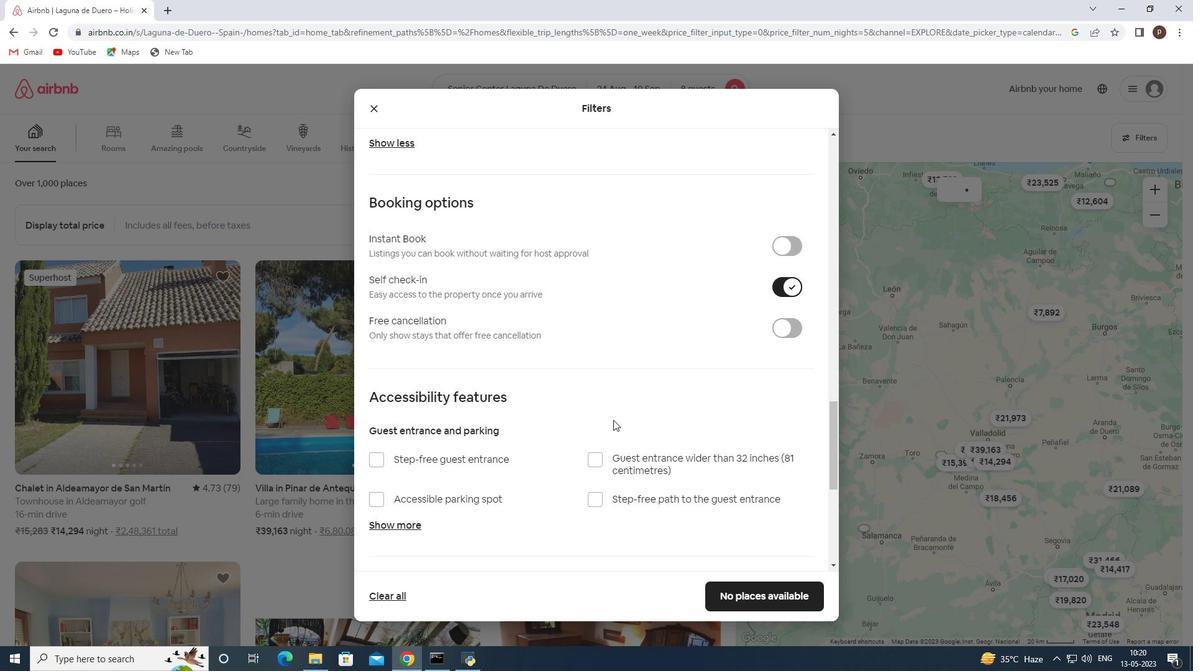 
Action: Mouse scrolled (572, 408) with delta (0, 0)
Screenshot: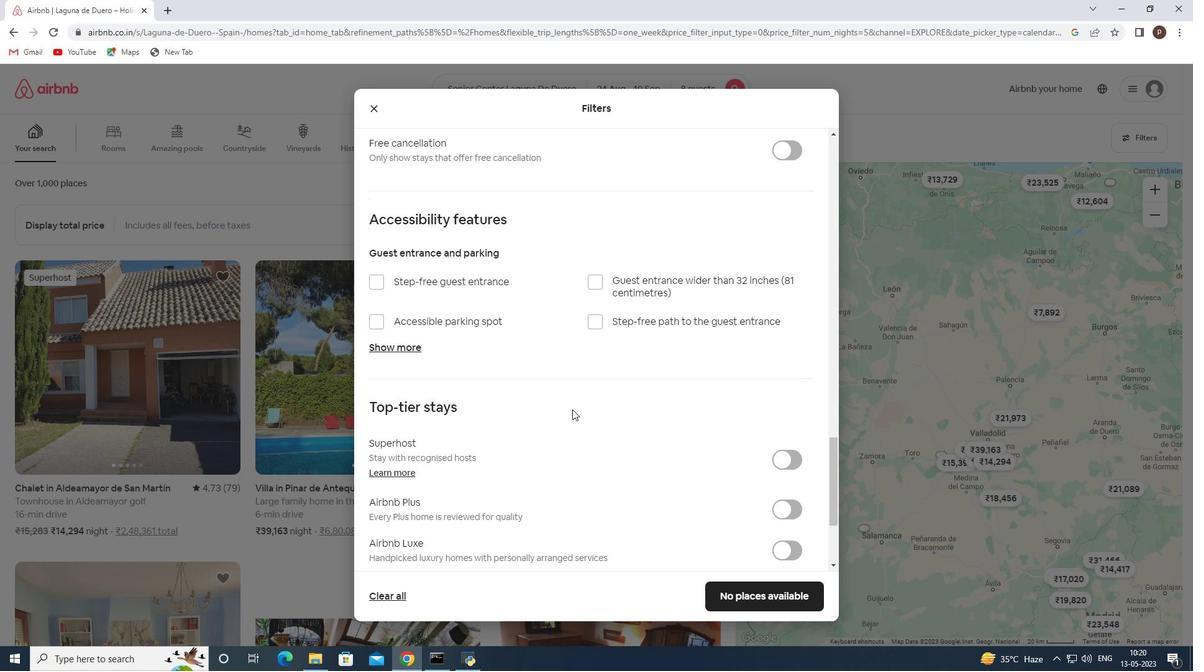 
Action: Mouse scrolled (572, 408) with delta (0, 0)
Screenshot: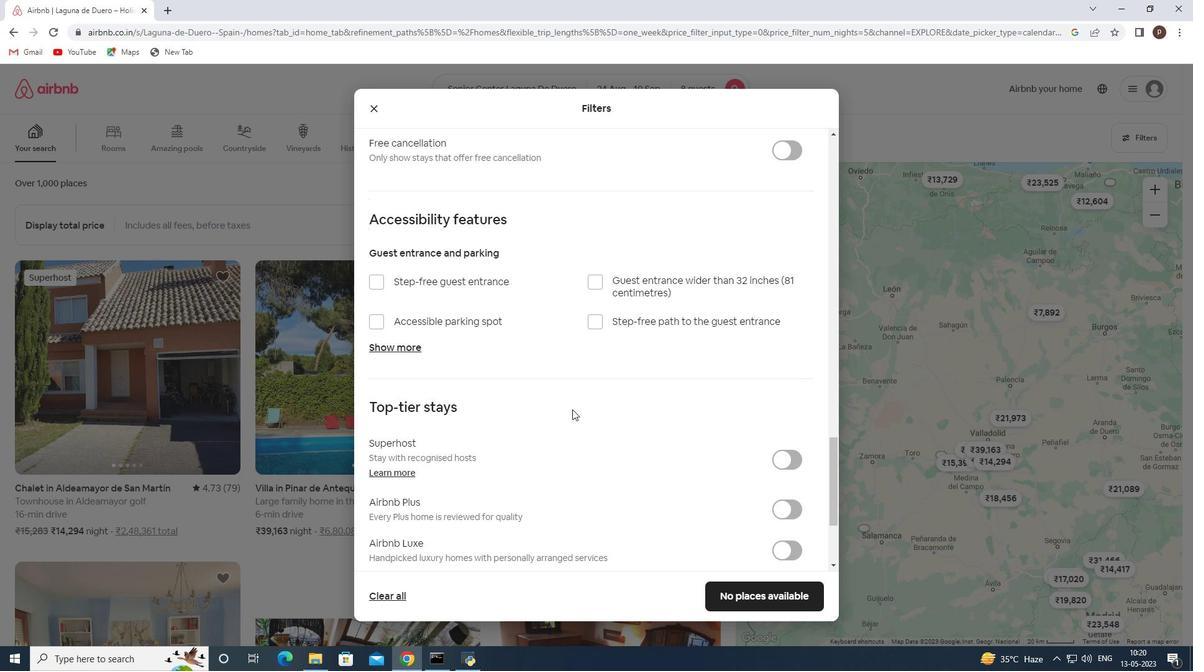 
Action: Mouse scrolled (572, 408) with delta (0, 0)
Screenshot: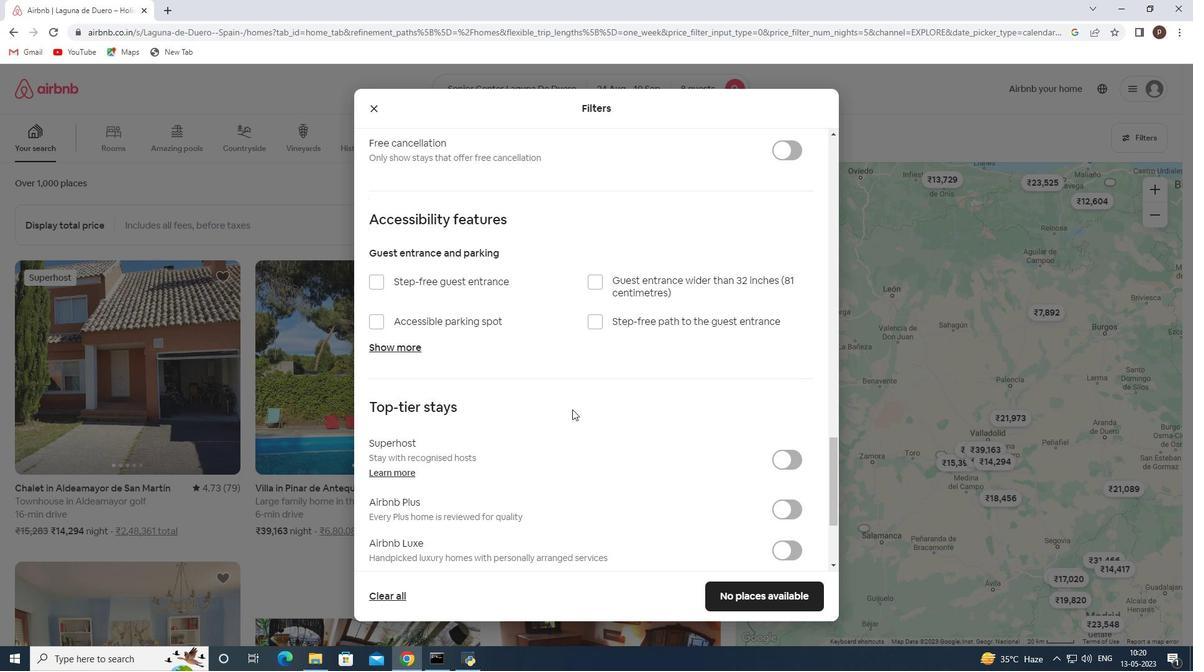 
Action: Mouse scrolled (572, 408) with delta (0, 0)
Screenshot: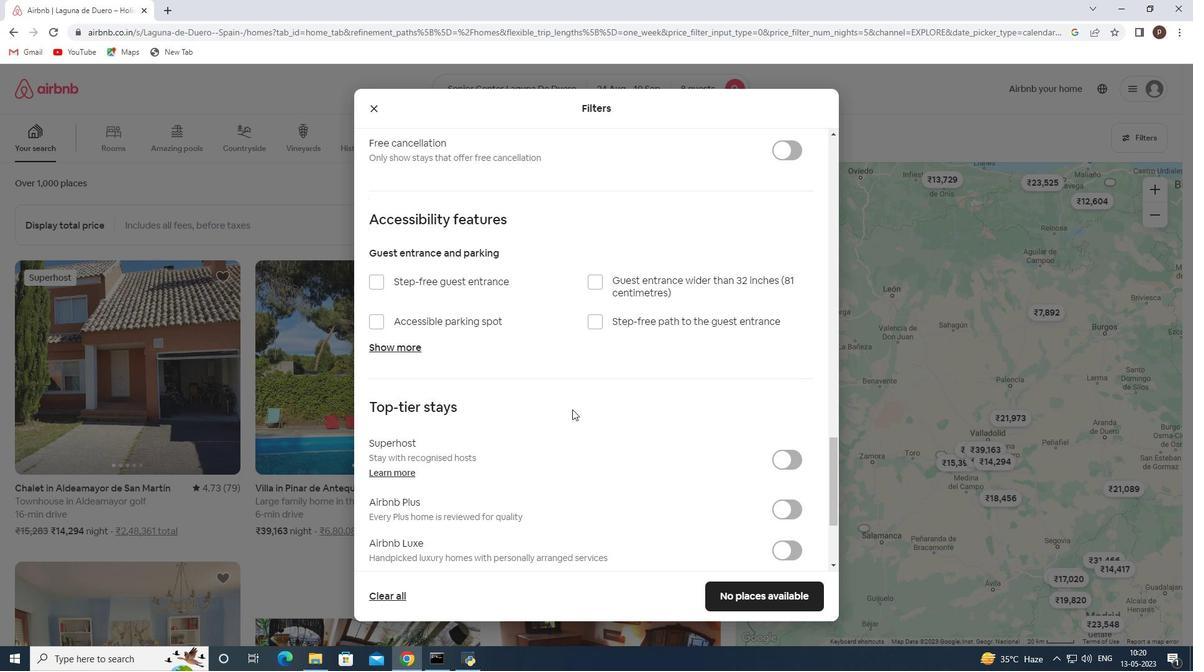 
Action: Mouse scrolled (572, 408) with delta (0, 0)
Screenshot: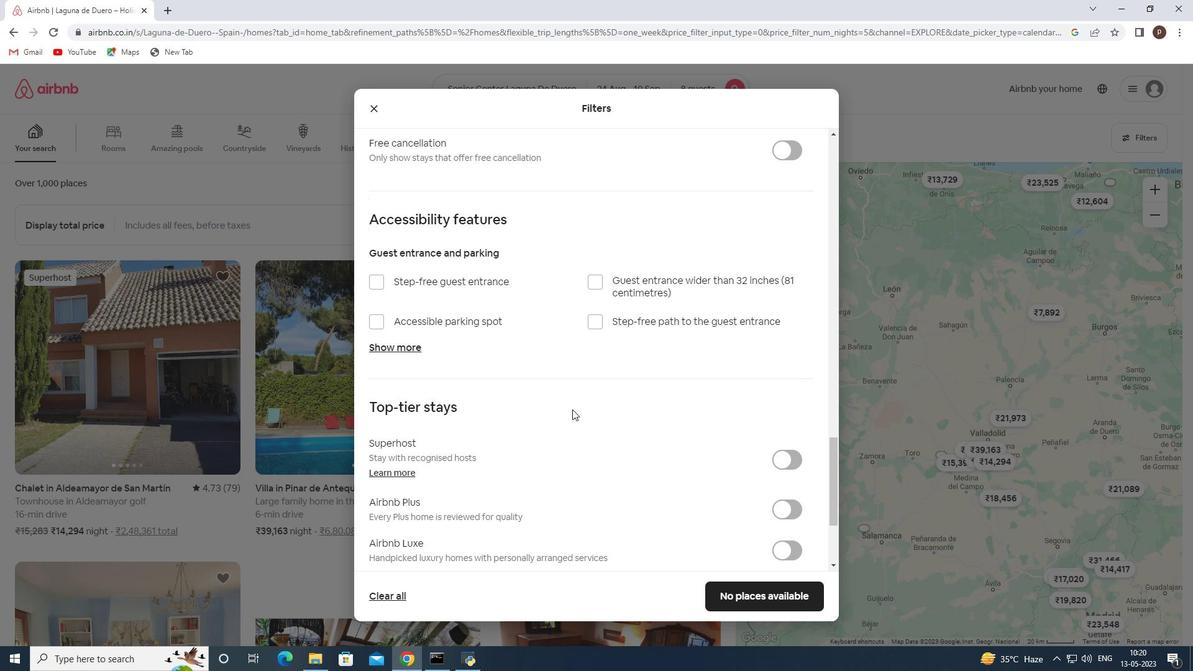 
Action: Mouse scrolled (572, 408) with delta (0, 0)
Screenshot: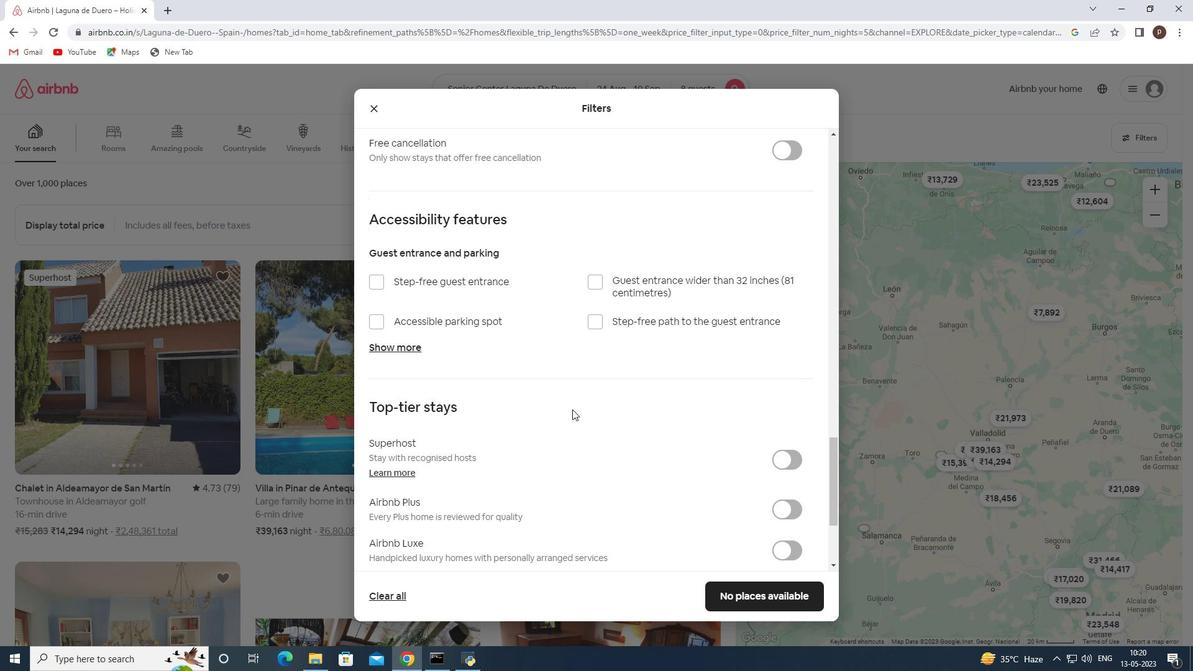 
Action: Mouse scrolled (572, 408) with delta (0, 0)
Screenshot: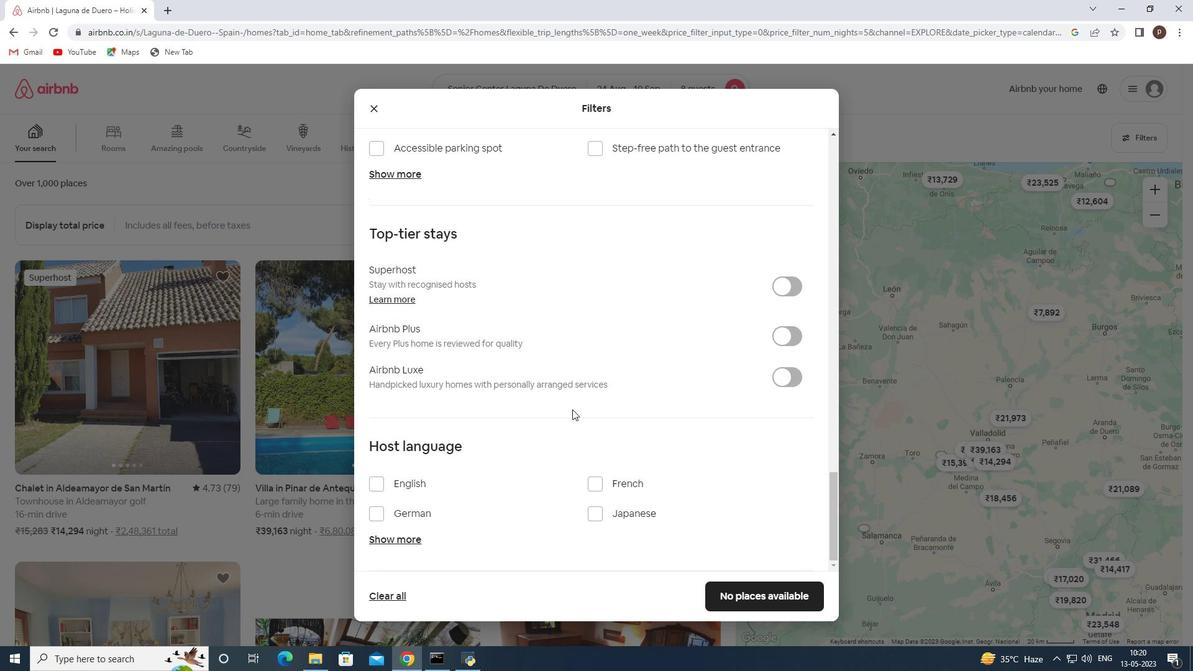
Action: Mouse scrolled (572, 408) with delta (0, 0)
Screenshot: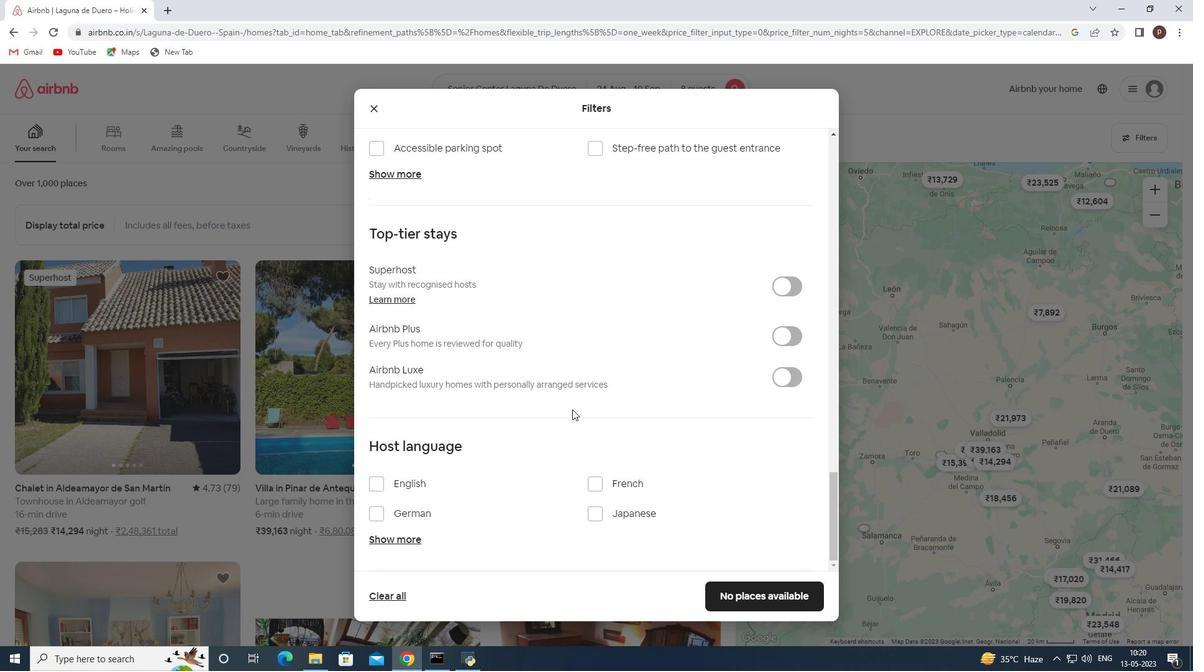 
Action: Mouse scrolled (572, 408) with delta (0, 0)
Screenshot: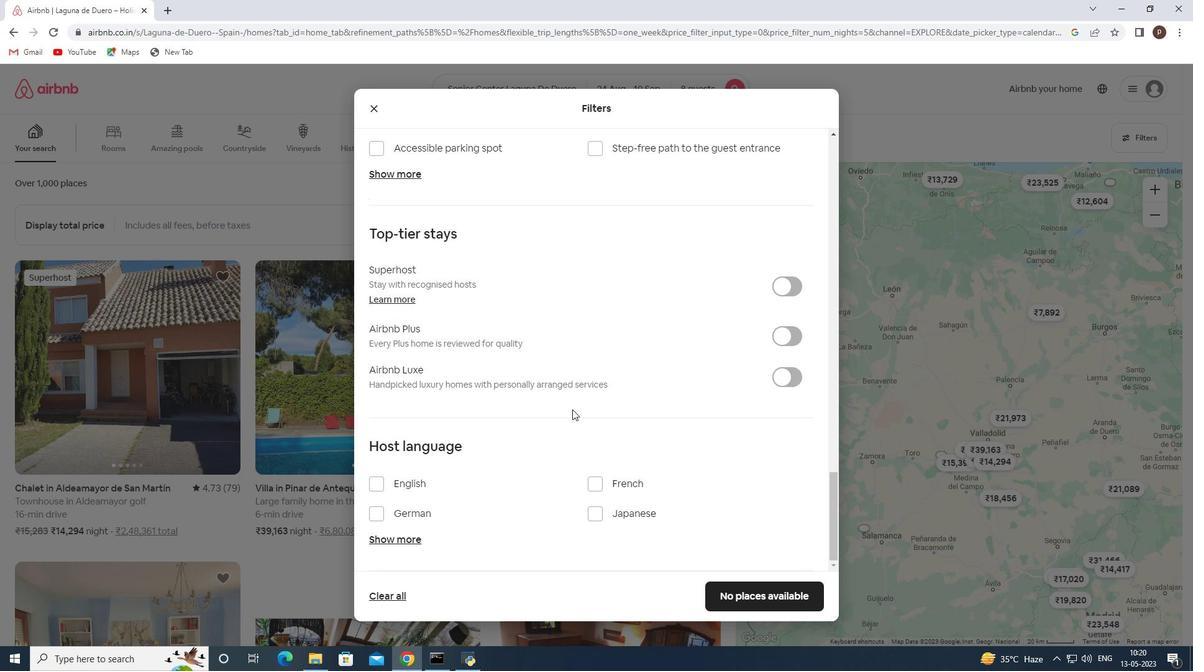 
Action: Mouse scrolled (572, 408) with delta (0, 0)
Screenshot: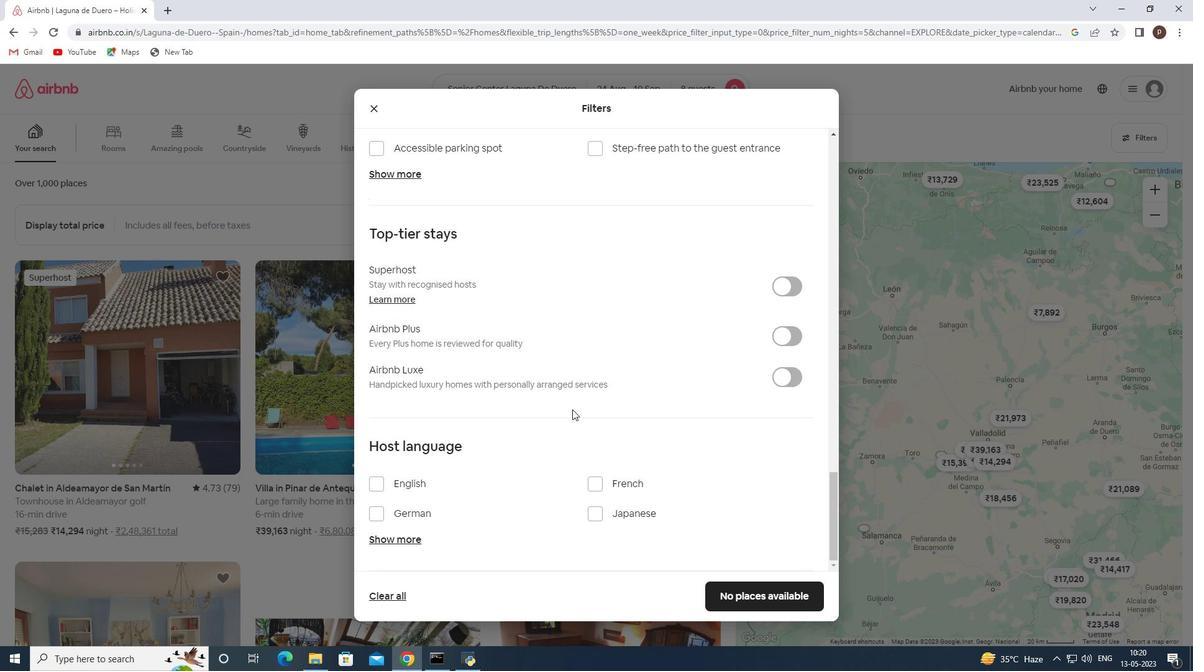 
Action: Mouse scrolled (572, 408) with delta (0, 0)
Screenshot: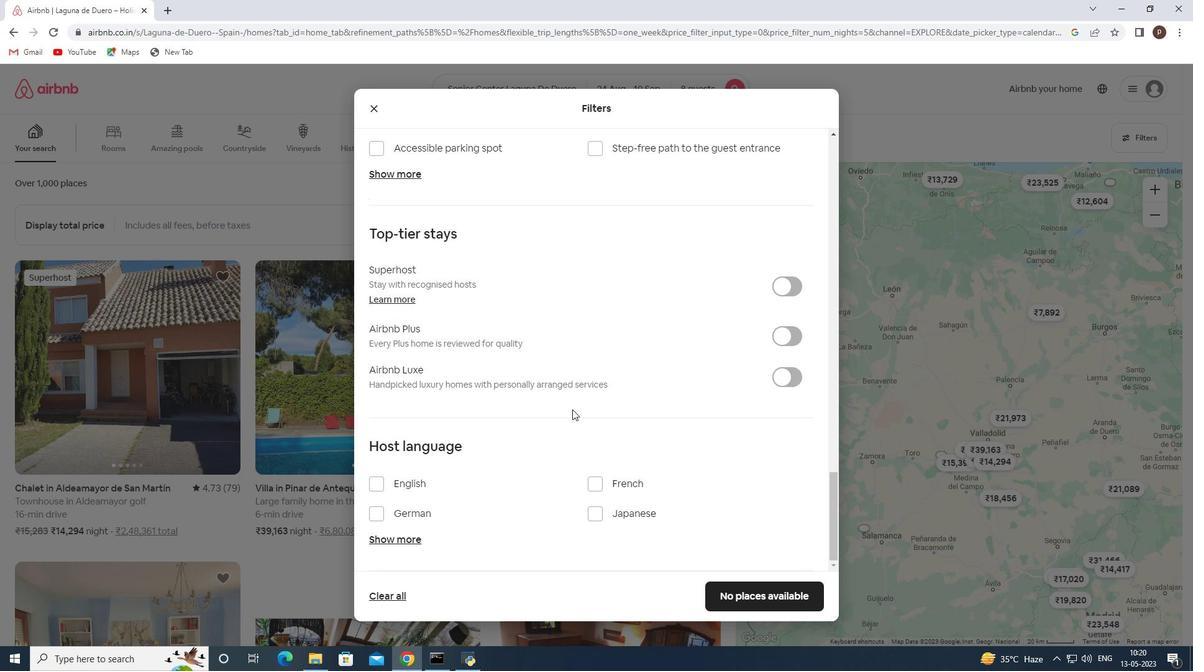 
Action: Mouse scrolled (572, 408) with delta (0, 0)
Screenshot: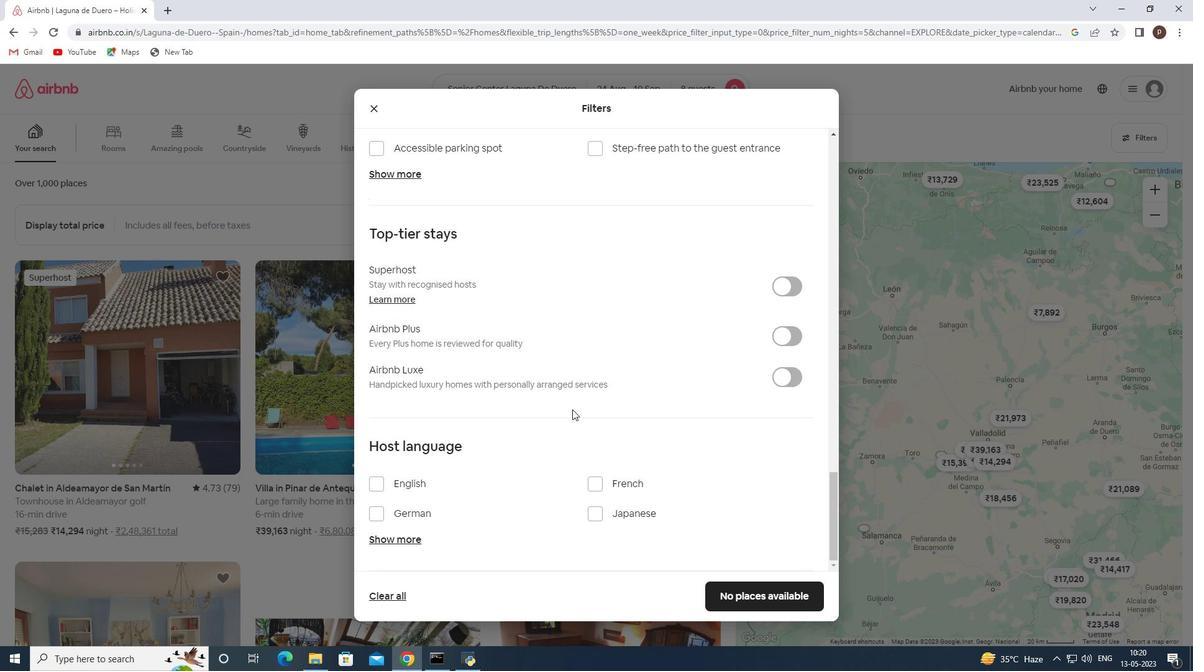 
Action: Mouse moved to (375, 479)
Screenshot: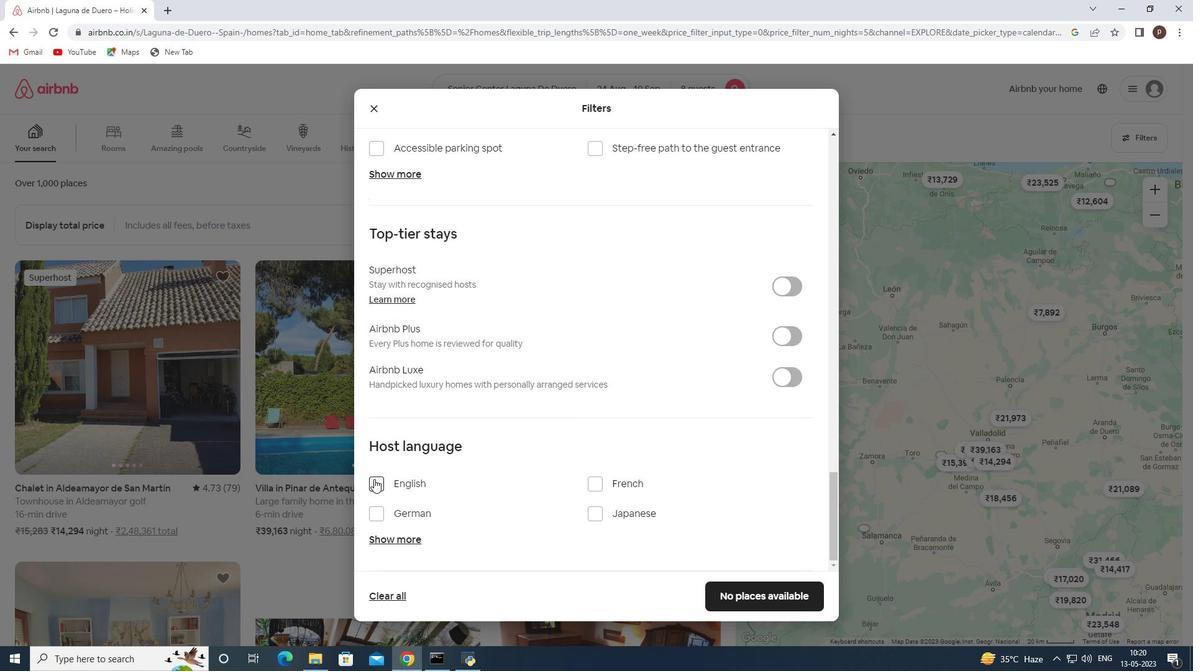 
Action: Mouse pressed left at (375, 479)
Screenshot: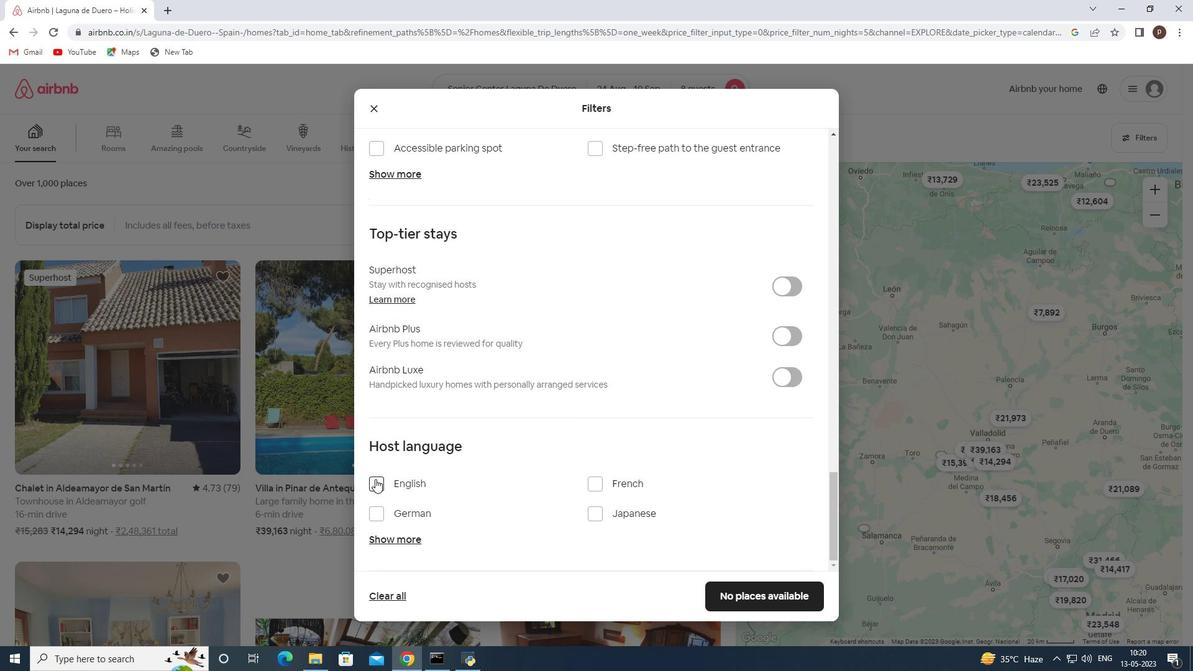 
Action: Mouse moved to (745, 590)
Screenshot: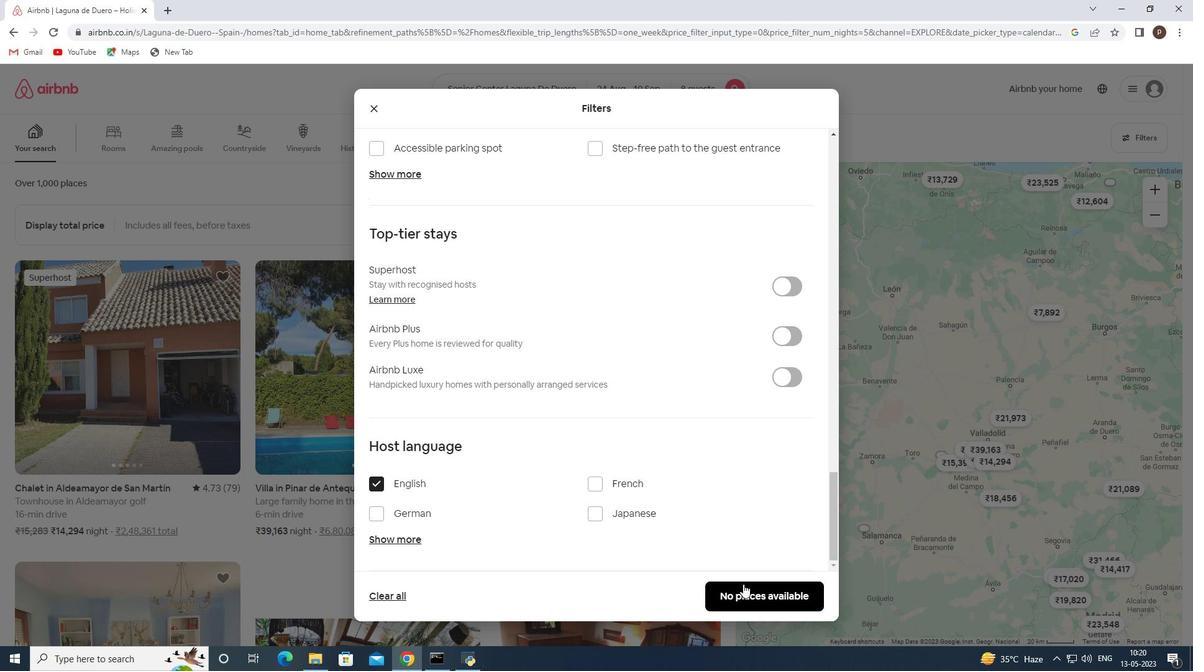 
Action: Mouse pressed left at (745, 590)
Screenshot: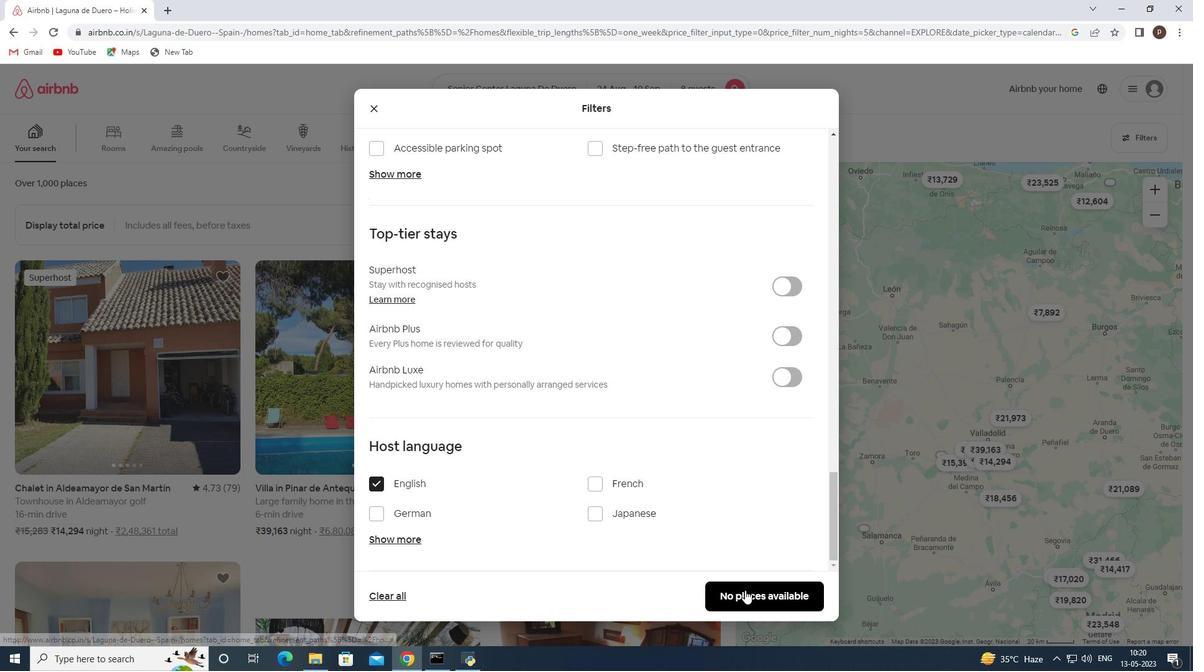 
